Task: Find a house in Firmat, Argentina, for 6 guests from September 6 to September 15, with amenities like WiFi, free parking, TV, gym, and smoking allowed, within a price range of ₹8000 to ₹12000.
Action: Mouse moved to (445, 56)
Screenshot: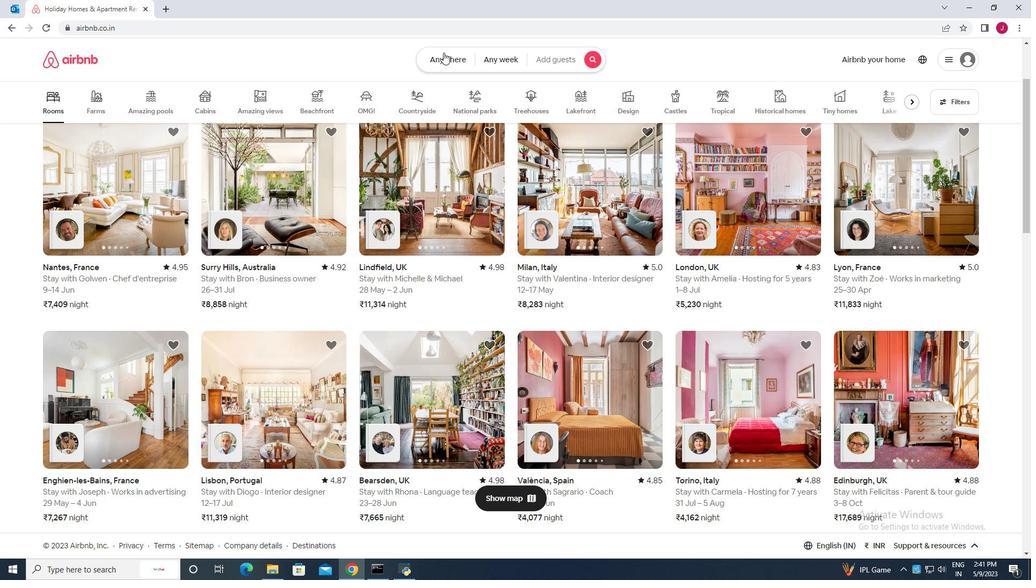 
Action: Mouse pressed left at (445, 56)
Screenshot: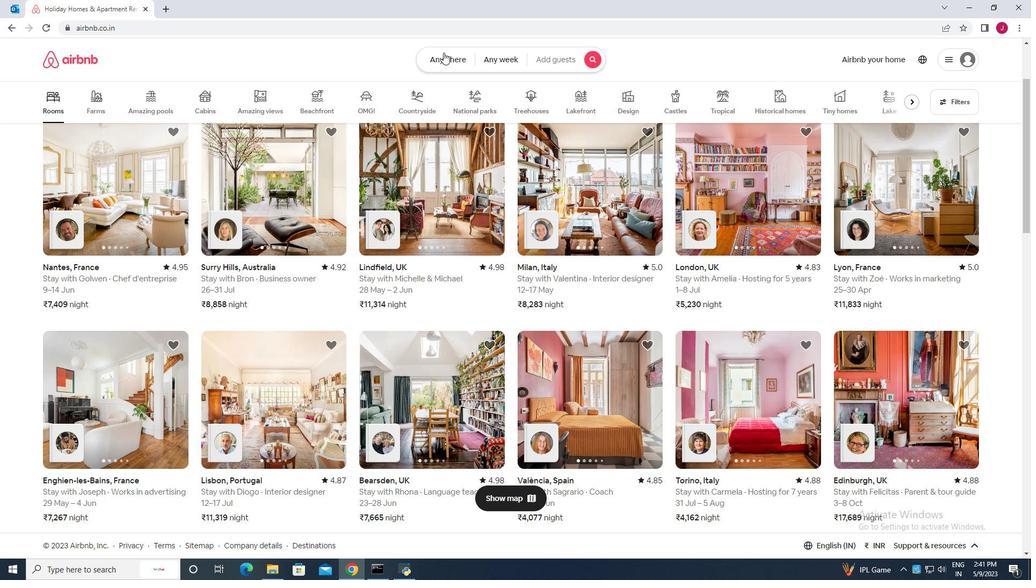 
Action: Mouse moved to (338, 103)
Screenshot: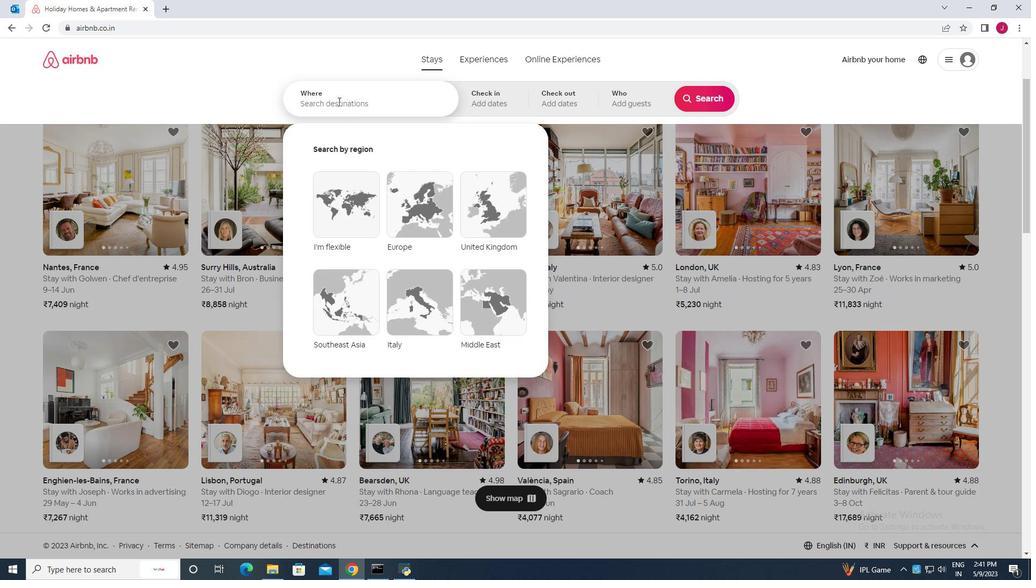 
Action: Mouse pressed left at (338, 103)
Screenshot: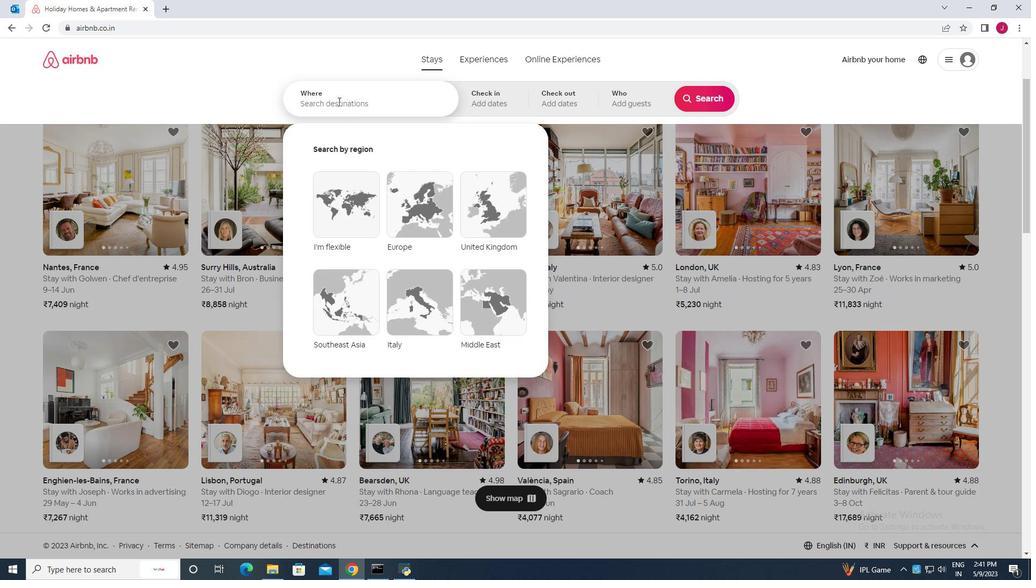 
Action: Key pressed firmat<Key.space>argentina
Screenshot: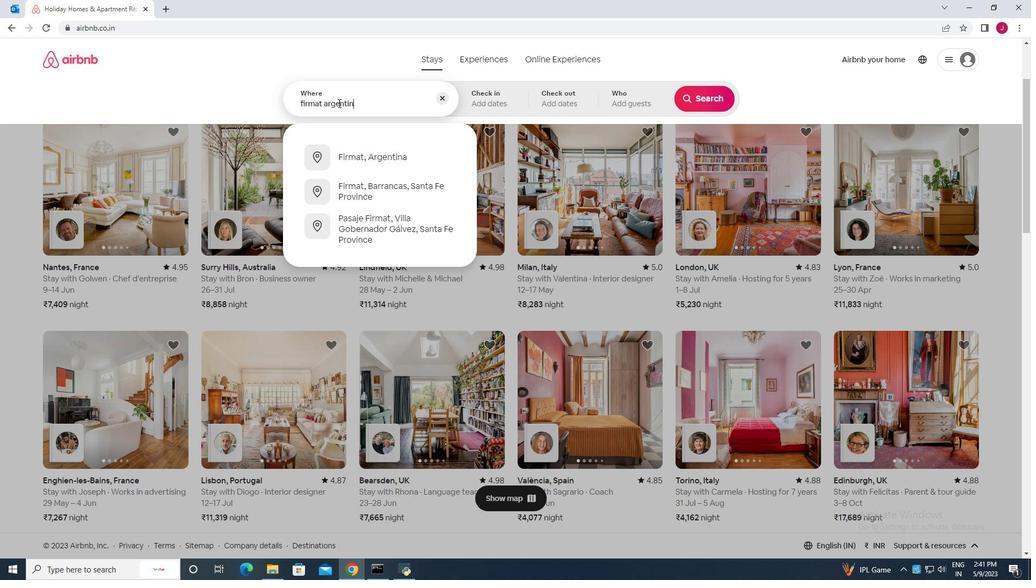 
Action: Mouse moved to (381, 156)
Screenshot: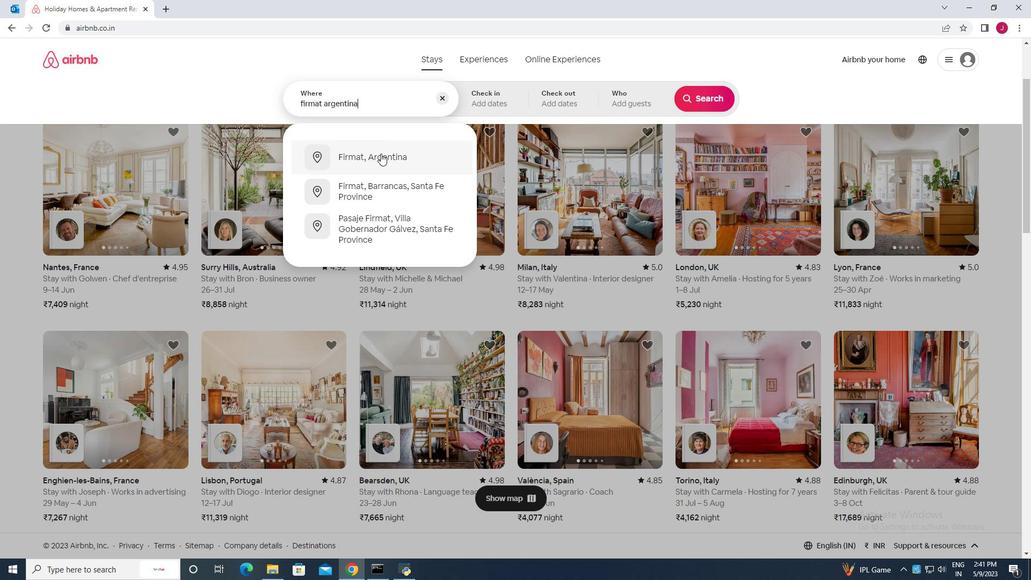 
Action: Mouse pressed left at (381, 156)
Screenshot: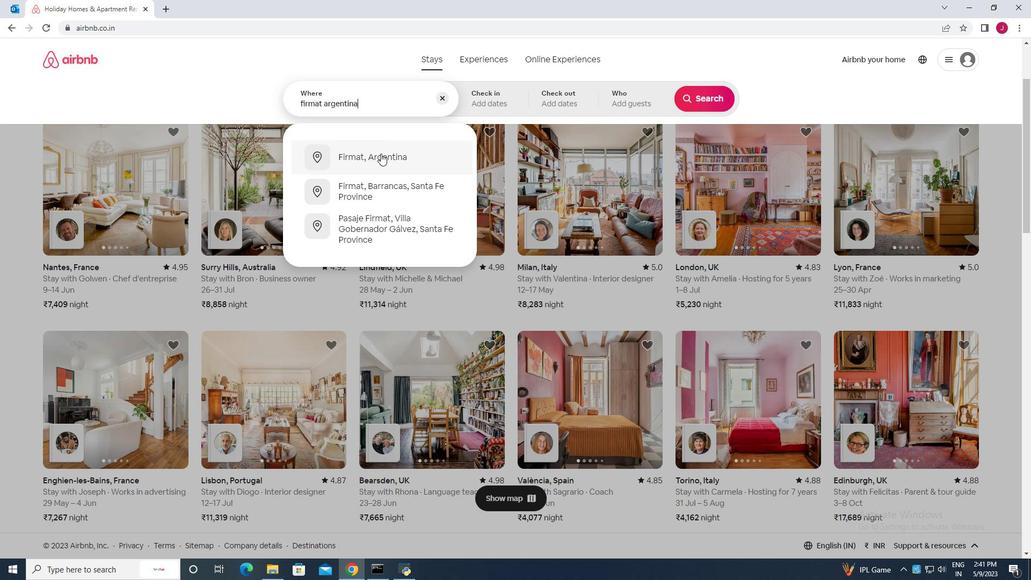 
Action: Mouse moved to (702, 184)
Screenshot: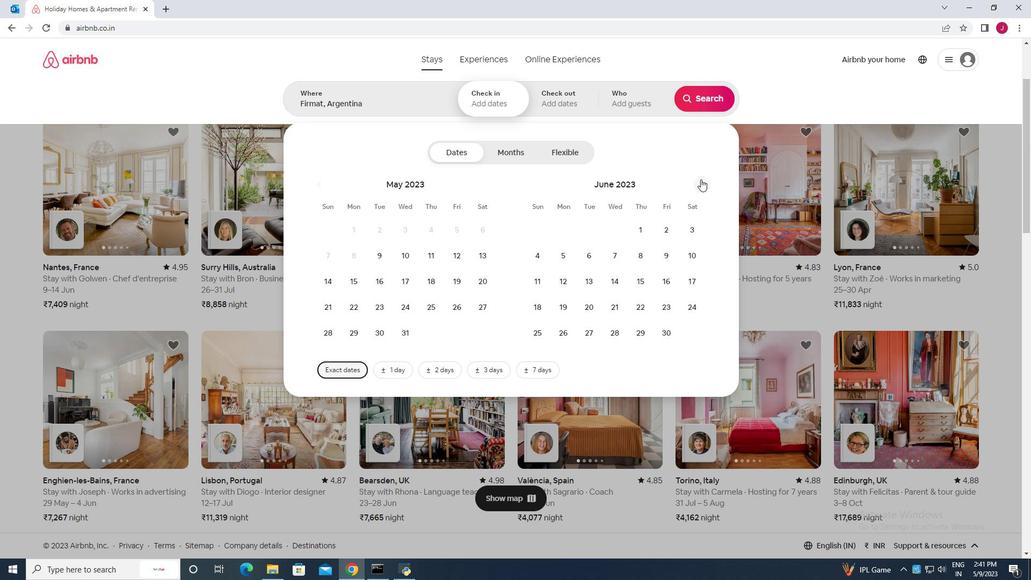 
Action: Mouse pressed left at (702, 184)
Screenshot: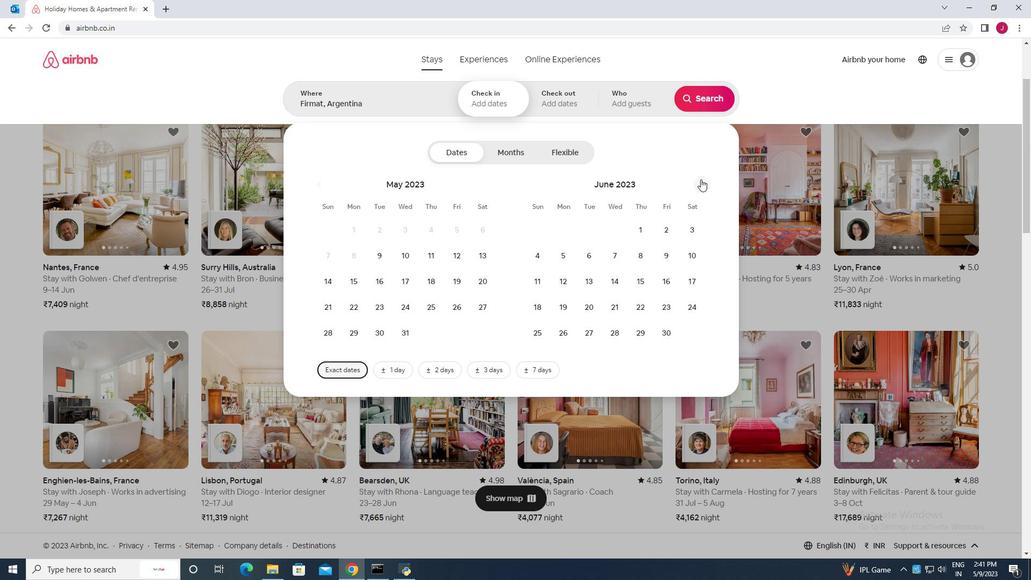 
Action: Mouse moved to (703, 184)
Screenshot: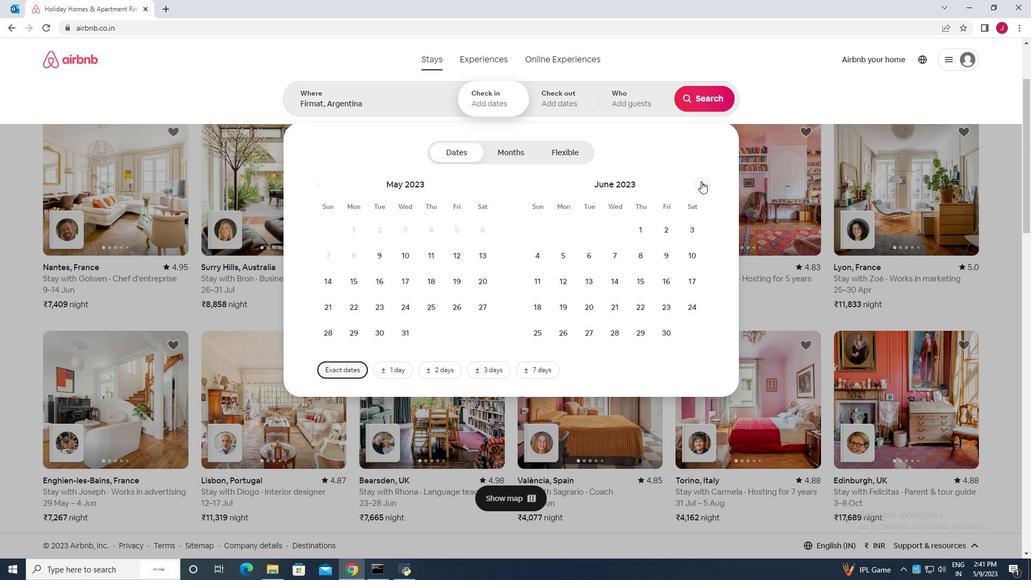 
Action: Mouse pressed left at (703, 184)
Screenshot: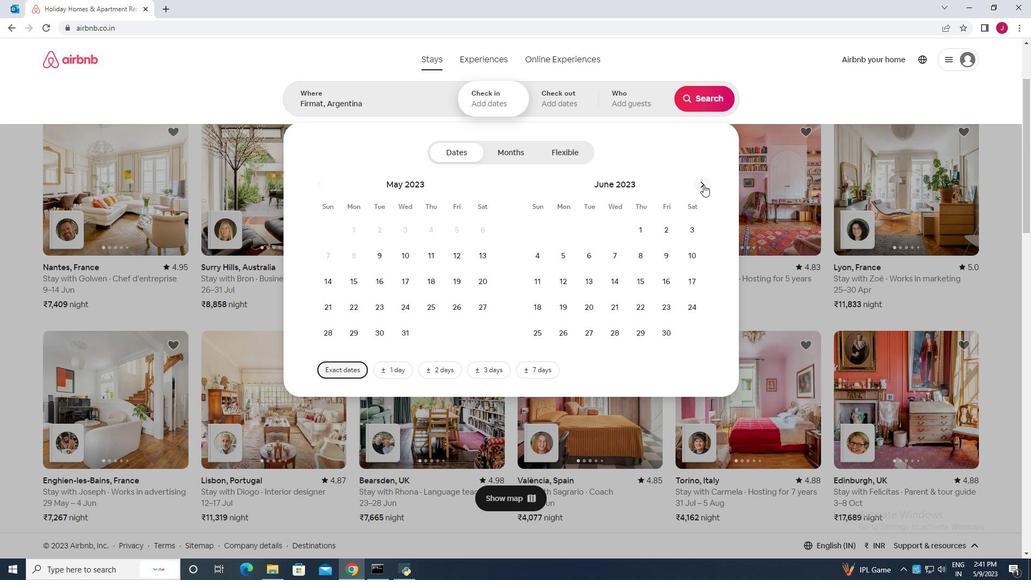 
Action: Mouse pressed left at (703, 184)
Screenshot: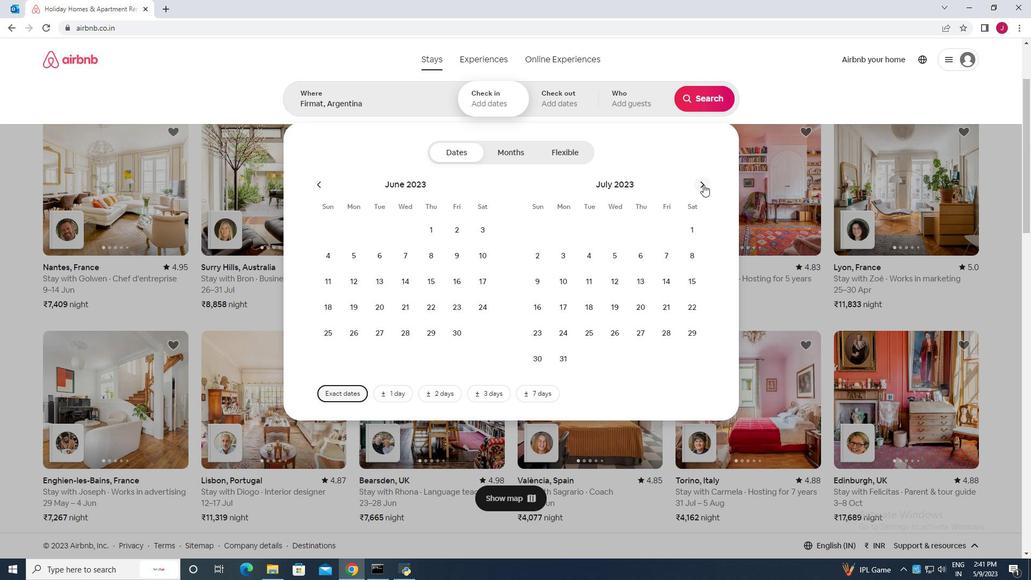 
Action: Mouse moved to (610, 257)
Screenshot: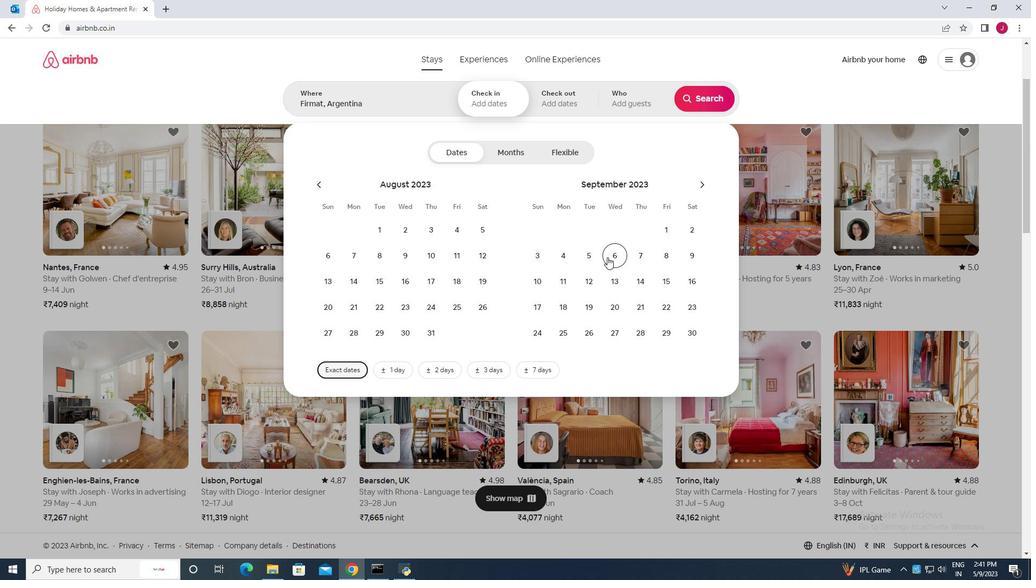 
Action: Mouse pressed left at (610, 257)
Screenshot: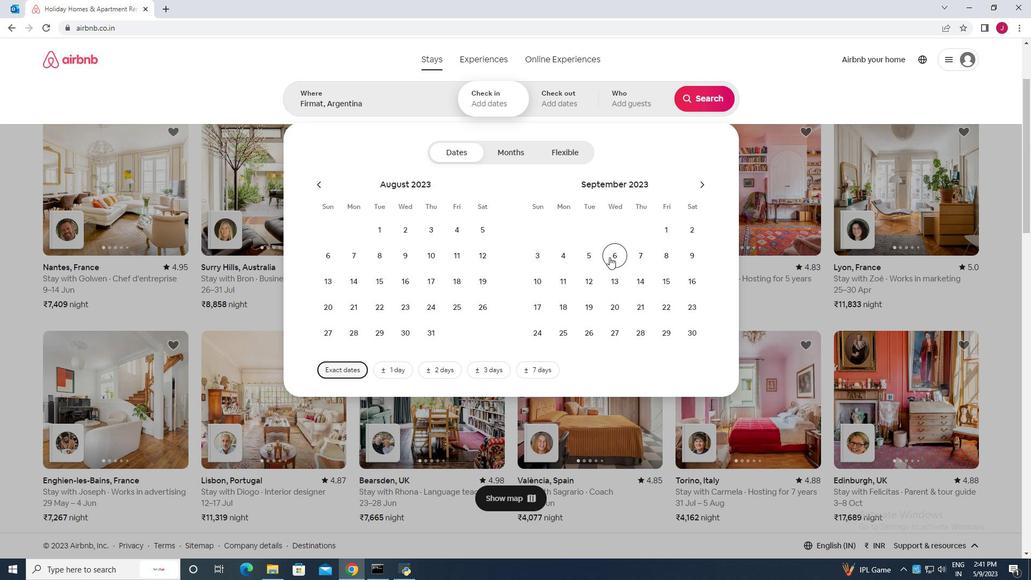 
Action: Mouse moved to (653, 285)
Screenshot: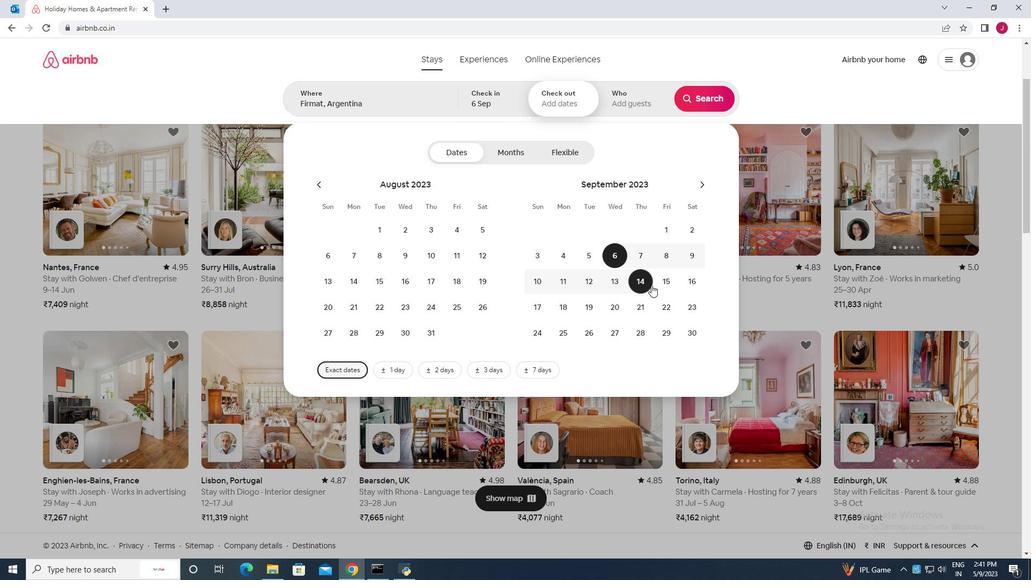 
Action: Mouse pressed left at (653, 285)
Screenshot: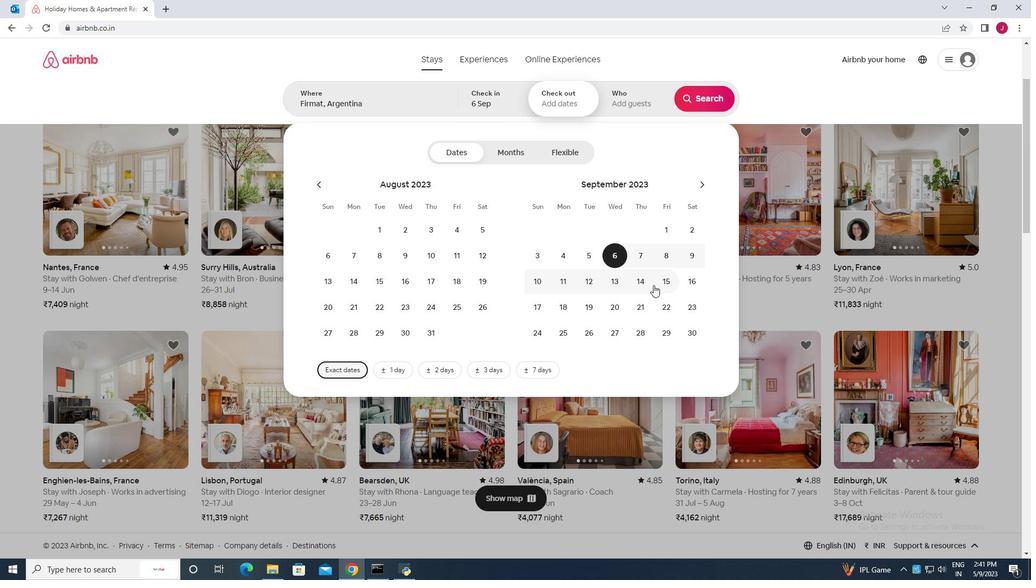 
Action: Mouse moved to (635, 106)
Screenshot: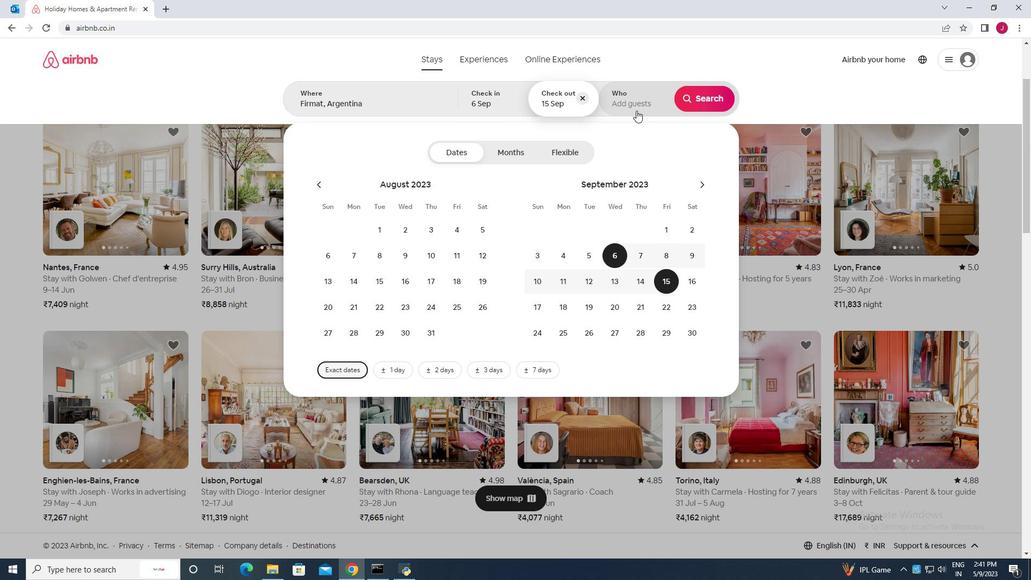 
Action: Mouse pressed left at (635, 106)
Screenshot: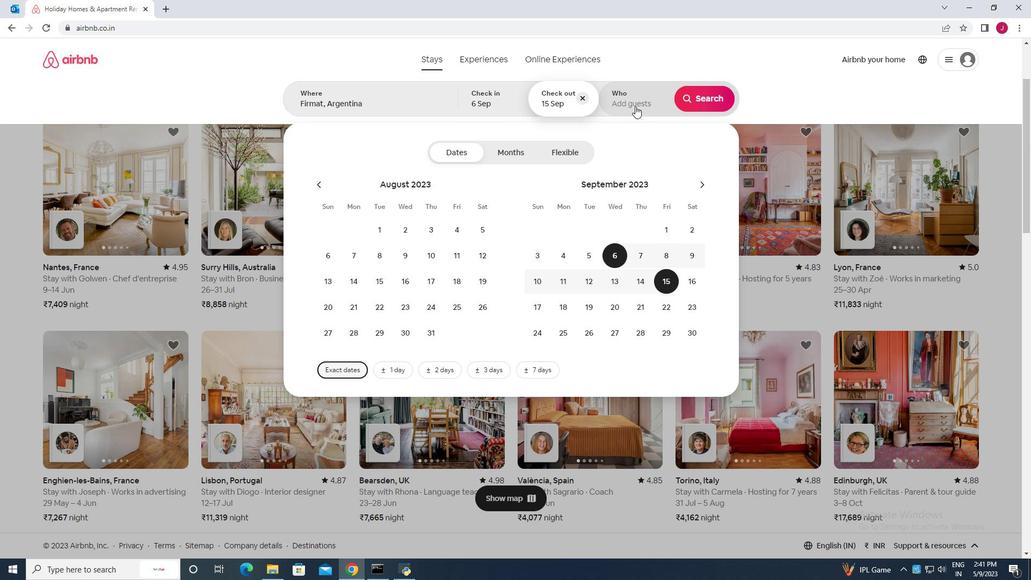 
Action: Mouse moved to (707, 157)
Screenshot: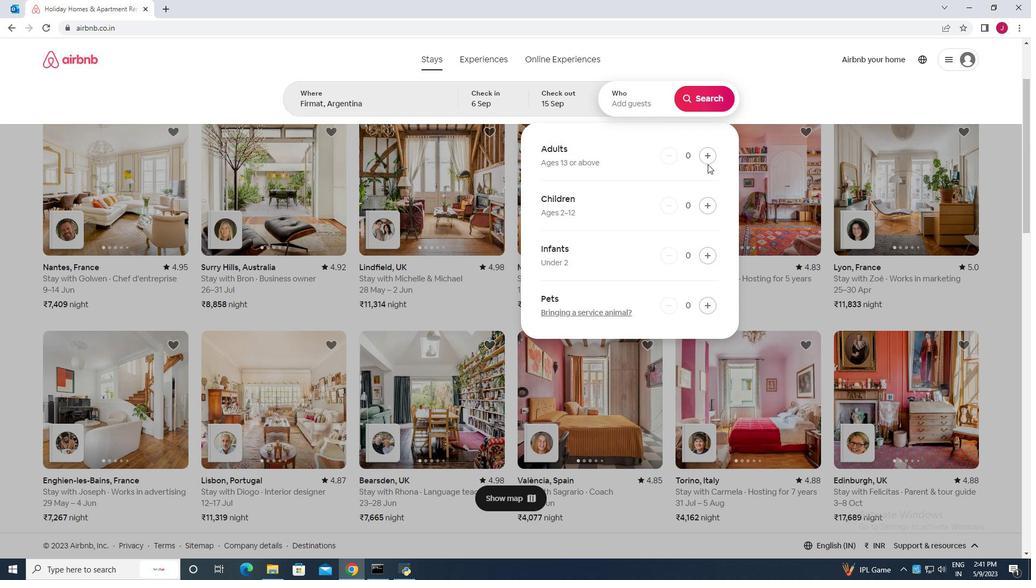 
Action: Mouse pressed left at (707, 157)
Screenshot: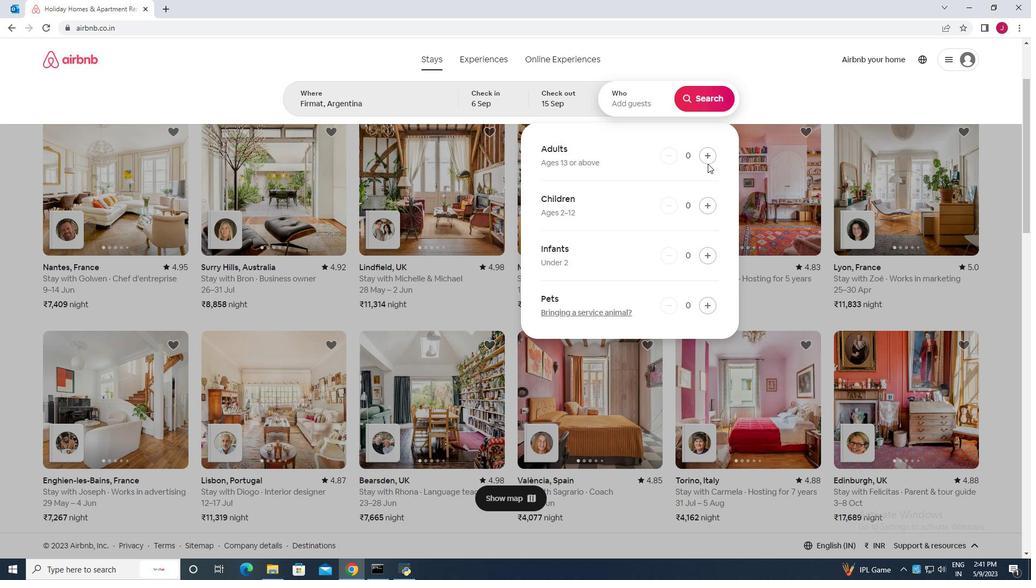 
Action: Mouse pressed left at (707, 157)
Screenshot: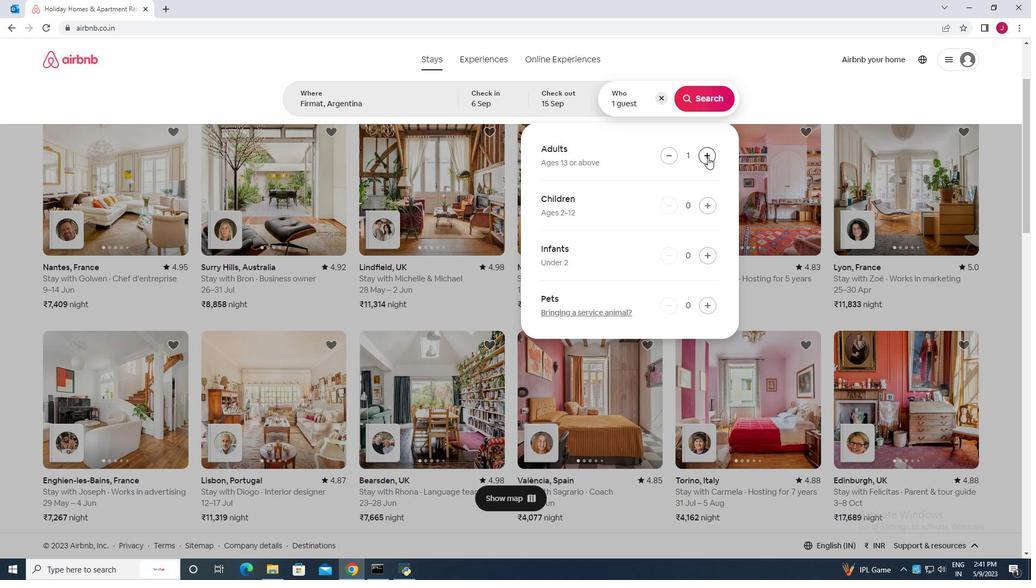 
Action: Mouse pressed left at (707, 157)
Screenshot: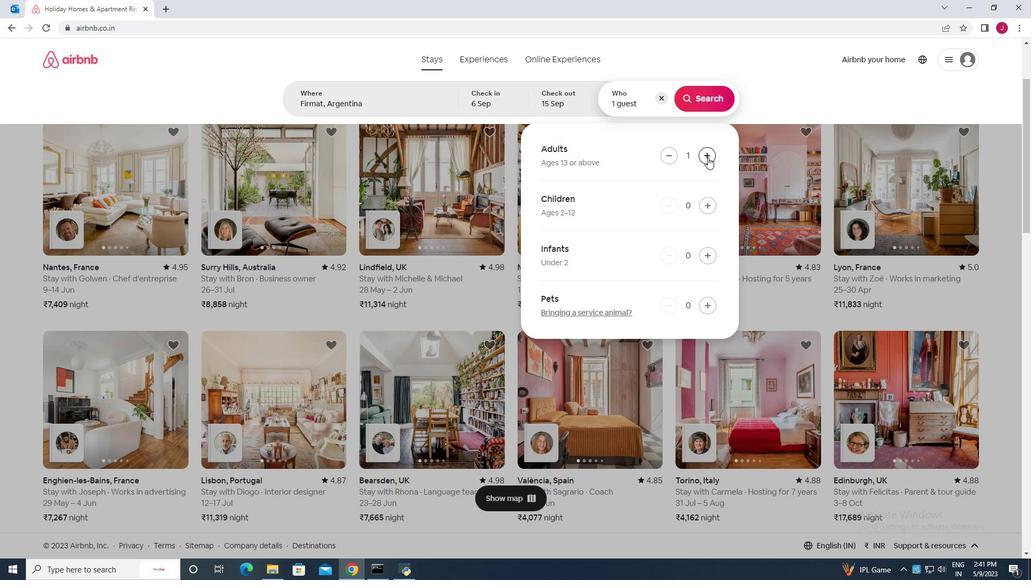 
Action: Mouse pressed left at (707, 157)
Screenshot: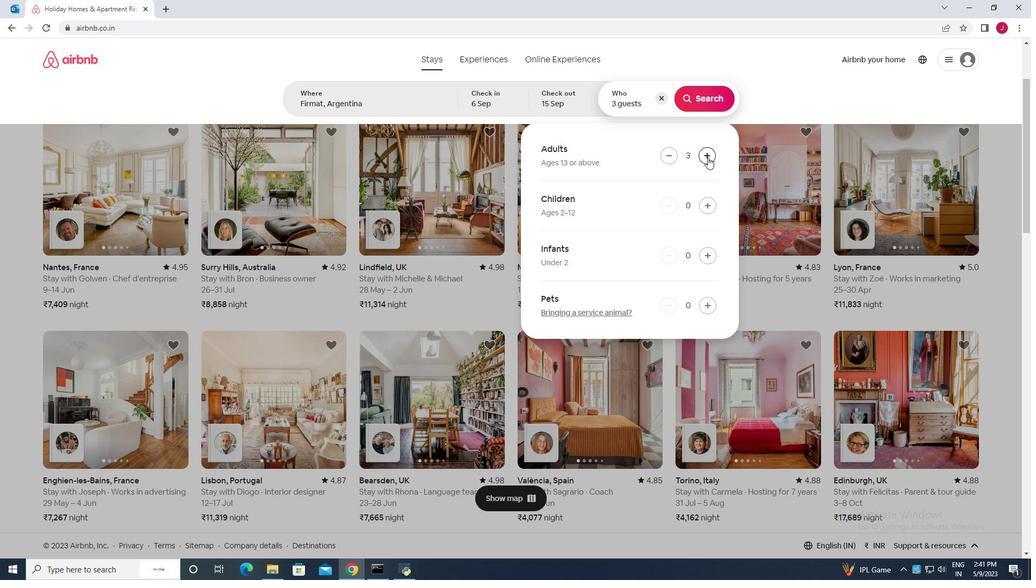 
Action: Mouse pressed left at (707, 157)
Screenshot: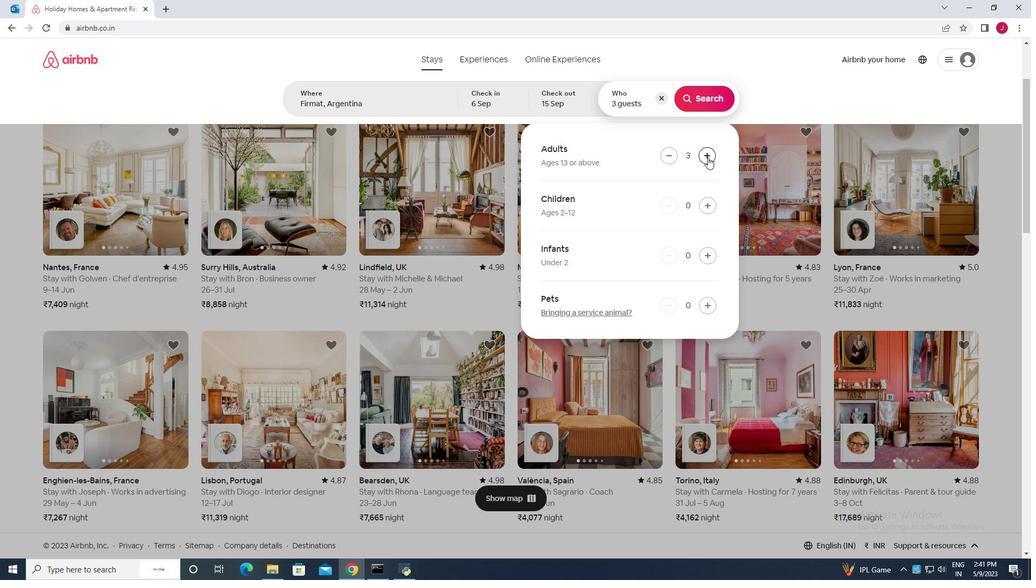 
Action: Mouse pressed left at (707, 157)
Screenshot: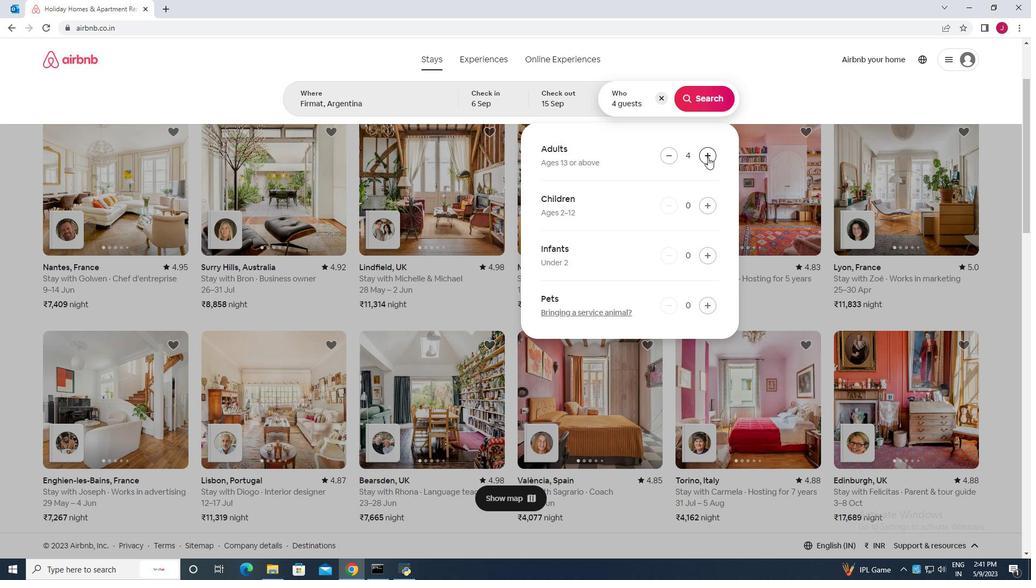 
Action: Mouse moved to (709, 99)
Screenshot: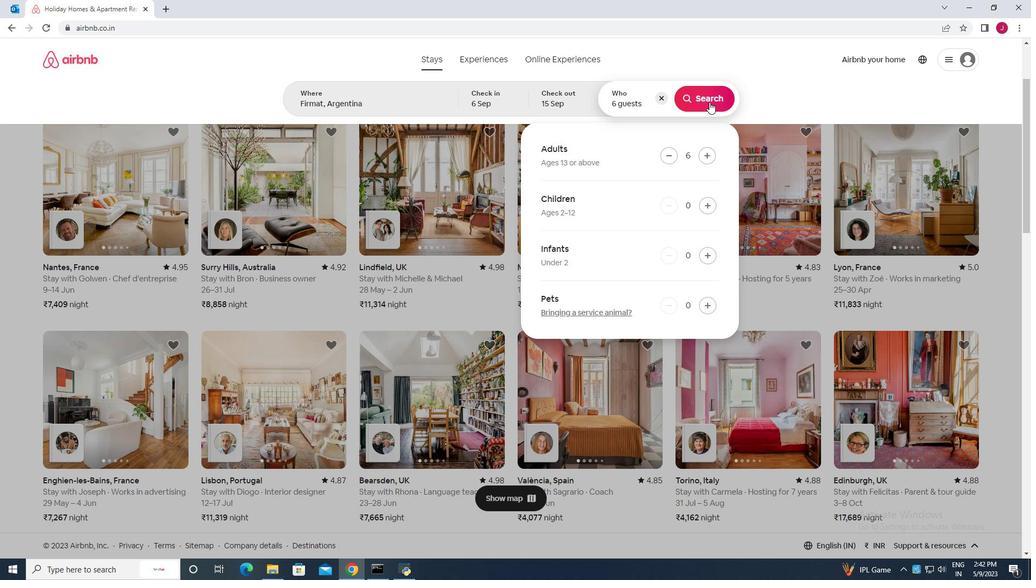 
Action: Mouse pressed left at (709, 99)
Screenshot: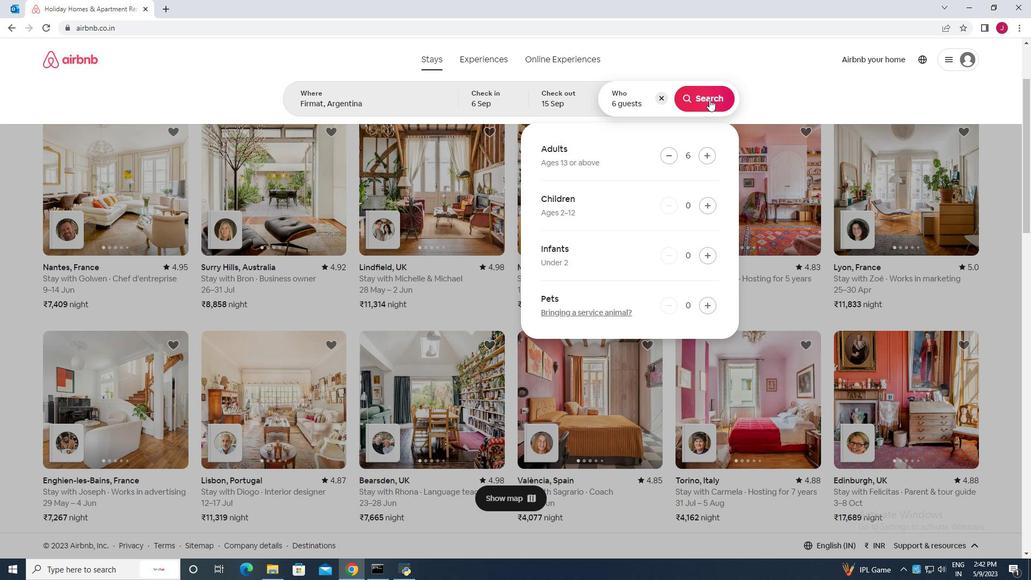 
Action: Mouse moved to (990, 101)
Screenshot: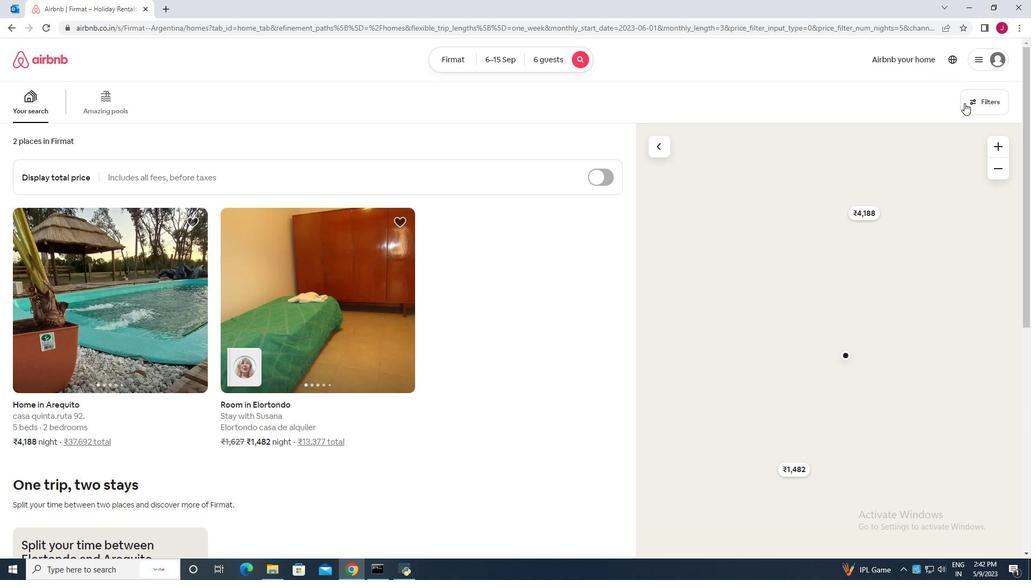 
Action: Mouse pressed left at (990, 101)
Screenshot: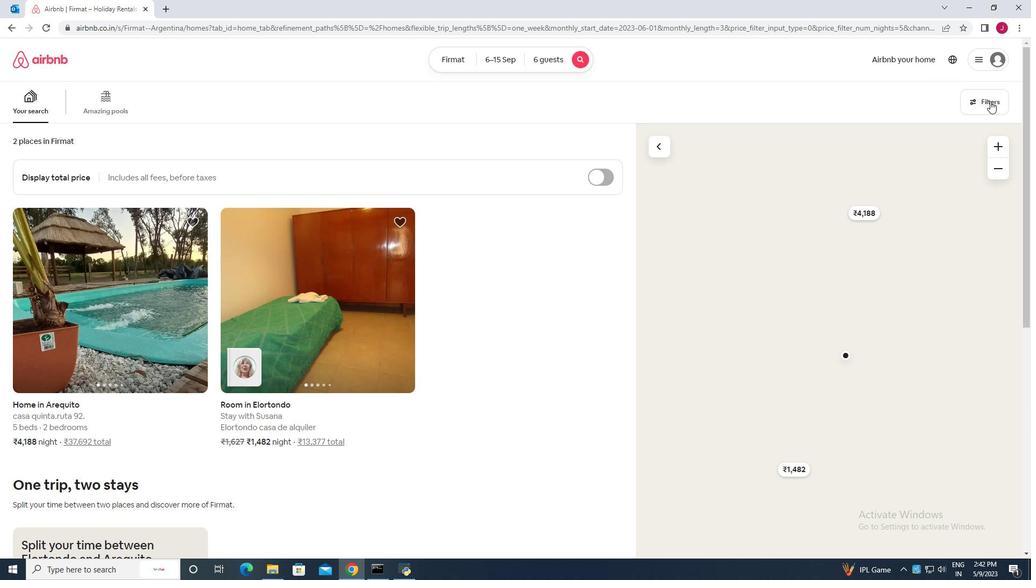 
Action: Mouse moved to (393, 367)
Screenshot: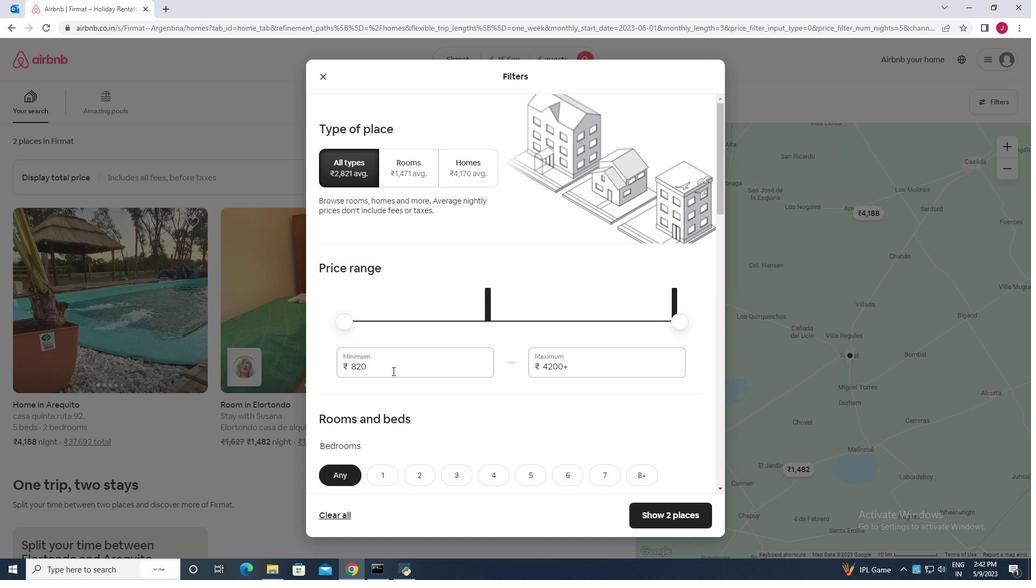 
Action: Mouse pressed left at (393, 367)
Screenshot: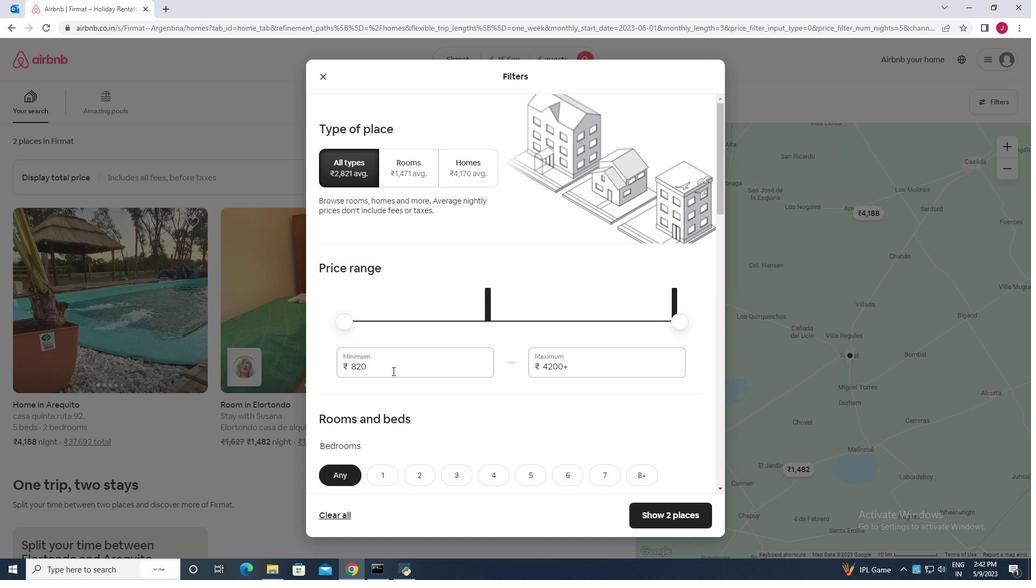 
Action: Mouse moved to (393, 367)
Screenshot: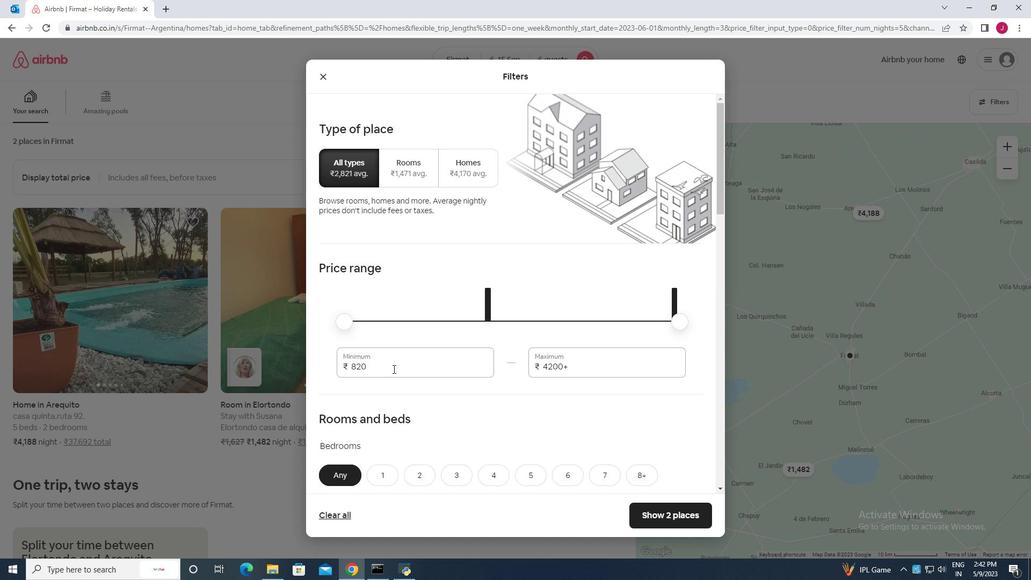 
Action: Key pressed <Key.backspace><Key.backspace><Key.backspace><Key.backspace><Key.backspace><Key.backspace><Key.backspace><Key.backspace><Key.backspace><Key.backspace><Key.backspace><Key.backspace><Key.backspace><Key.backspace><Key.backspace><Key.backspace><Key.backspace><Key.backspace><Key.backspace>8000
Screenshot: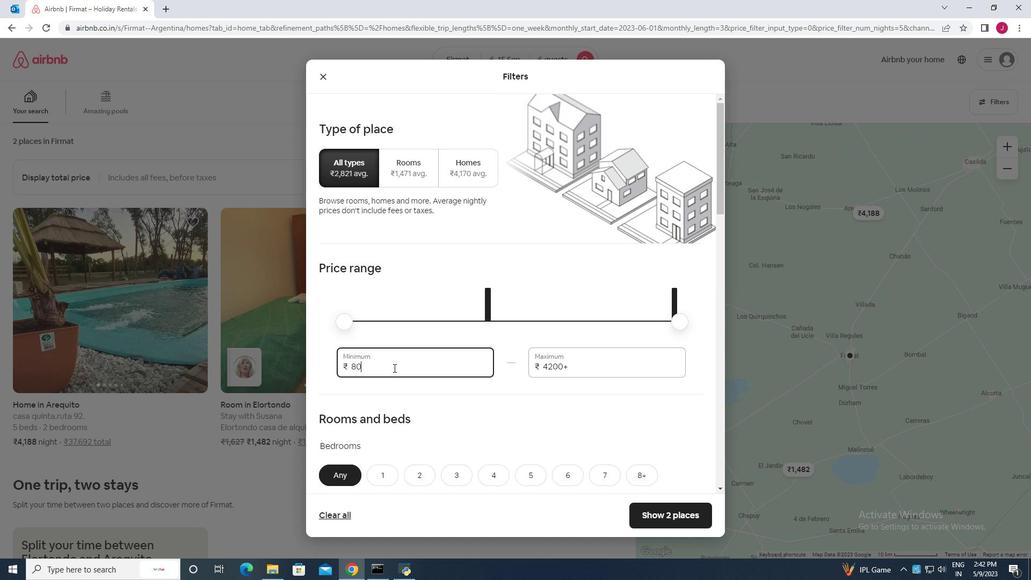 
Action: Mouse moved to (590, 368)
Screenshot: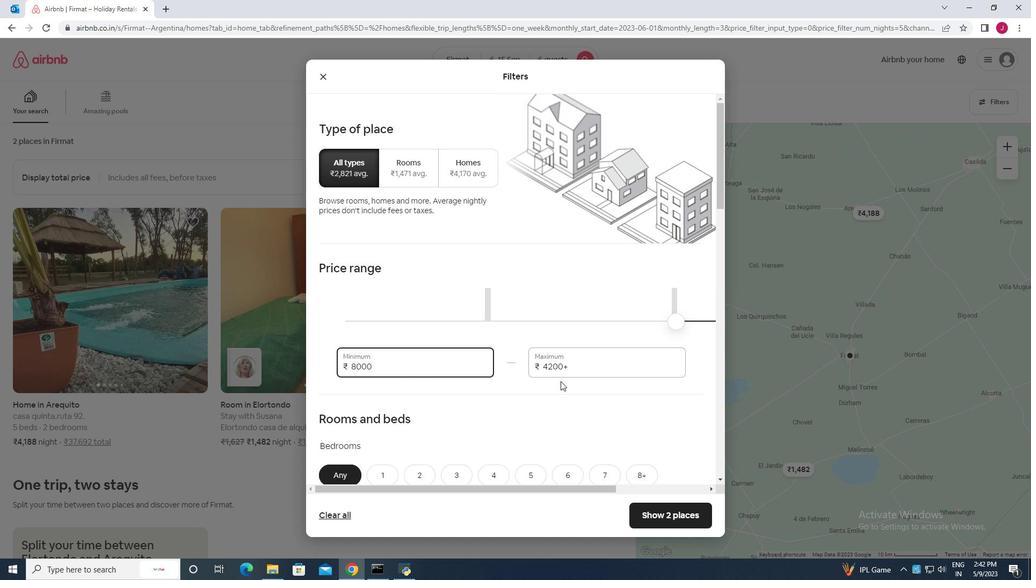 
Action: Mouse pressed left at (590, 368)
Screenshot: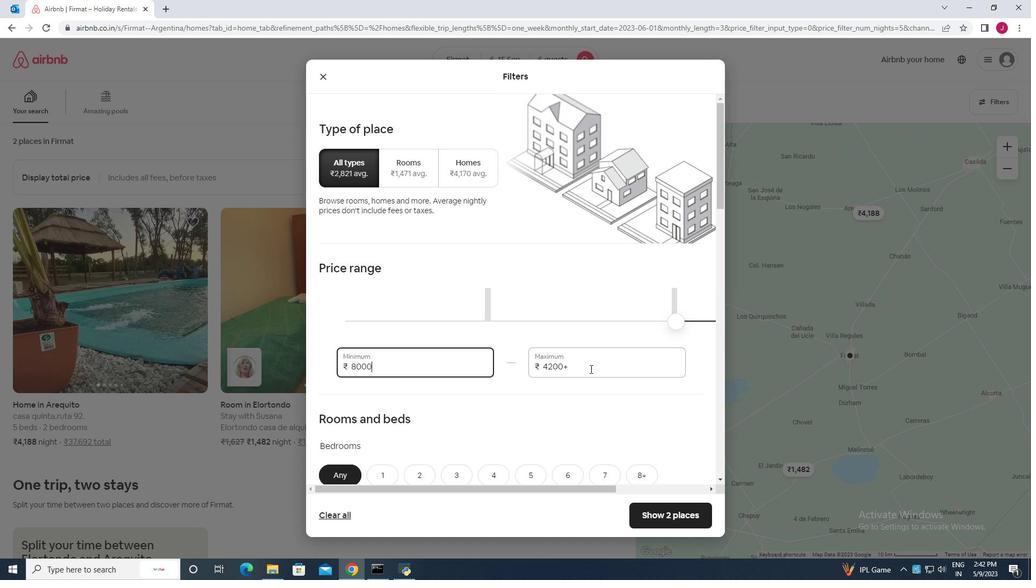 
Action: Mouse moved to (590, 368)
Screenshot: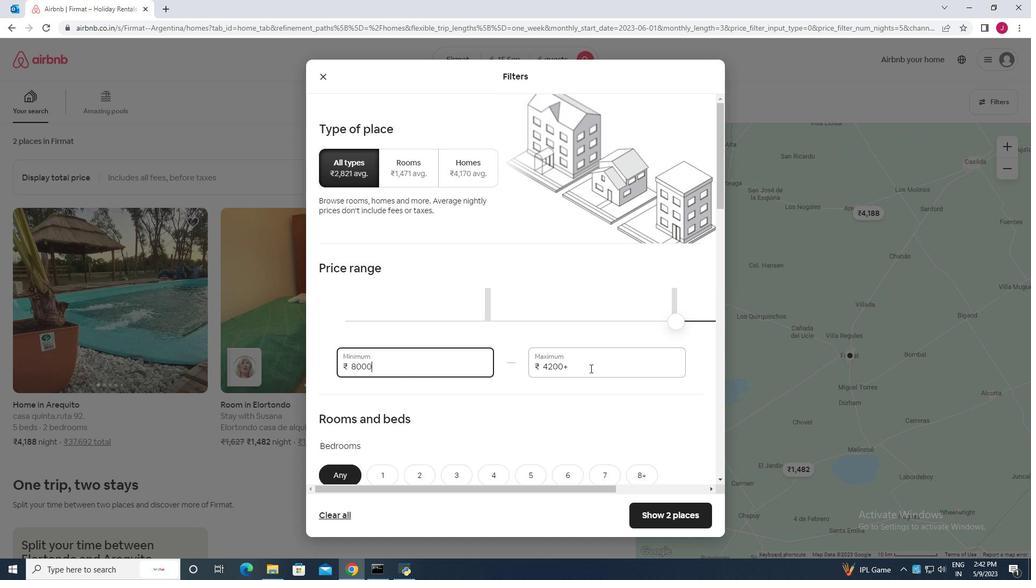 
Action: Key pressed <Key.backspace><Key.backspace><Key.backspace><Key.backspace><Key.backspace><Key.backspace><Key.backspace><Key.backspace><Key.backspace><Key.backspace><Key.backspace>12000
Screenshot: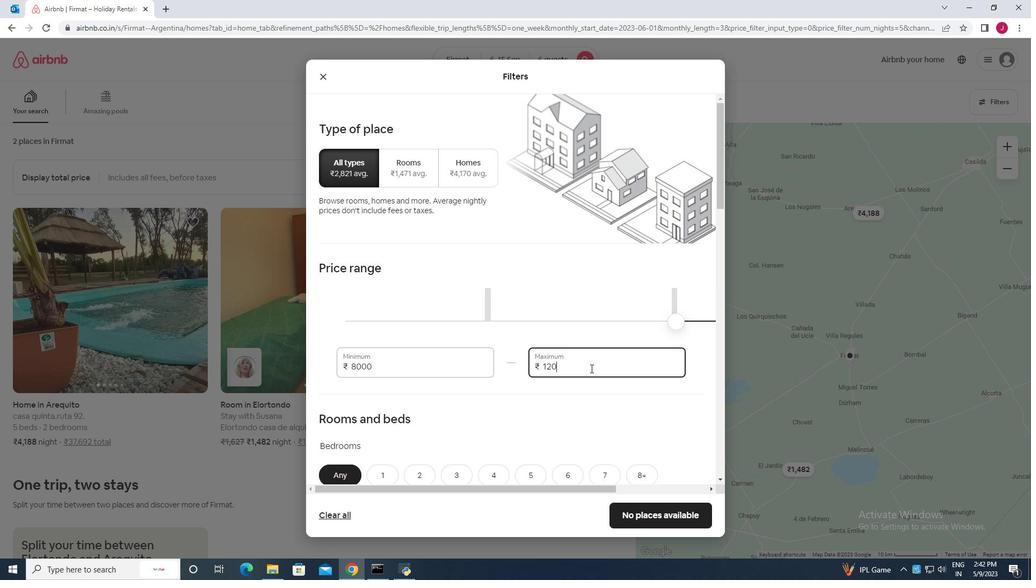 
Action: Mouse moved to (597, 393)
Screenshot: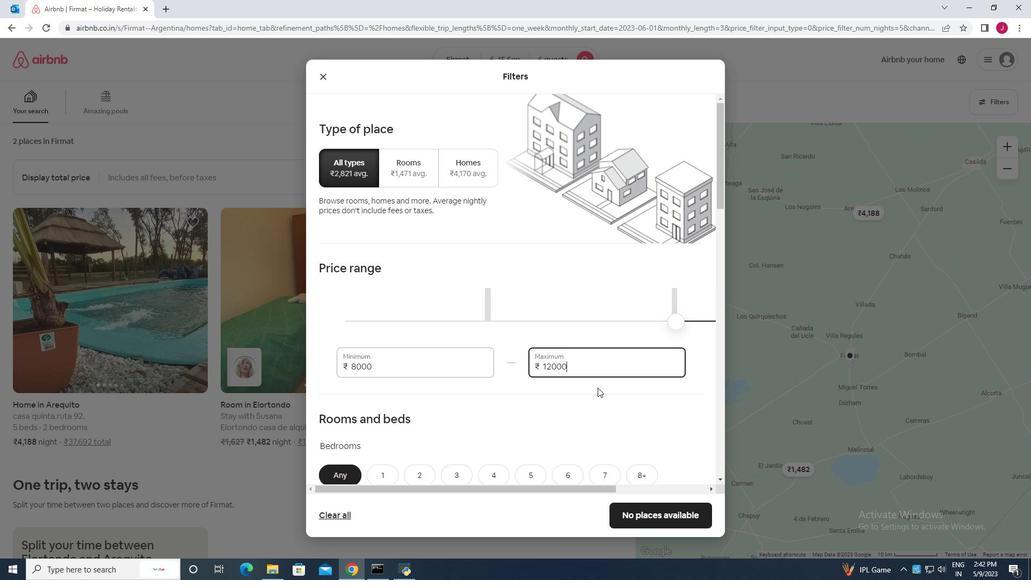 
Action: Mouse scrolled (597, 393) with delta (0, 0)
Screenshot: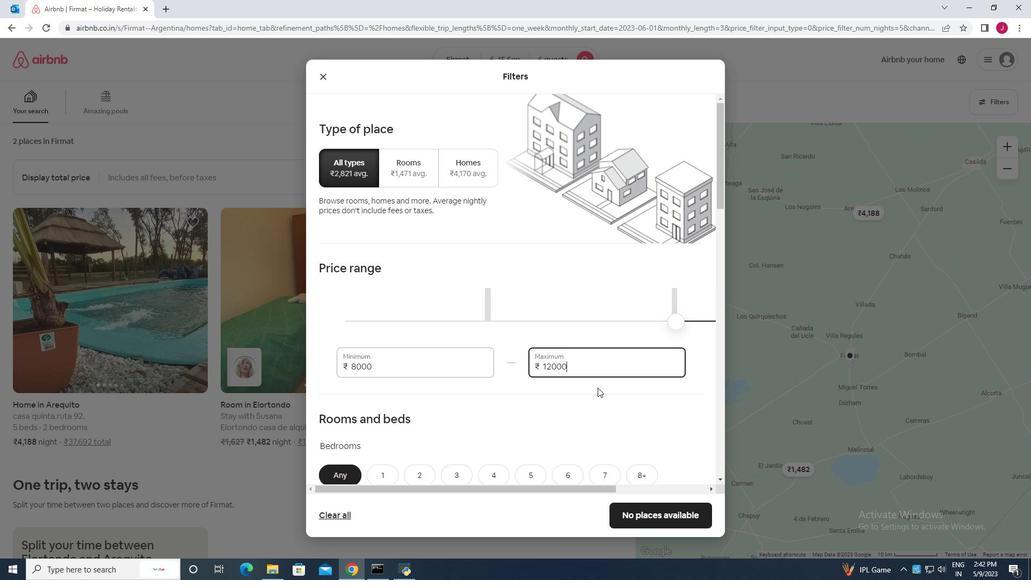 
Action: Mouse scrolled (597, 393) with delta (0, 0)
Screenshot: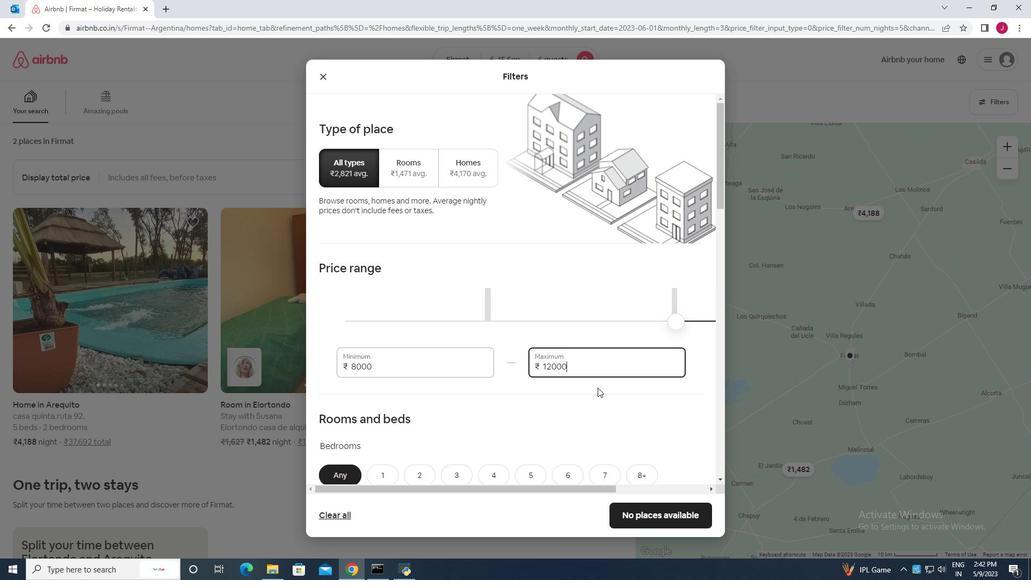 
Action: Mouse scrolled (597, 393) with delta (0, 0)
Screenshot: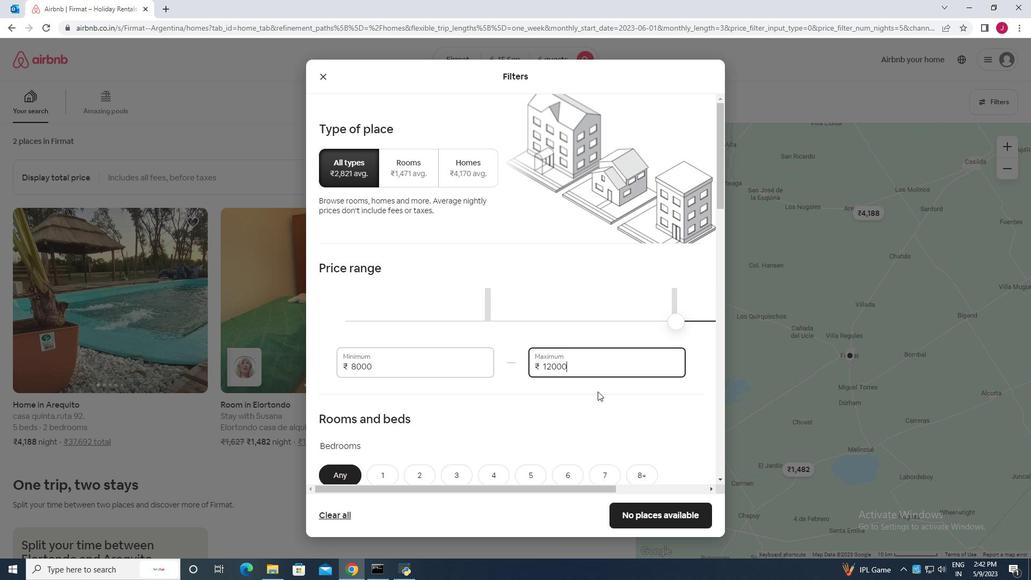 
Action: Mouse moved to (597, 393)
Screenshot: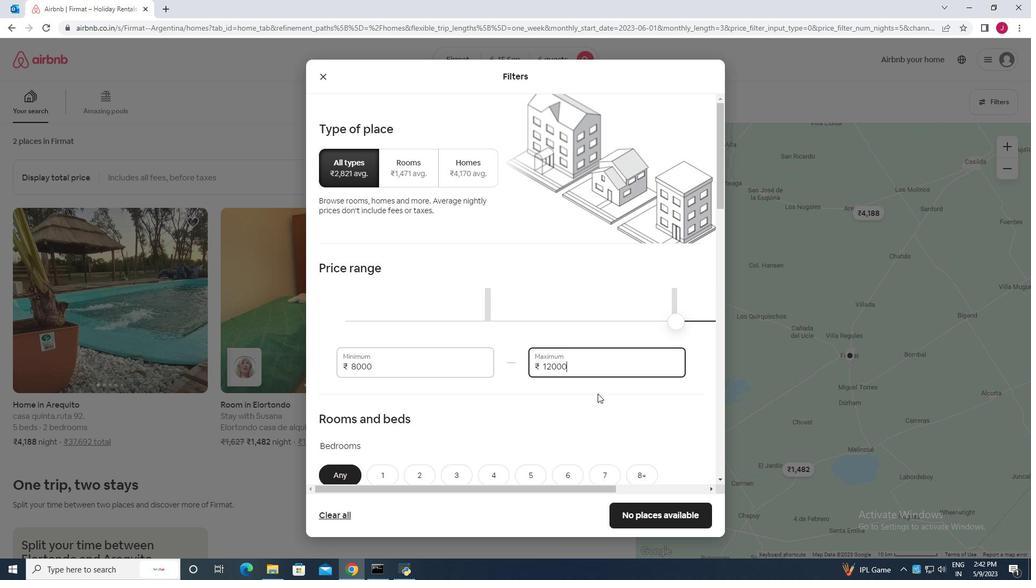 
Action: Mouse scrolled (597, 393) with delta (0, 0)
Screenshot: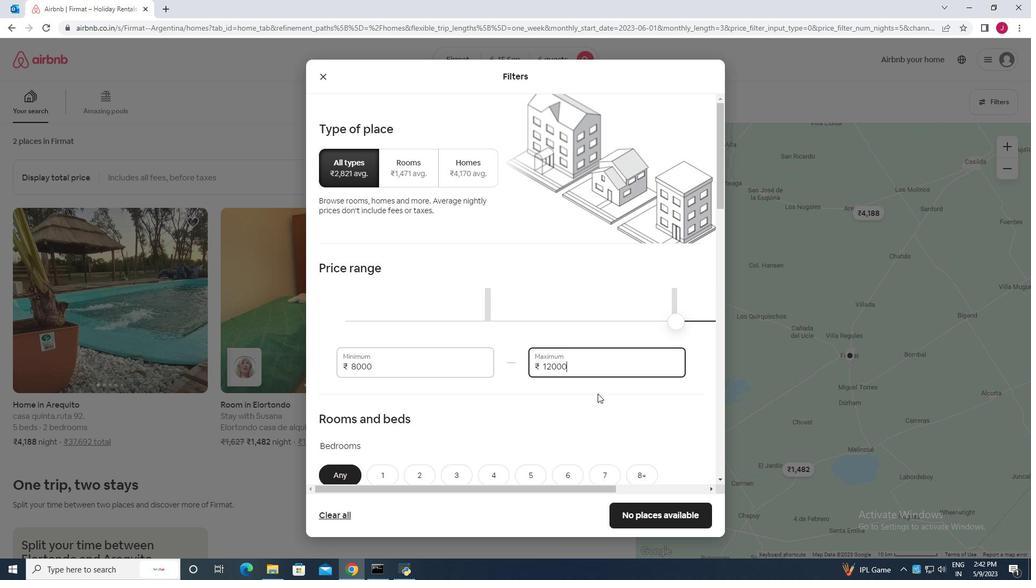
Action: Mouse moved to (567, 261)
Screenshot: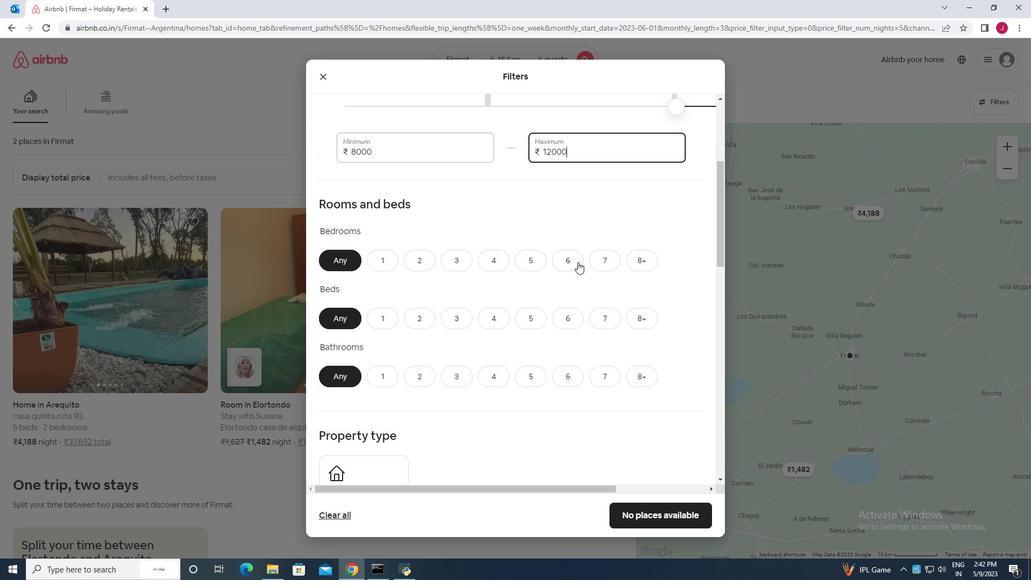 
Action: Mouse pressed left at (567, 261)
Screenshot: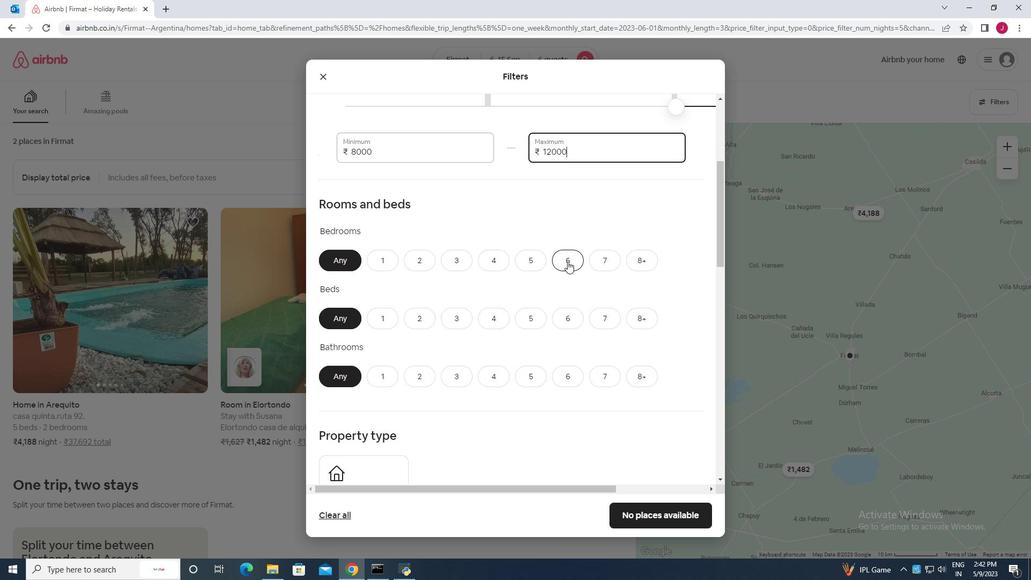 
Action: Mouse moved to (563, 316)
Screenshot: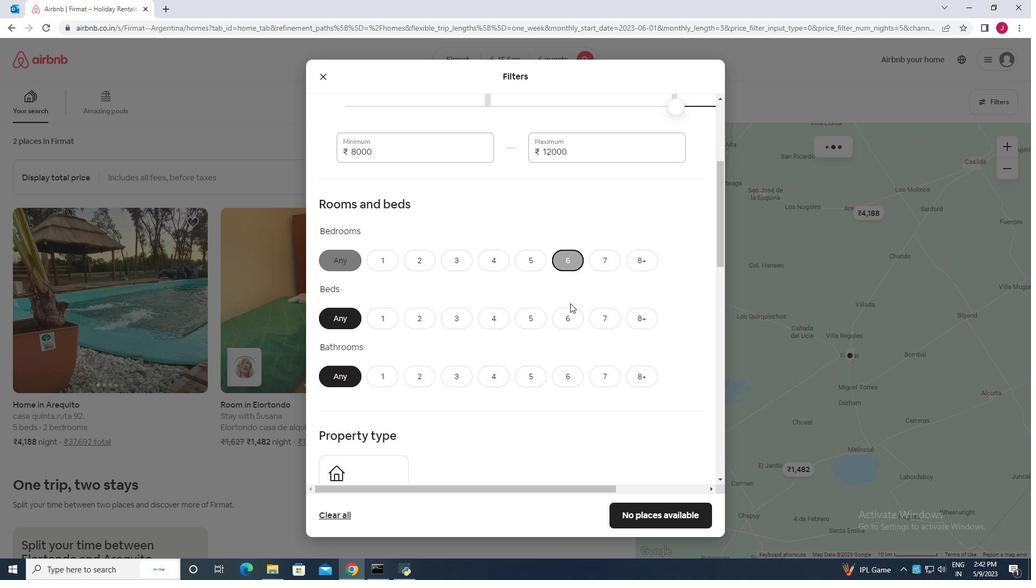 
Action: Mouse pressed left at (563, 316)
Screenshot: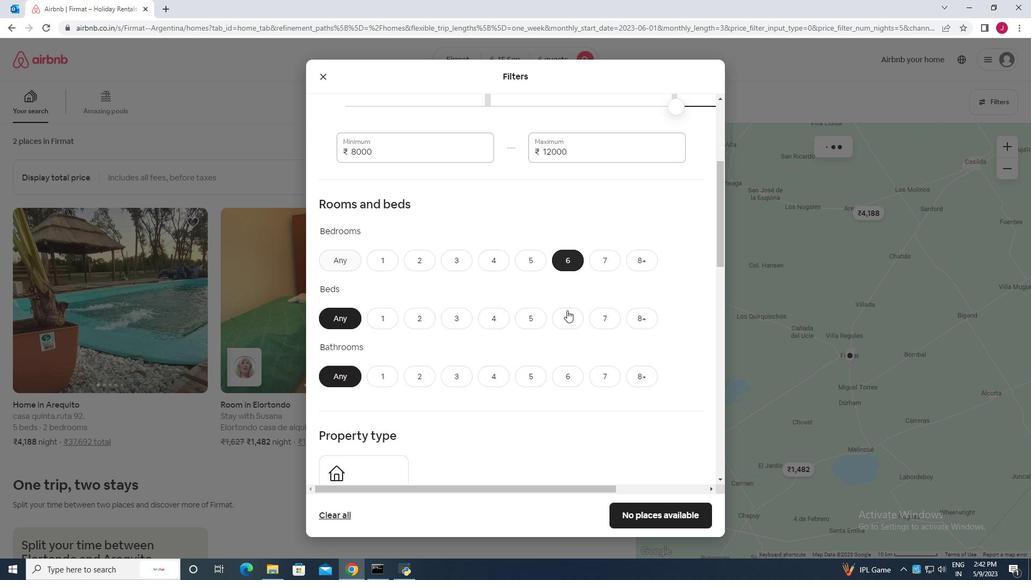 
Action: Mouse moved to (564, 377)
Screenshot: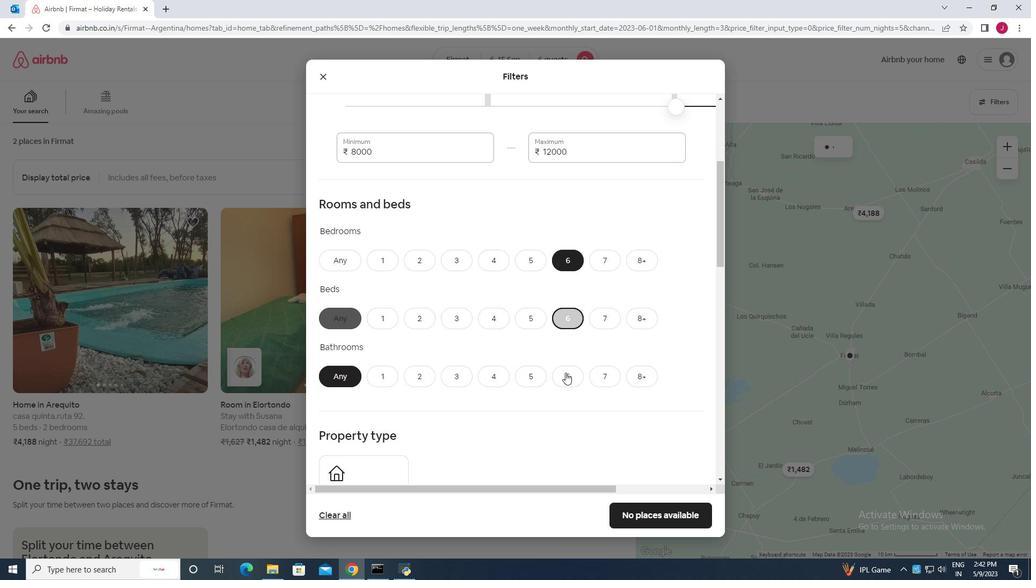 
Action: Mouse pressed left at (564, 377)
Screenshot: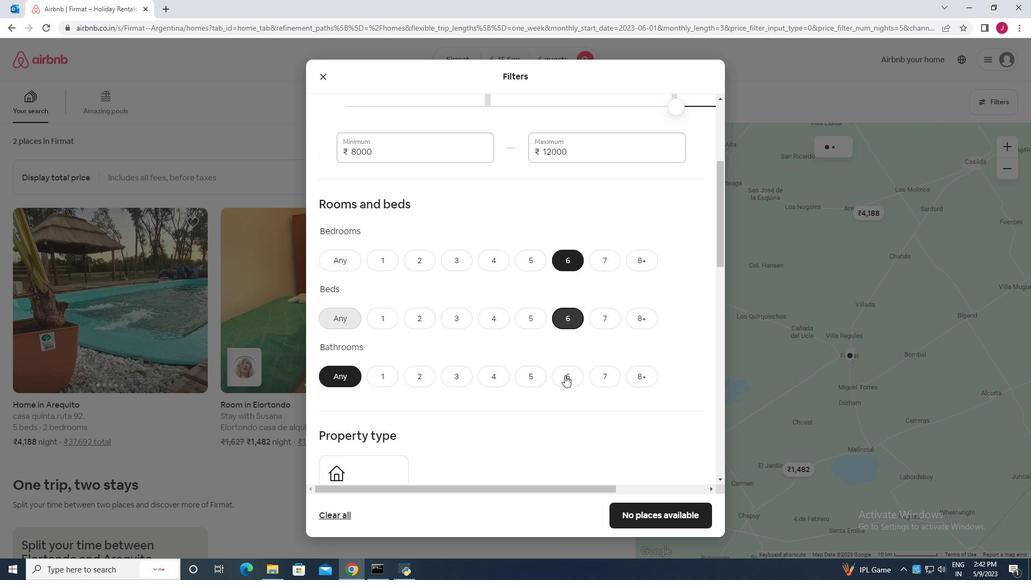 
Action: Mouse moved to (507, 359)
Screenshot: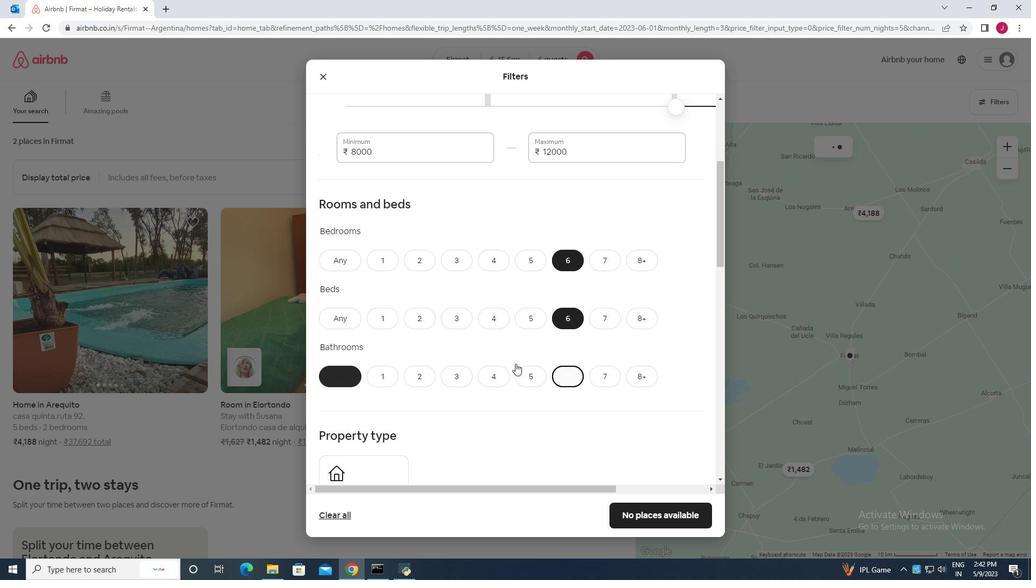 
Action: Mouse scrolled (507, 359) with delta (0, 0)
Screenshot: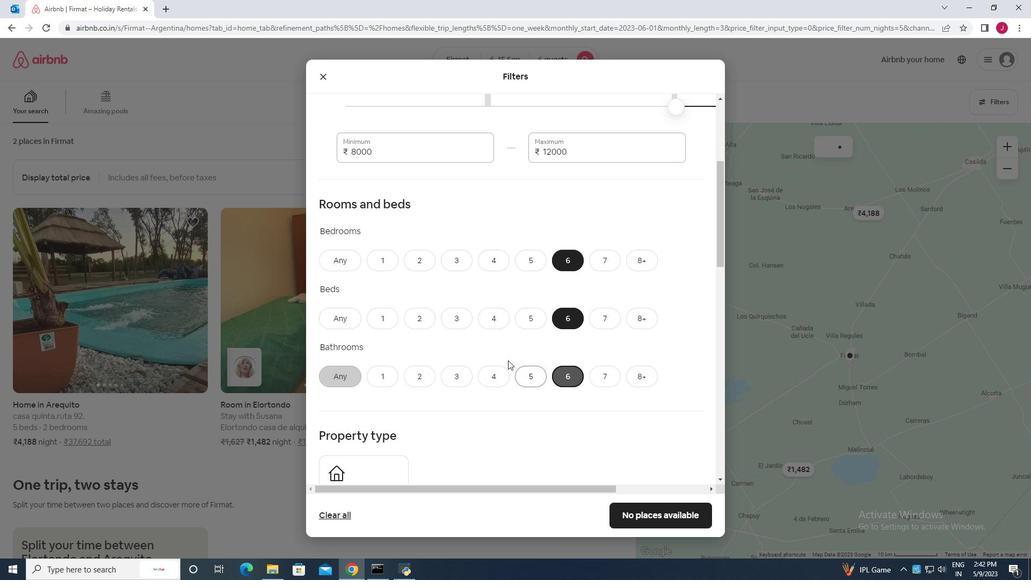 
Action: Mouse scrolled (507, 359) with delta (0, 0)
Screenshot: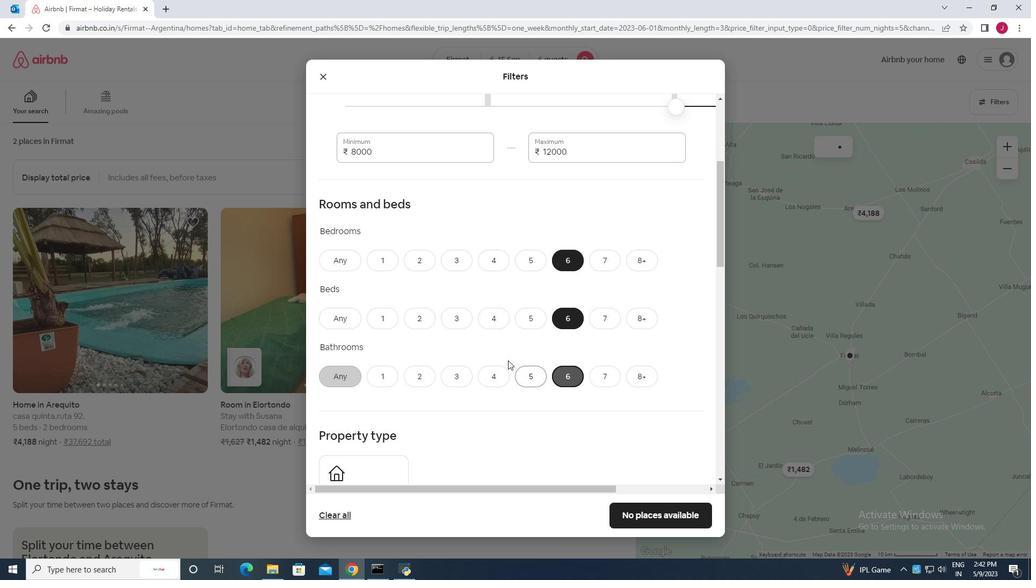 
Action: Mouse scrolled (507, 359) with delta (0, 0)
Screenshot: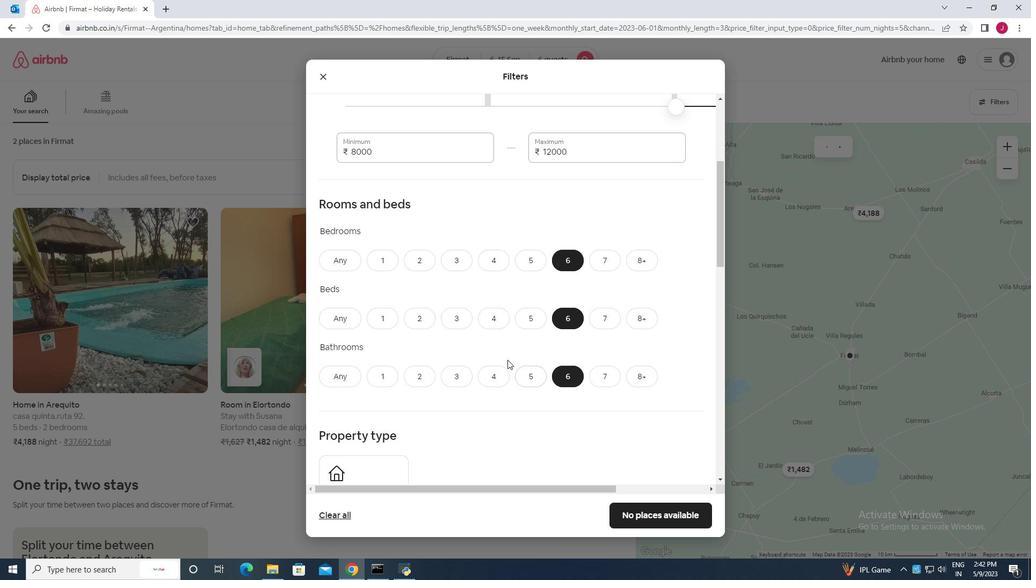 
Action: Mouse scrolled (507, 359) with delta (0, 0)
Screenshot: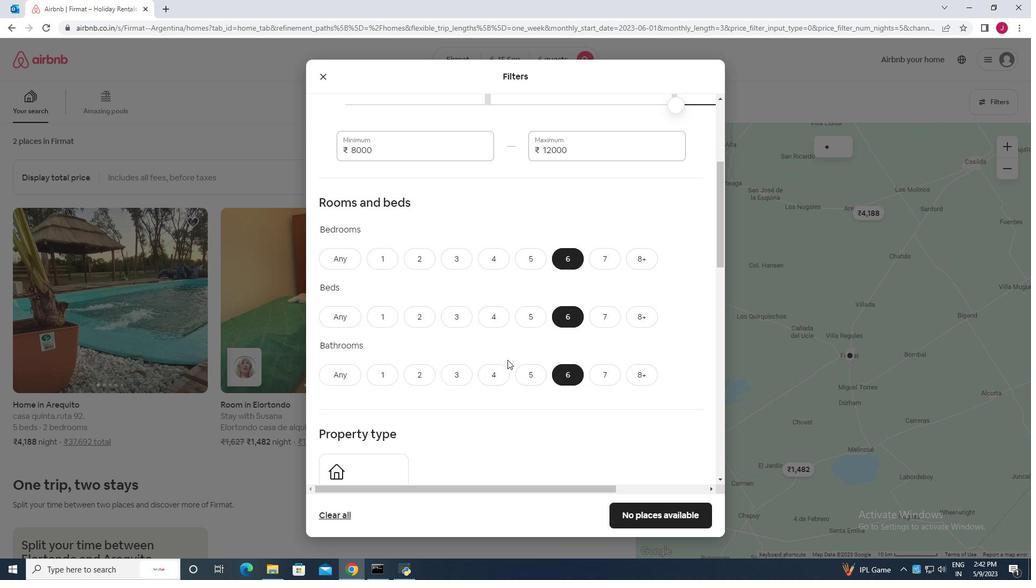 
Action: Mouse moved to (507, 358)
Screenshot: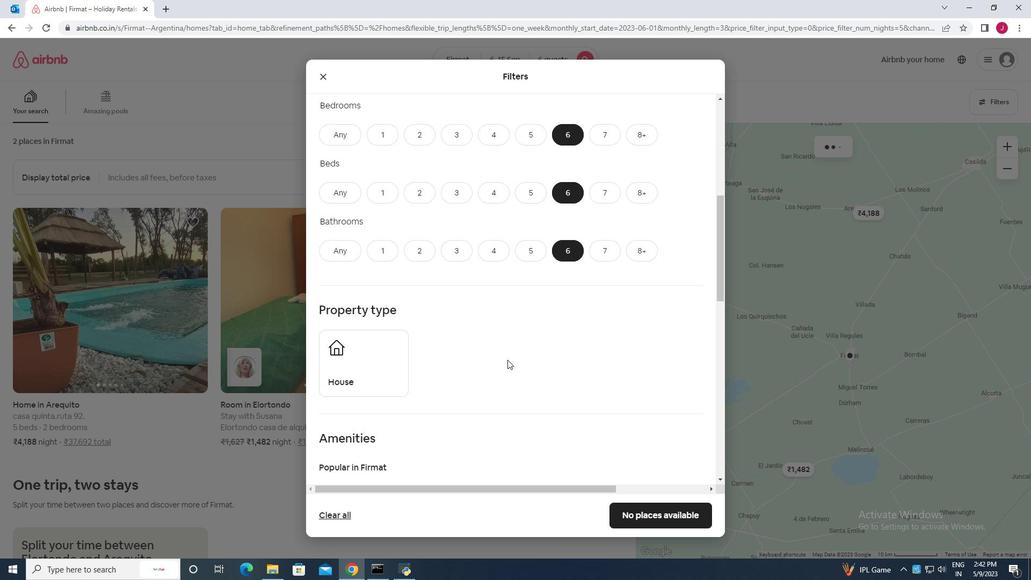 
Action: Mouse scrolled (507, 358) with delta (0, 0)
Screenshot: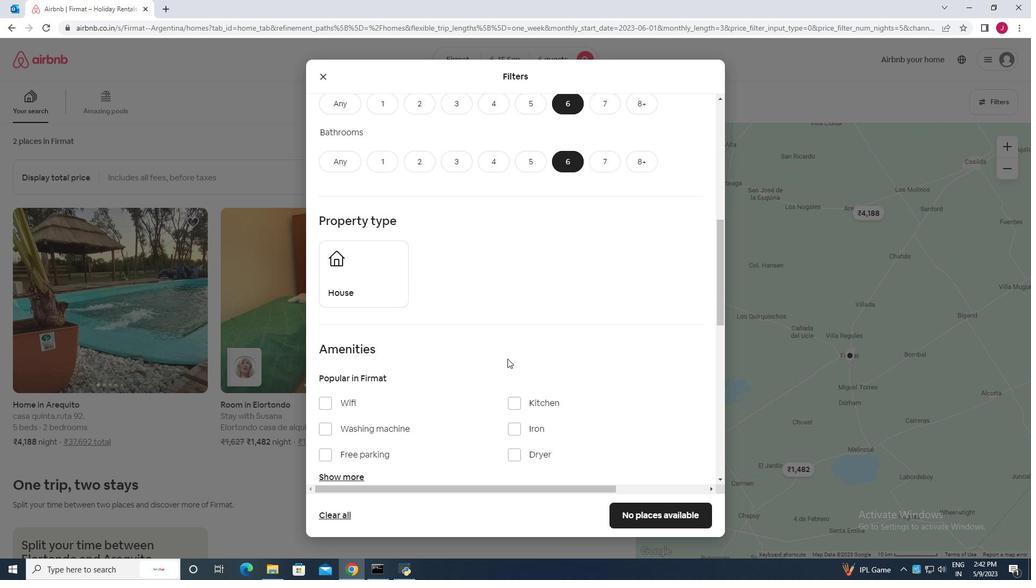 
Action: Mouse moved to (363, 225)
Screenshot: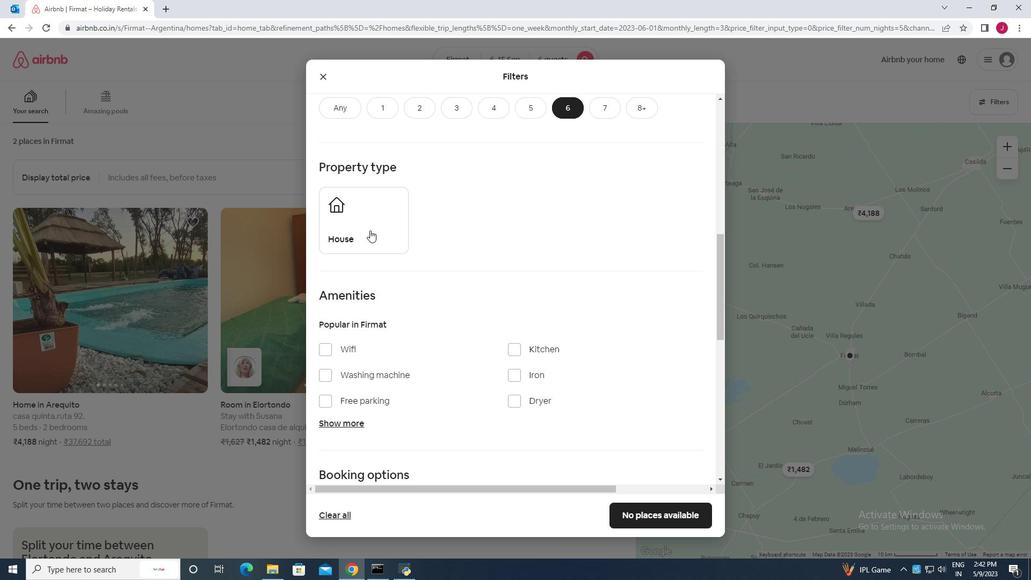 
Action: Mouse pressed left at (363, 225)
Screenshot: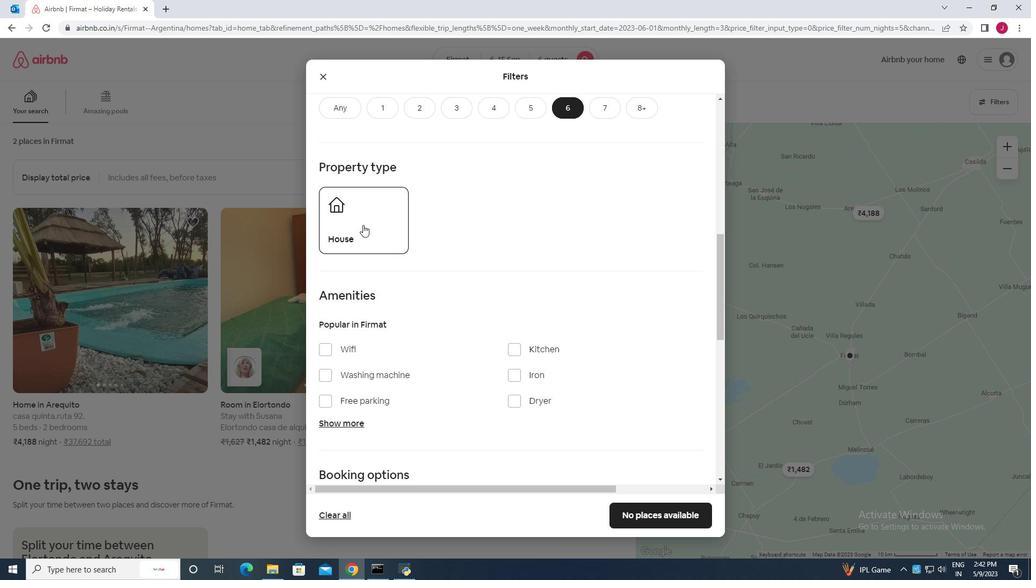 
Action: Mouse moved to (437, 308)
Screenshot: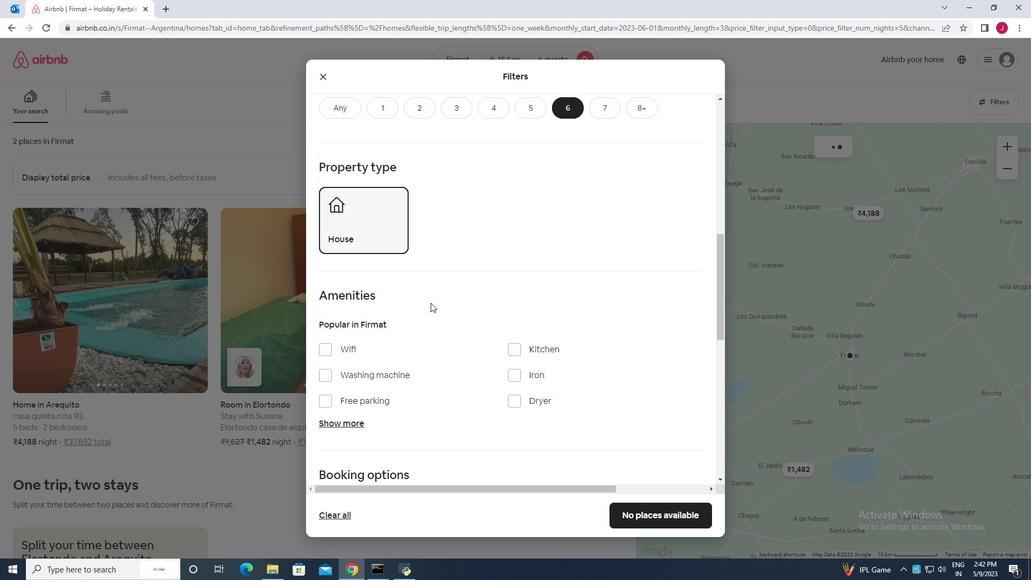 
Action: Mouse scrolled (437, 307) with delta (0, 0)
Screenshot: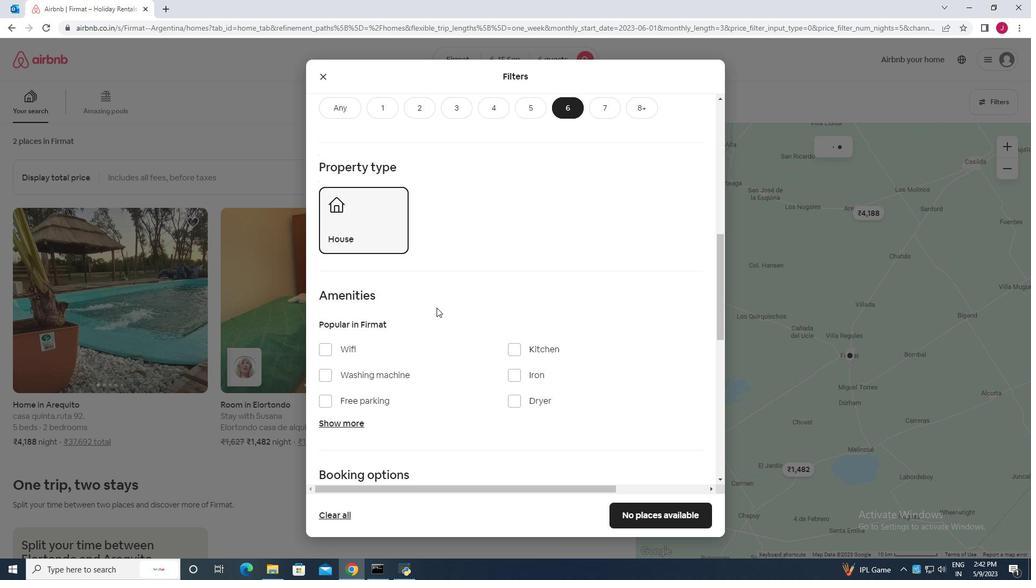 
Action: Mouse moved to (327, 296)
Screenshot: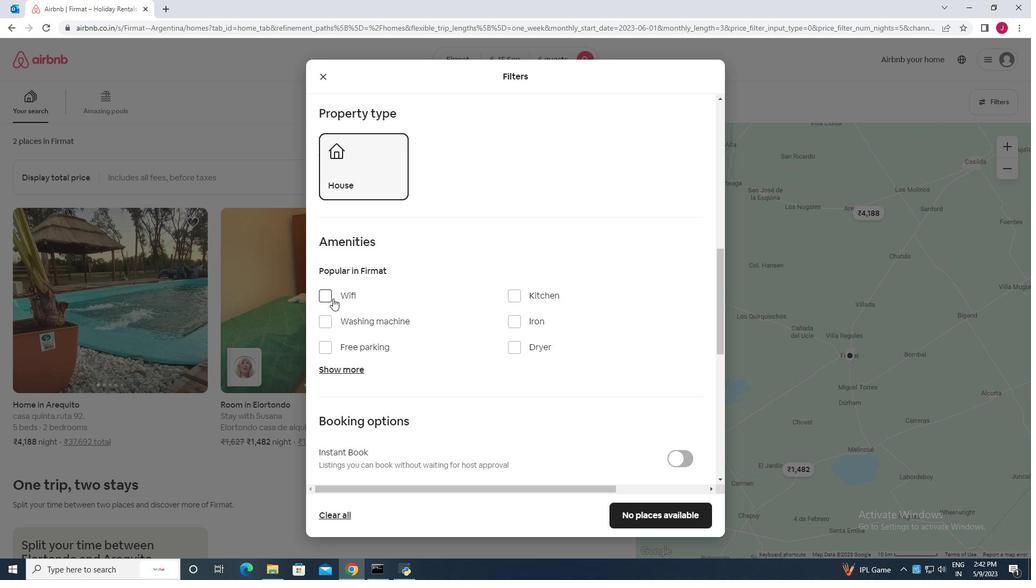 
Action: Mouse pressed left at (327, 296)
Screenshot: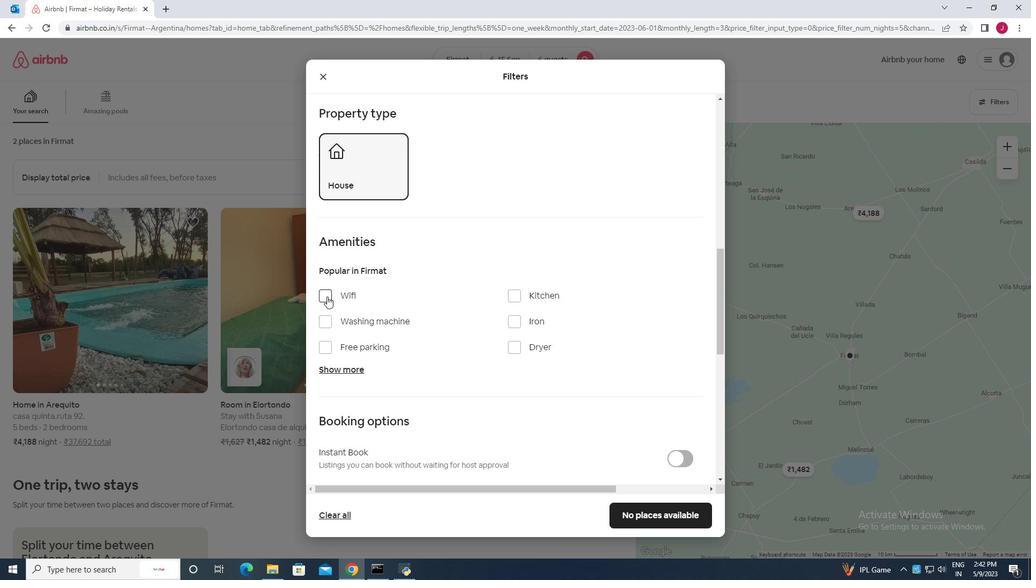 
Action: Mouse moved to (345, 372)
Screenshot: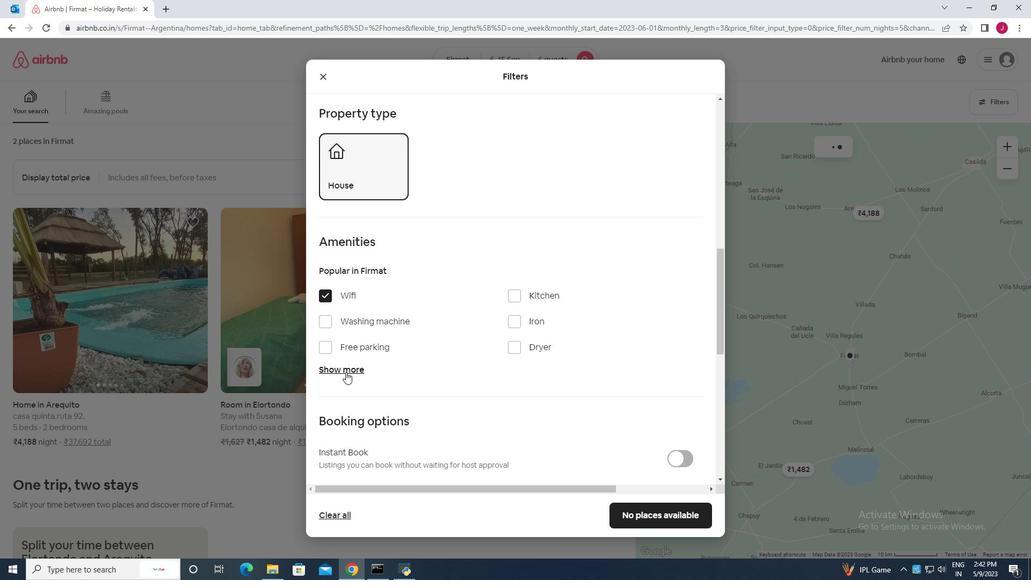 
Action: Mouse pressed left at (345, 372)
Screenshot: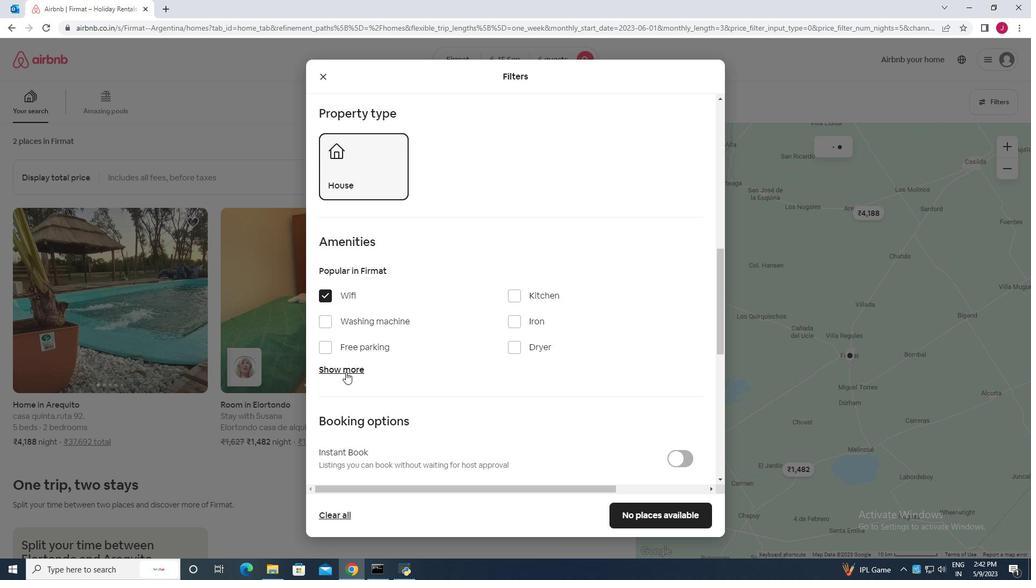 
Action: Mouse moved to (329, 345)
Screenshot: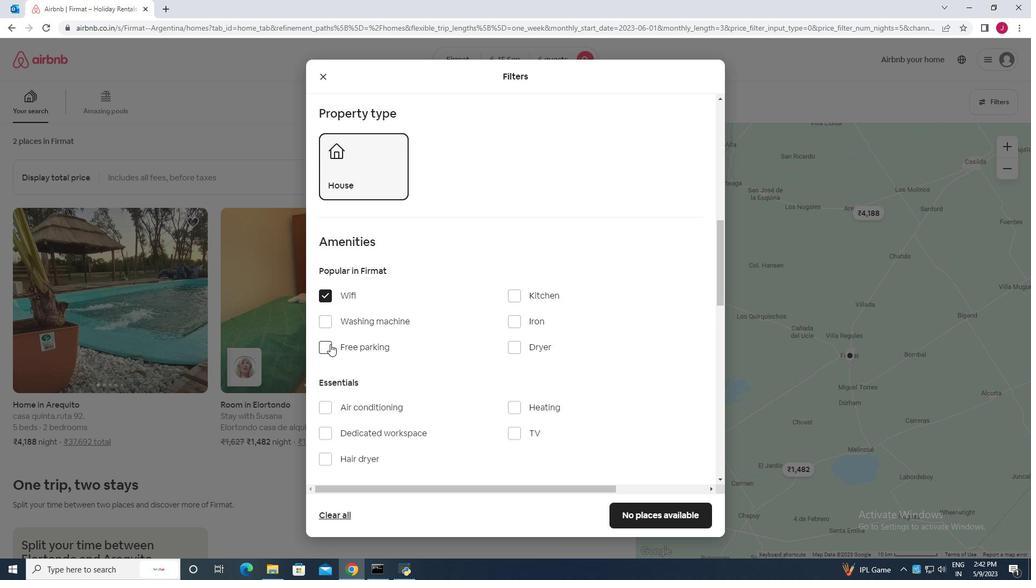 
Action: Mouse pressed left at (329, 345)
Screenshot: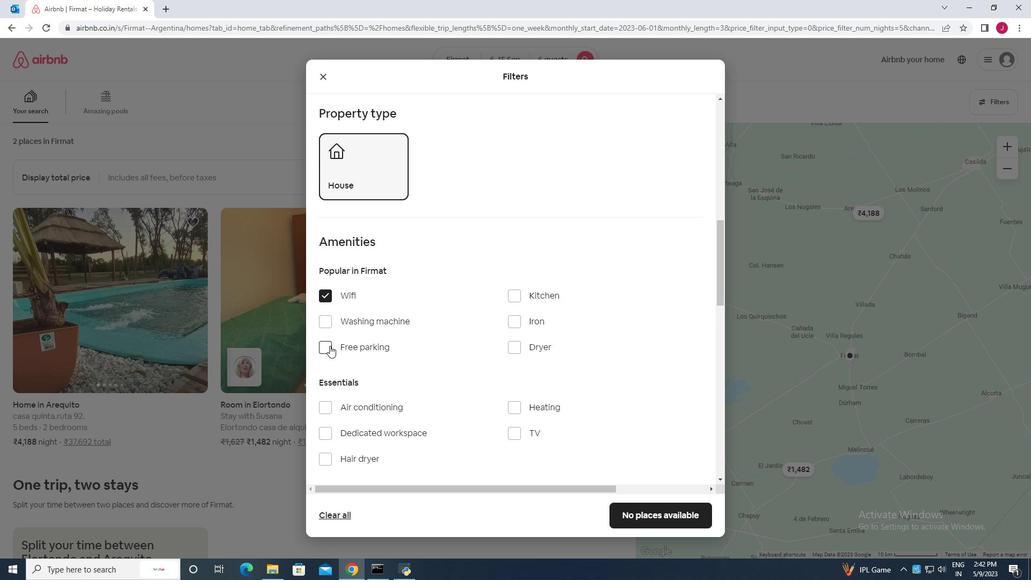 
Action: Mouse moved to (409, 359)
Screenshot: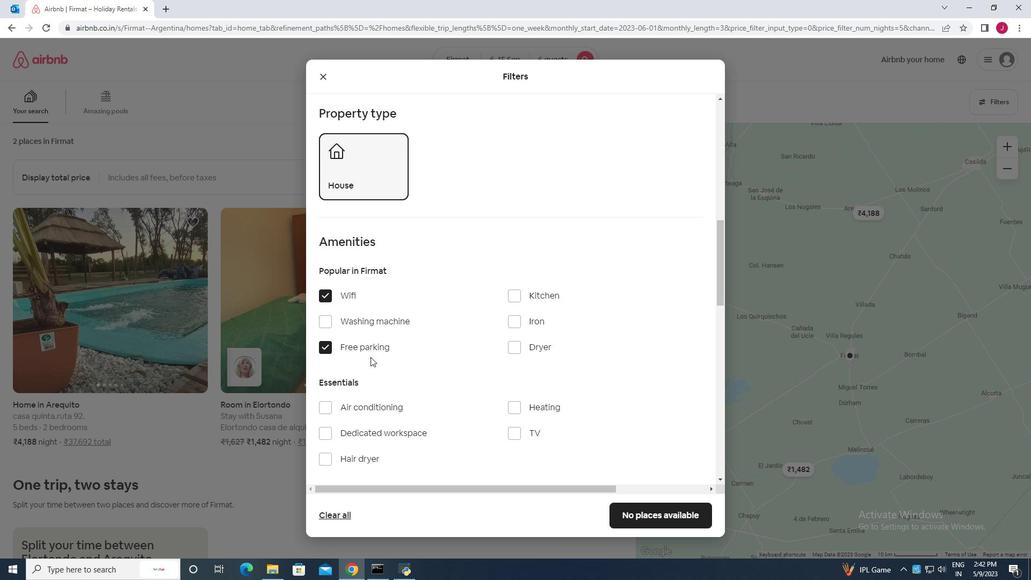 
Action: Mouse scrolled (409, 358) with delta (0, 0)
Screenshot: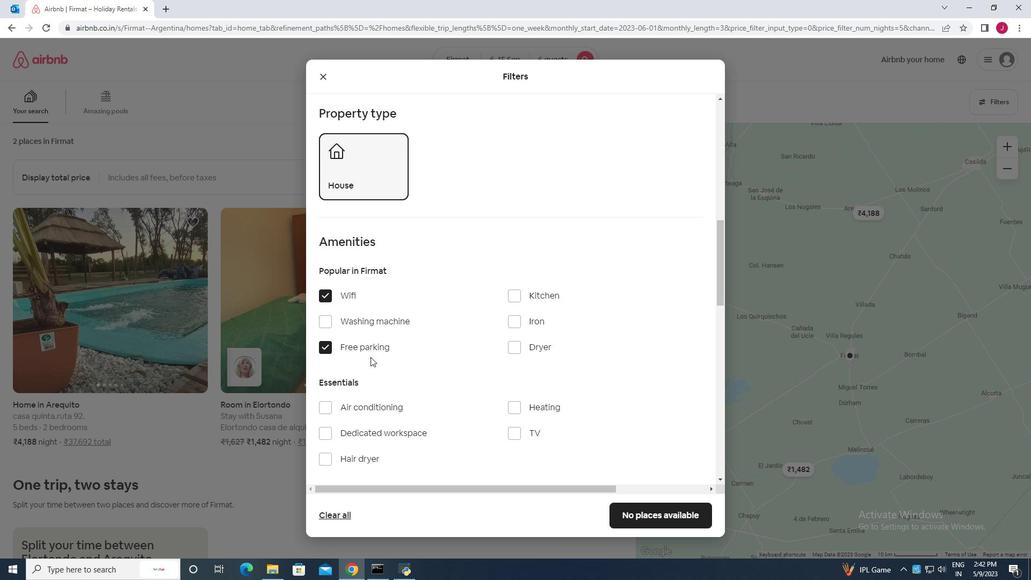 
Action: Mouse scrolled (409, 358) with delta (0, 0)
Screenshot: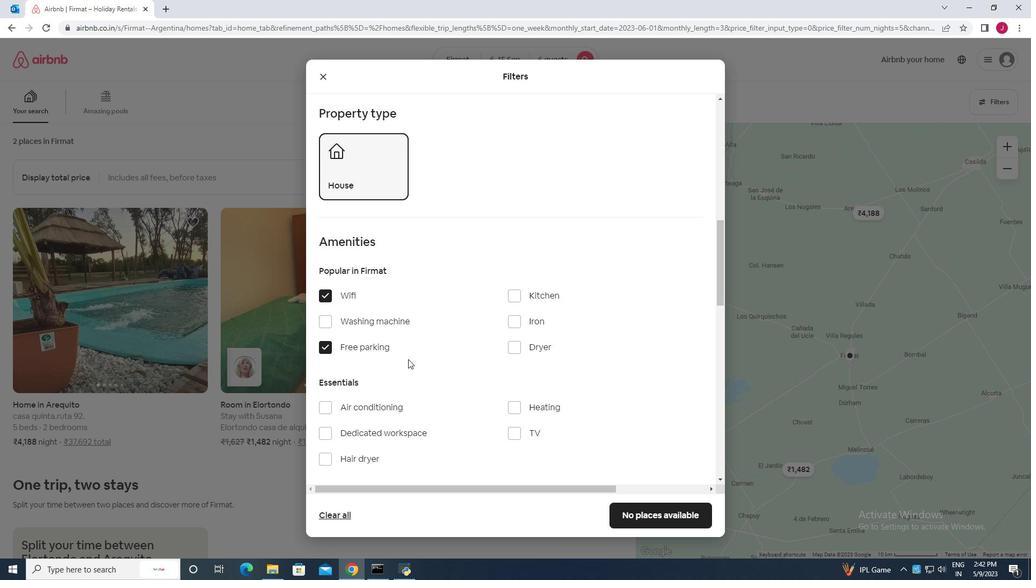 
Action: Mouse scrolled (409, 358) with delta (0, 0)
Screenshot: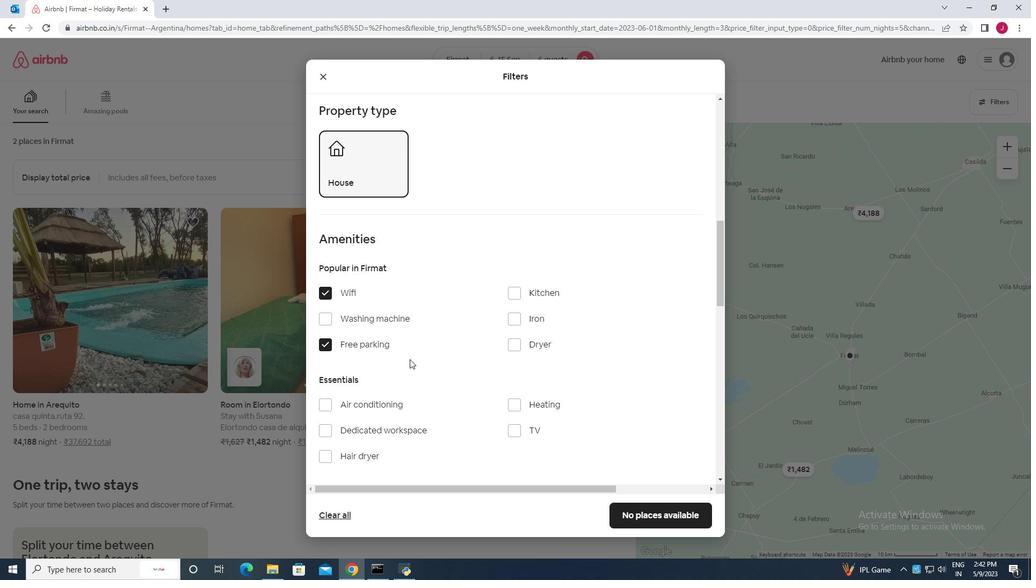 
Action: Mouse moved to (518, 271)
Screenshot: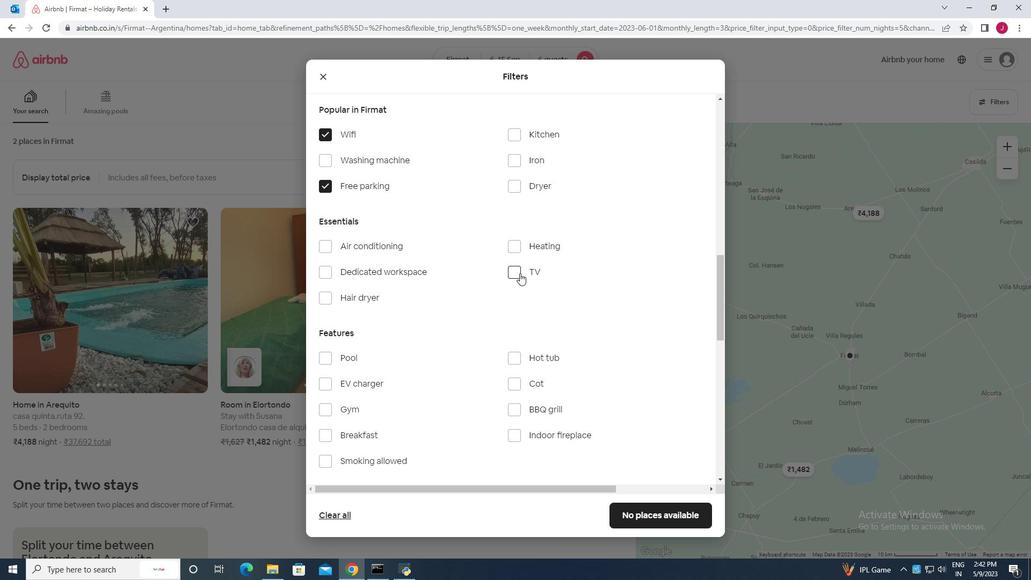 
Action: Mouse pressed left at (518, 271)
Screenshot: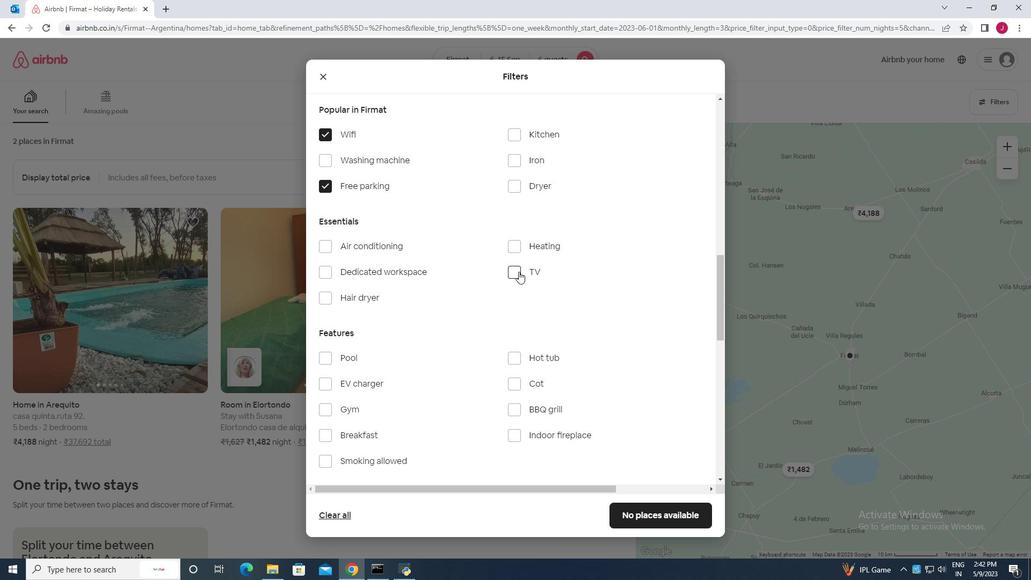 
Action: Mouse moved to (480, 283)
Screenshot: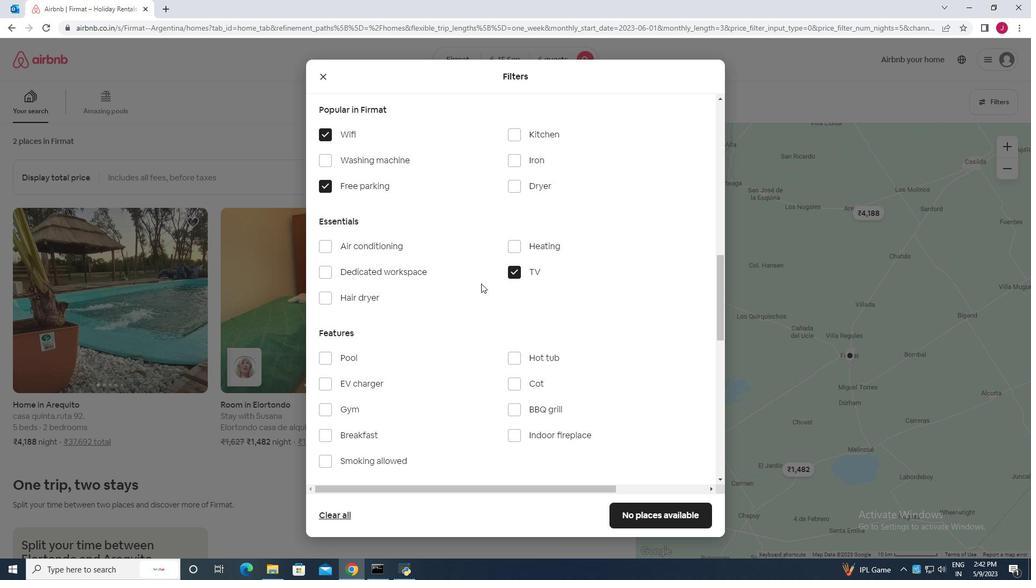 
Action: Mouse scrolled (480, 283) with delta (0, 0)
Screenshot: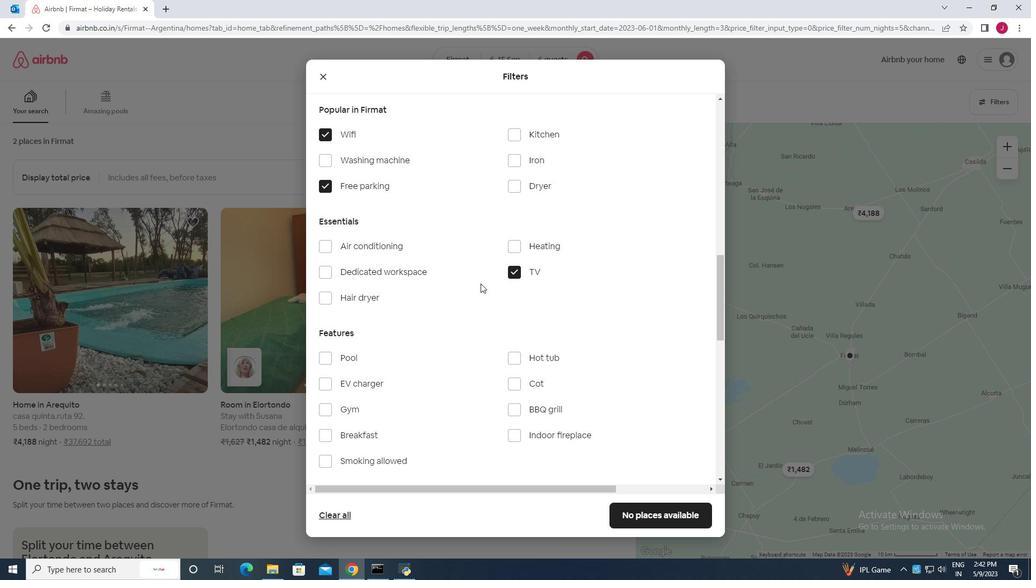 
Action: Mouse scrolled (480, 283) with delta (0, 0)
Screenshot: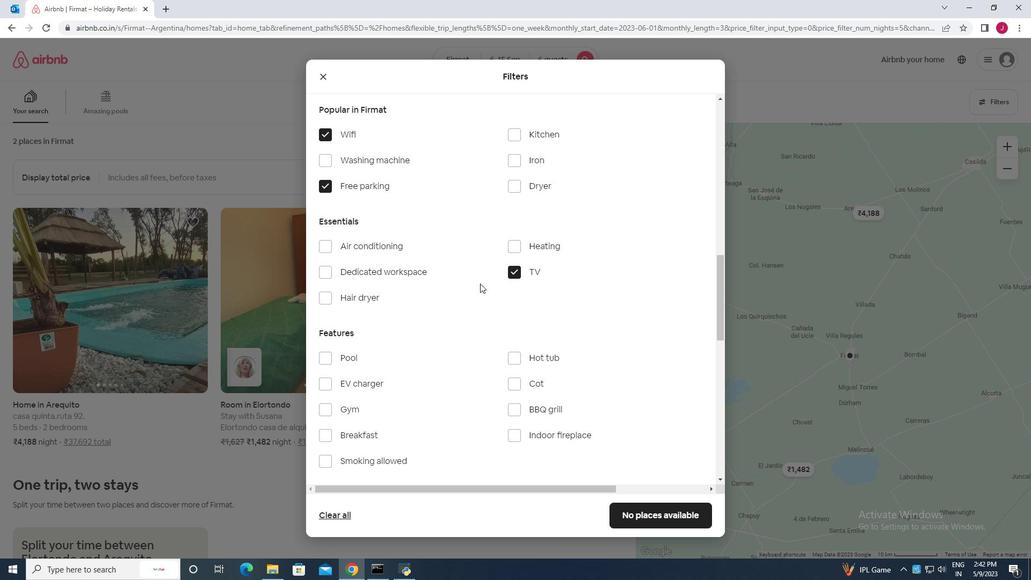 
Action: Mouse moved to (324, 355)
Screenshot: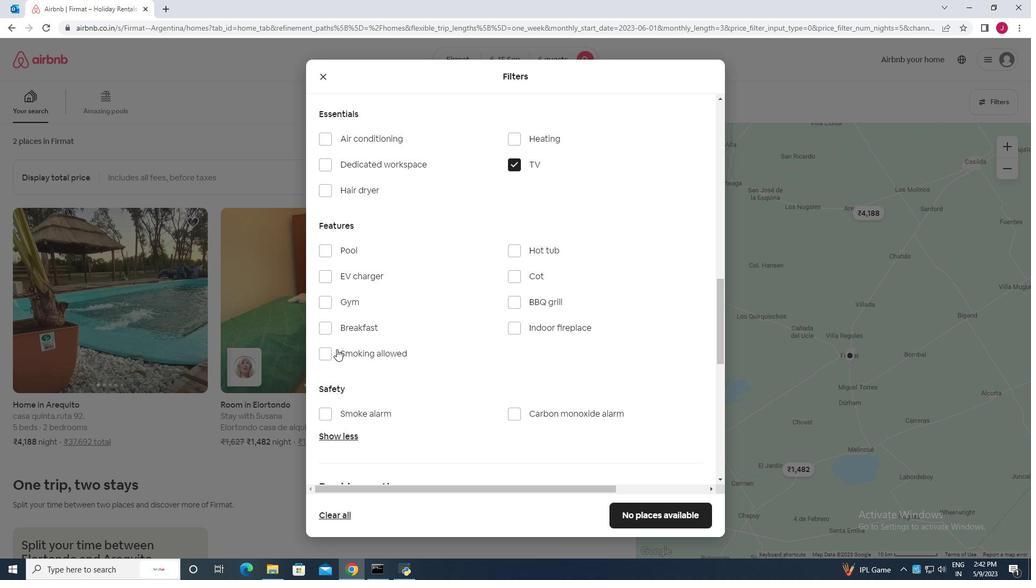 
Action: Mouse pressed left at (324, 355)
Screenshot: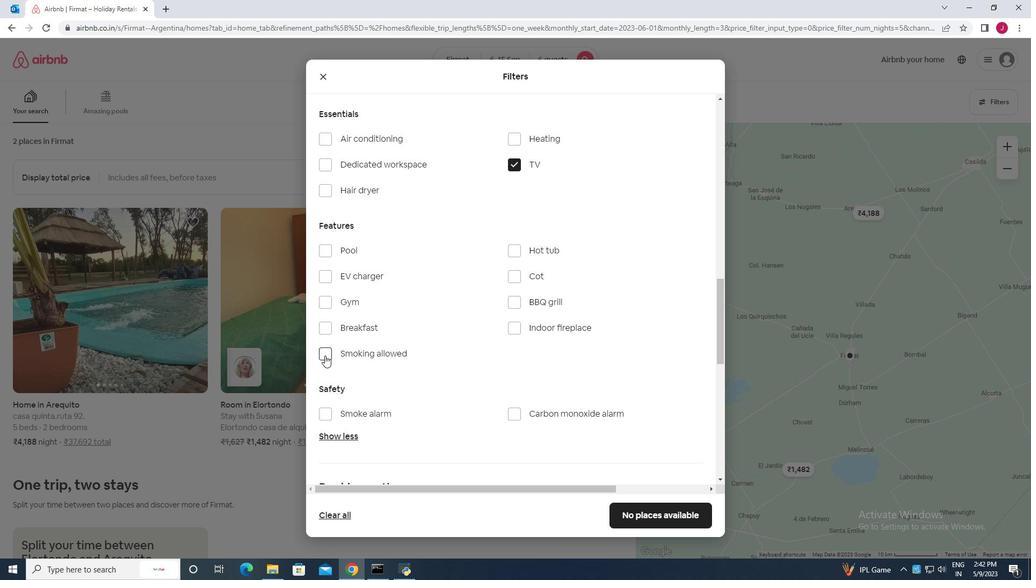 
Action: Mouse moved to (325, 332)
Screenshot: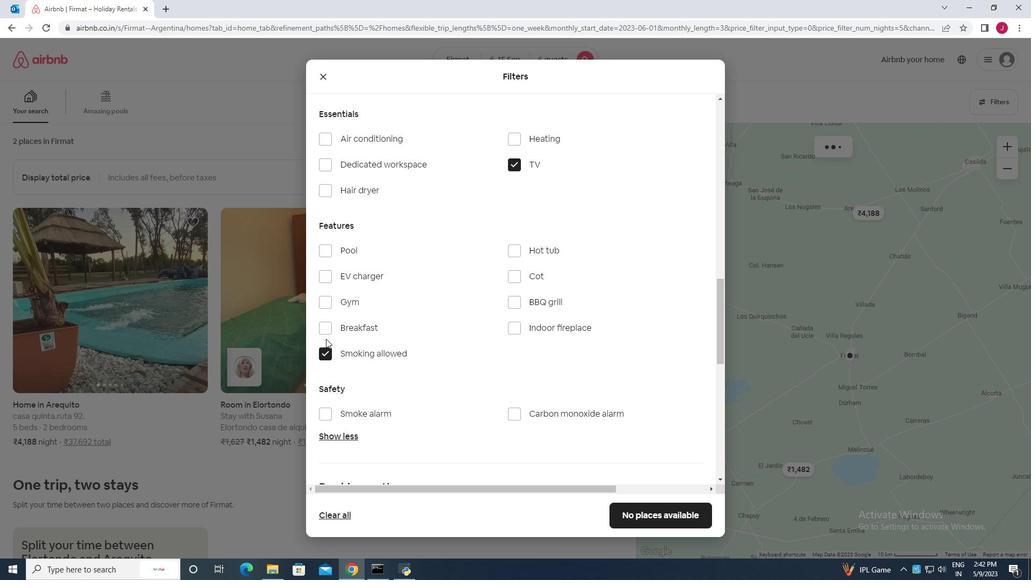 
Action: Mouse pressed left at (325, 332)
Screenshot: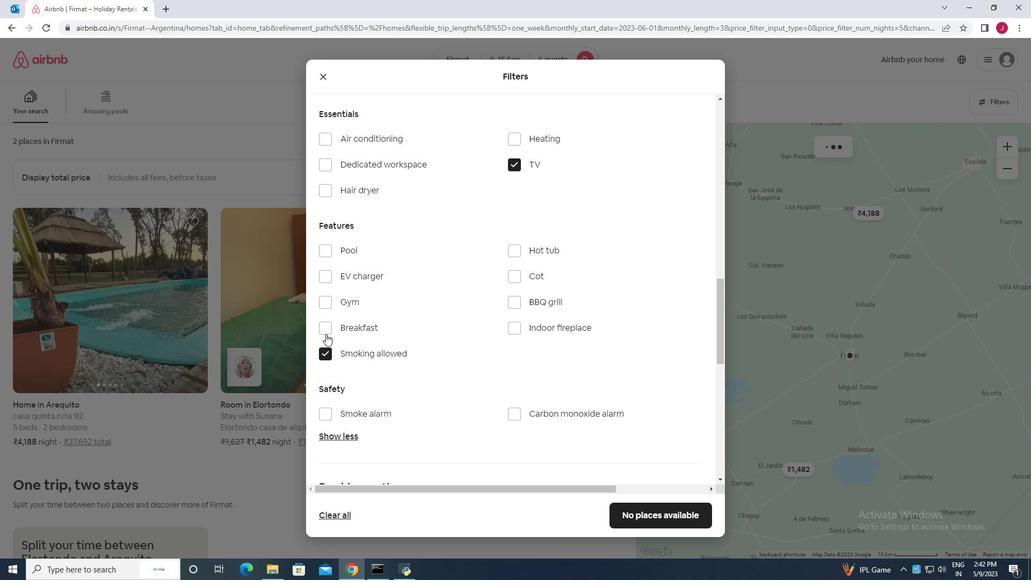 
Action: Mouse moved to (325, 331)
Screenshot: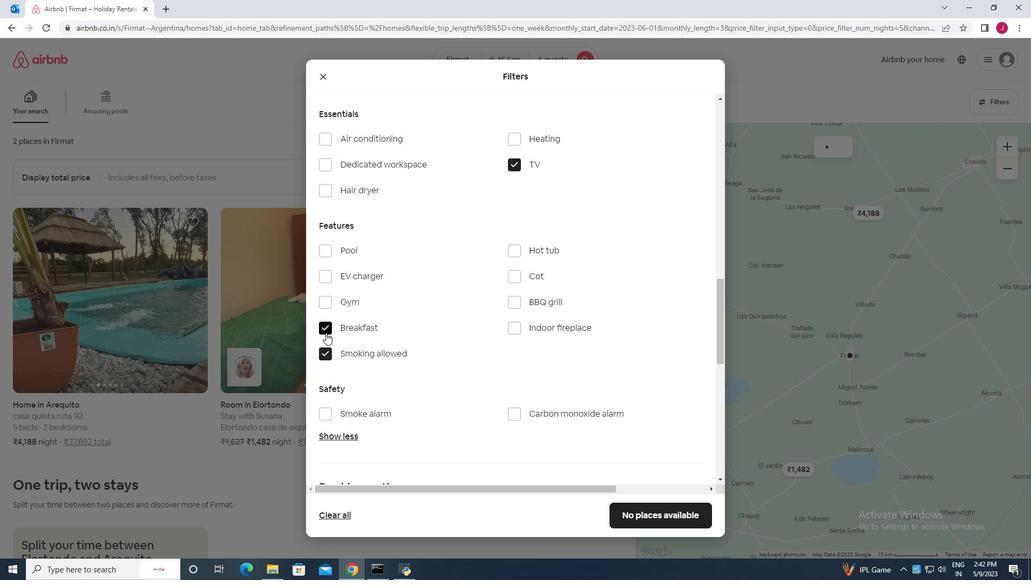 
Action: Mouse pressed left at (325, 331)
Screenshot: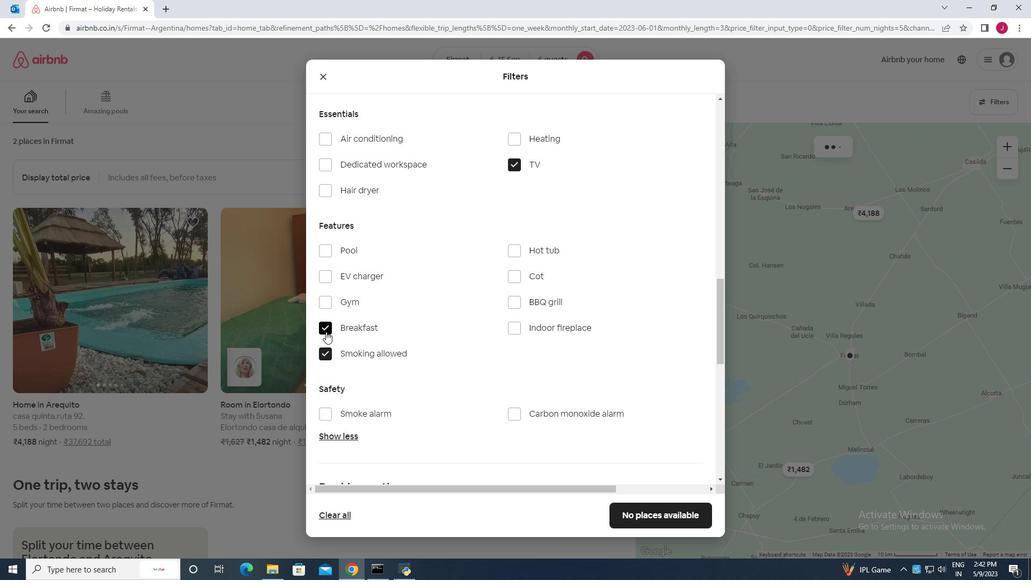 
Action: Mouse moved to (324, 305)
Screenshot: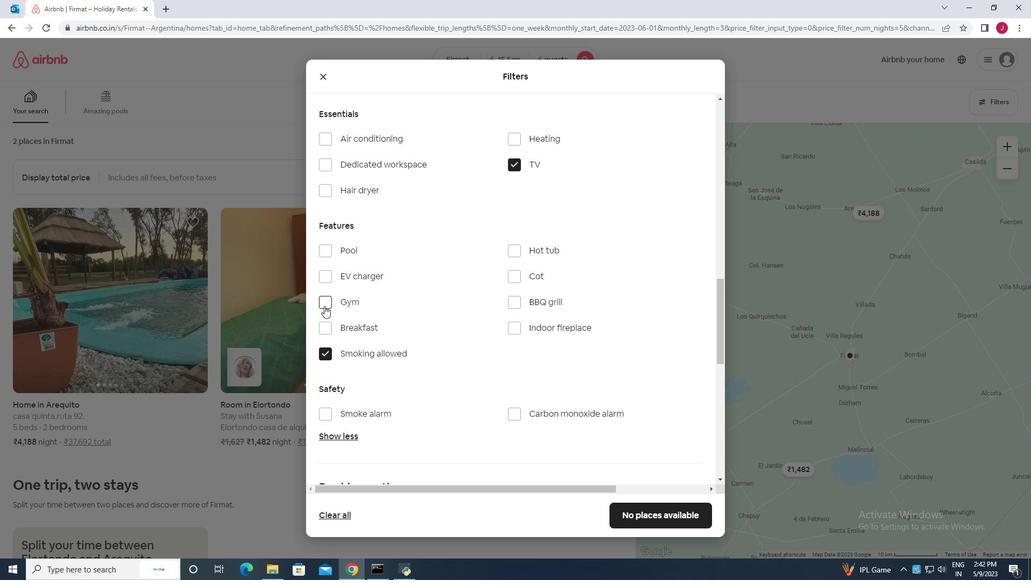 
Action: Mouse pressed left at (324, 305)
Screenshot: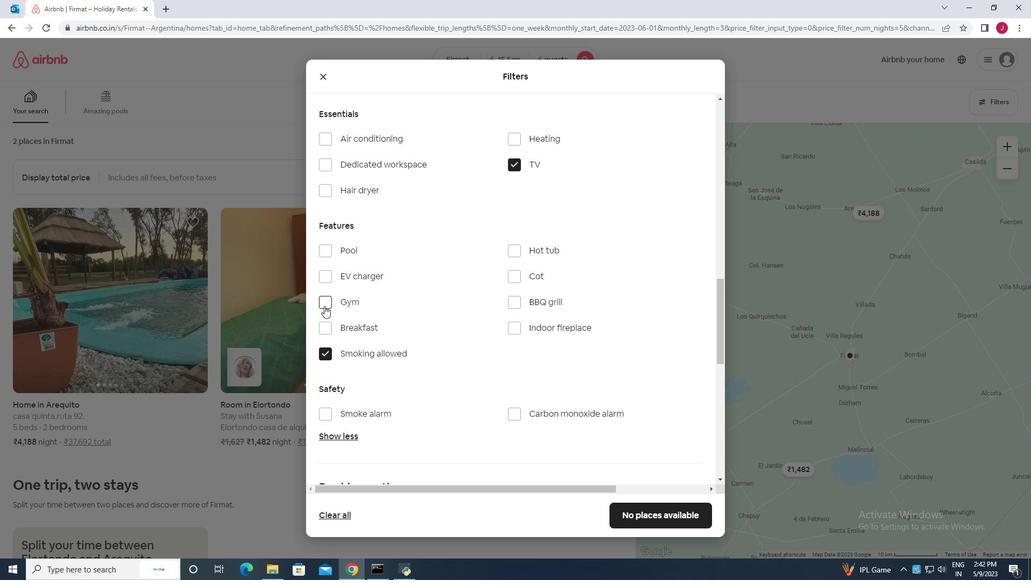 
Action: Mouse moved to (521, 249)
Screenshot: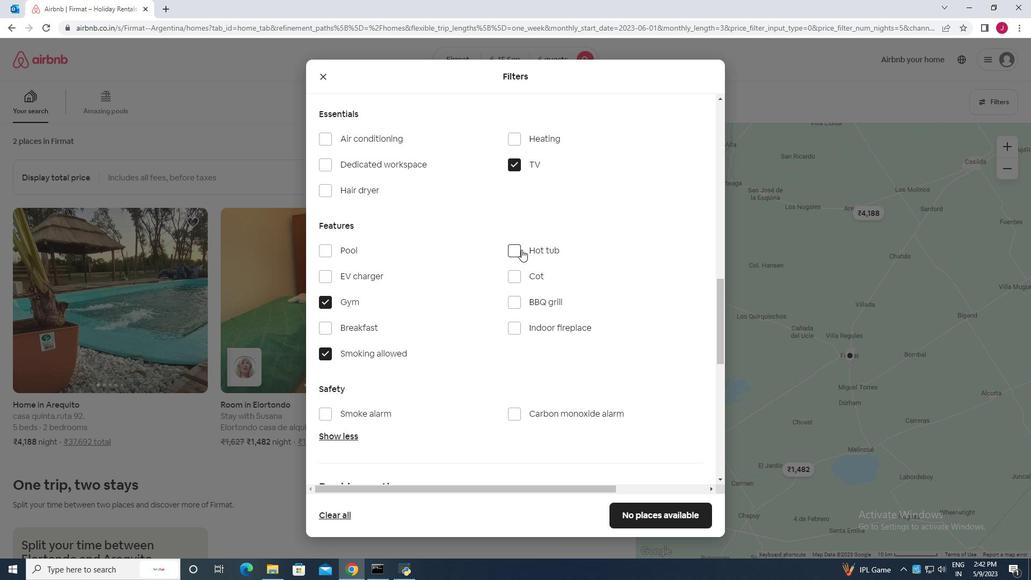 
Action: Mouse pressed left at (521, 249)
Screenshot: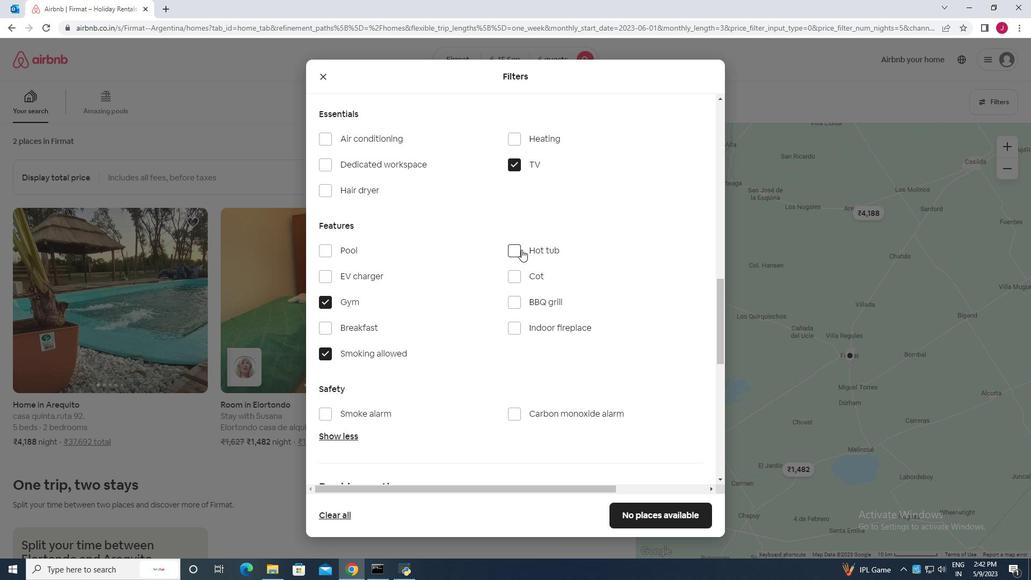 
Action: Mouse moved to (454, 294)
Screenshot: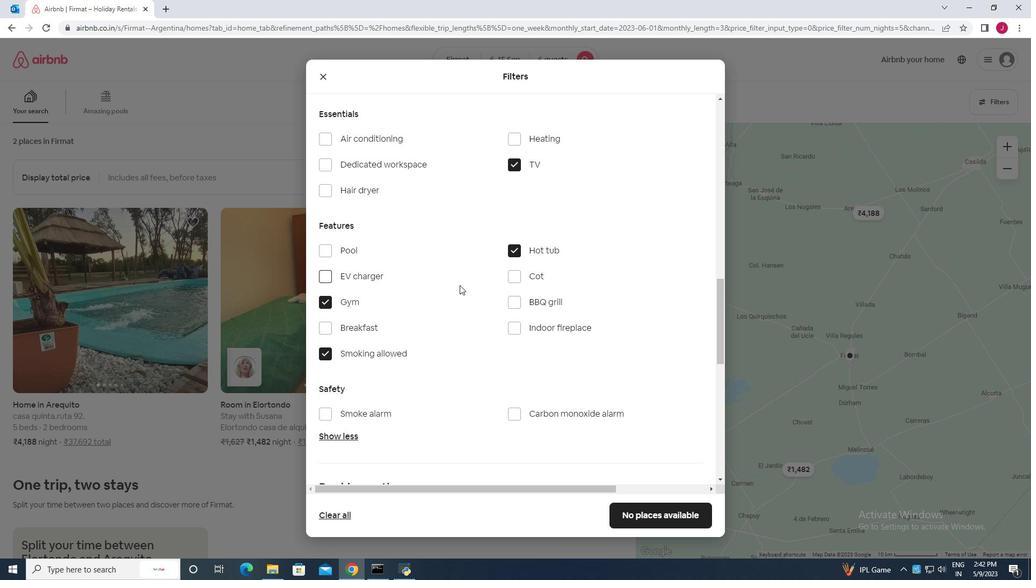 
Action: Mouse scrolled (454, 294) with delta (0, 0)
Screenshot: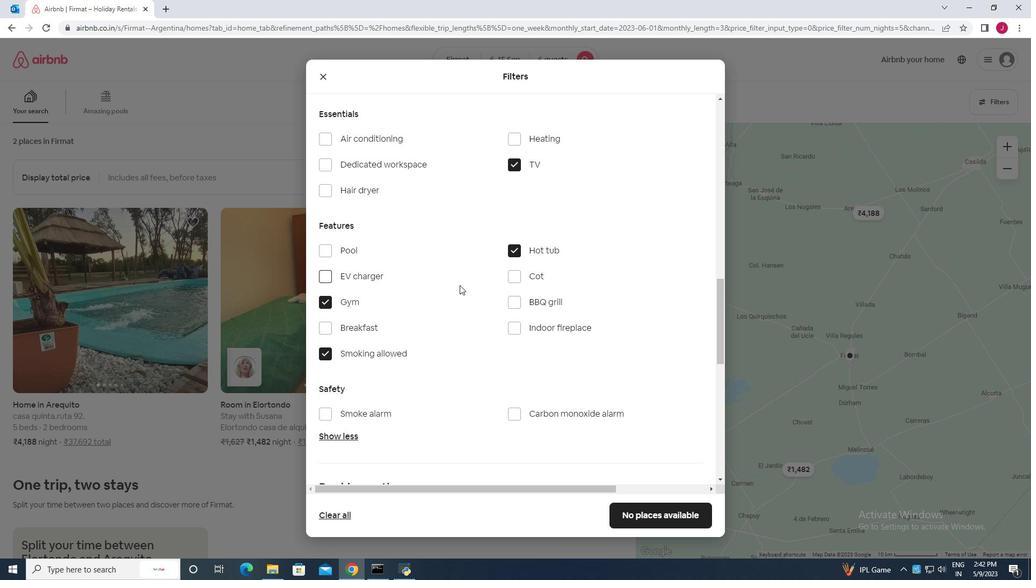 
Action: Mouse moved to (454, 295)
Screenshot: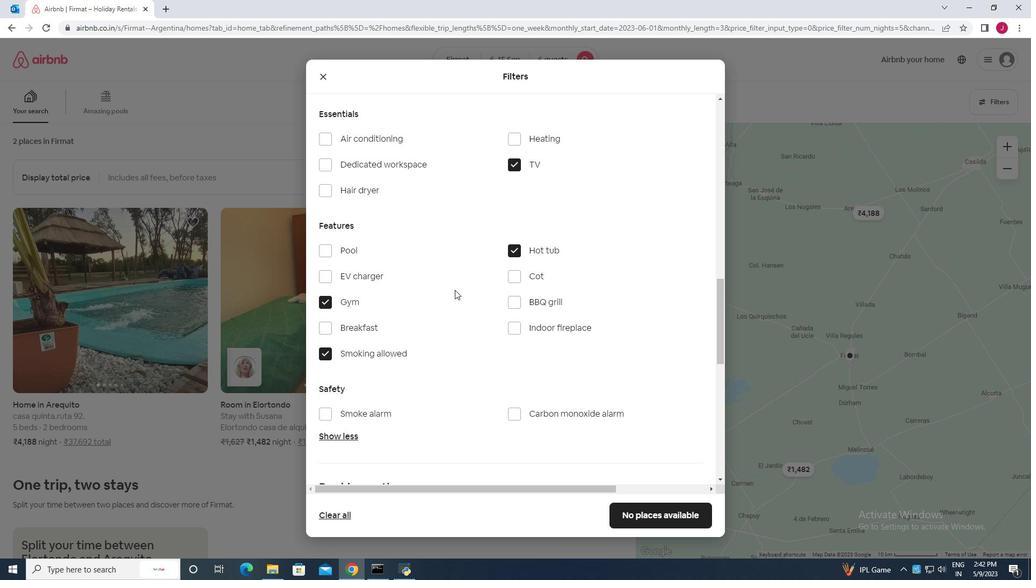 
Action: Mouse scrolled (454, 295) with delta (0, 0)
Screenshot: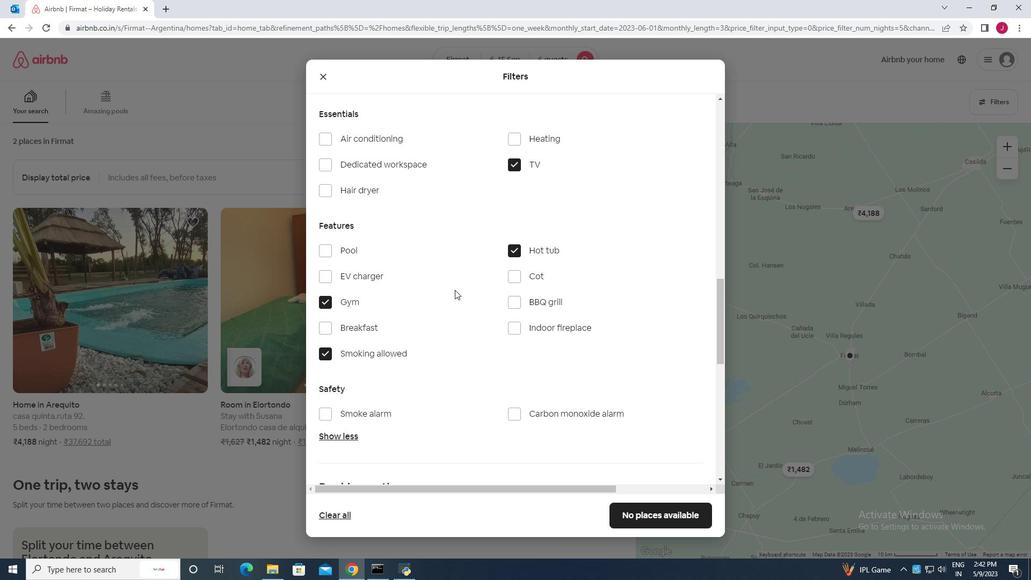 
Action: Mouse moved to (454, 295)
Screenshot: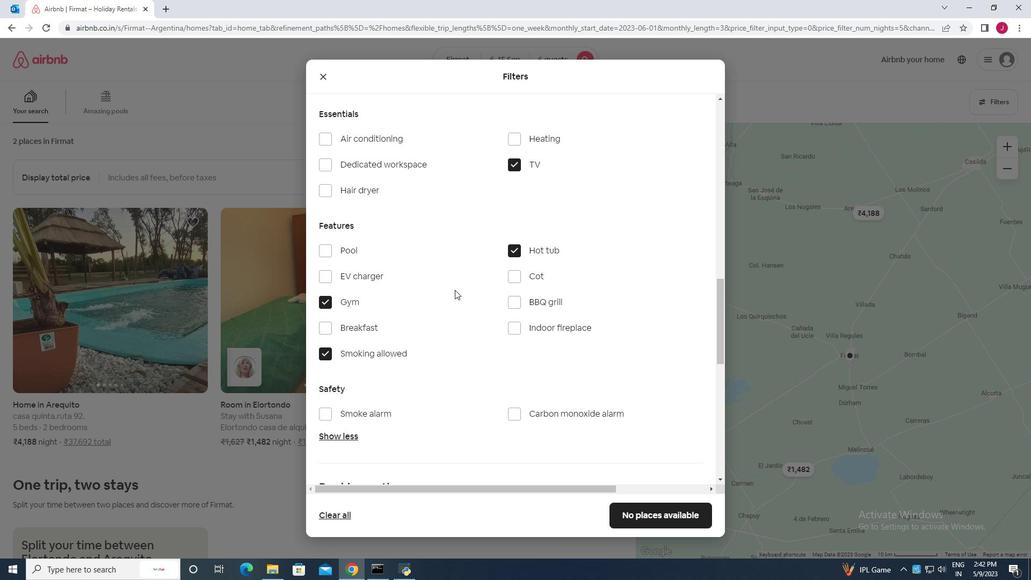 
Action: Mouse scrolled (454, 295) with delta (0, 0)
Screenshot: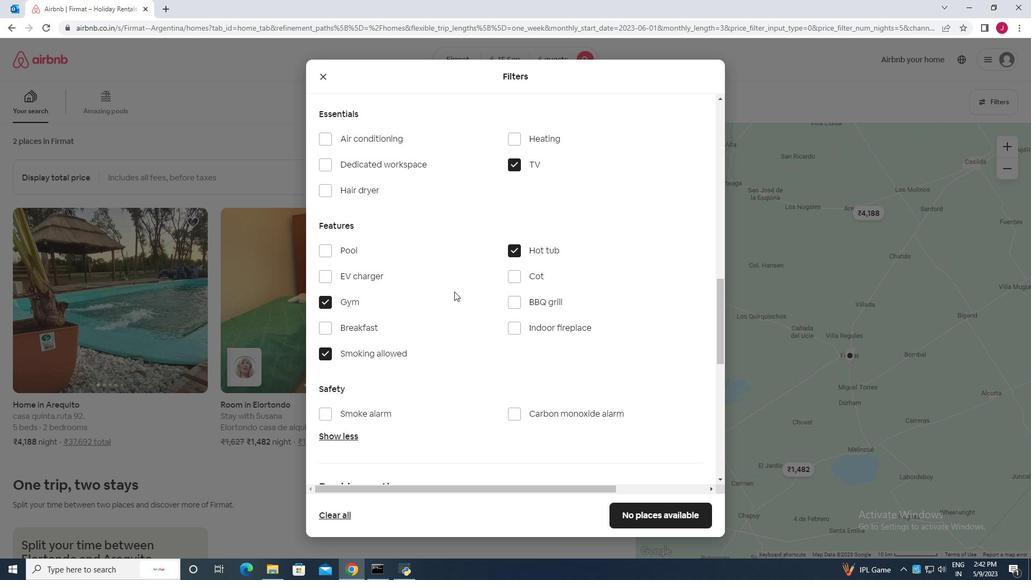 
Action: Mouse scrolled (454, 295) with delta (0, 0)
Screenshot: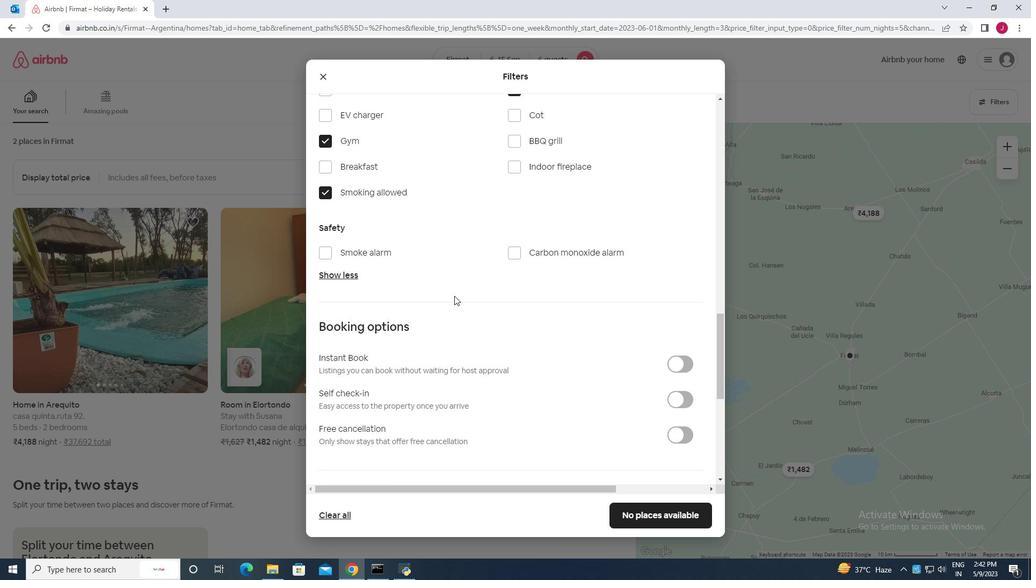 
Action: Mouse scrolled (454, 295) with delta (0, 0)
Screenshot: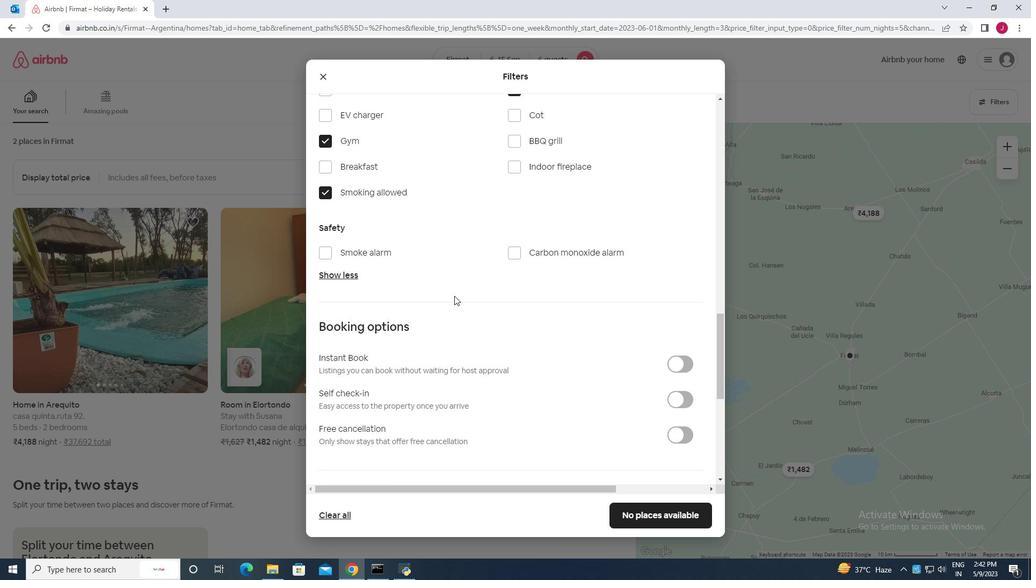 
Action: Mouse scrolled (454, 295) with delta (0, 0)
Screenshot: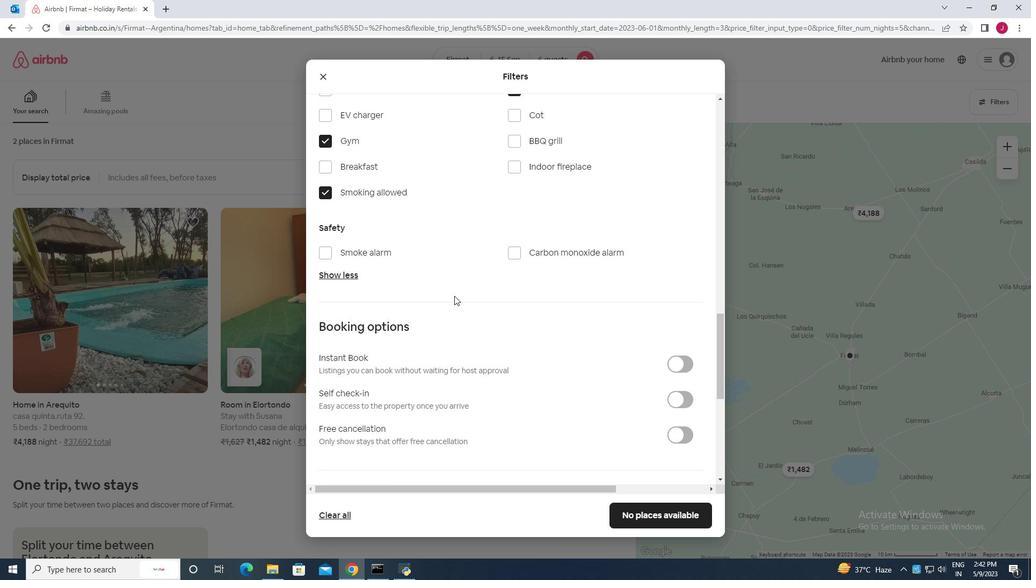 
Action: Mouse moved to (675, 242)
Screenshot: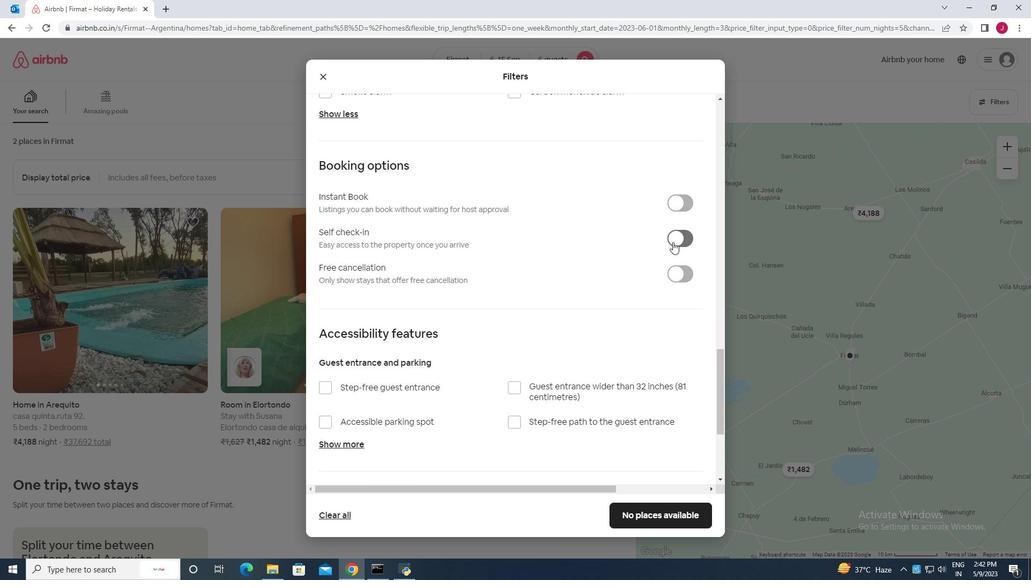 
Action: Mouse pressed left at (675, 242)
Screenshot: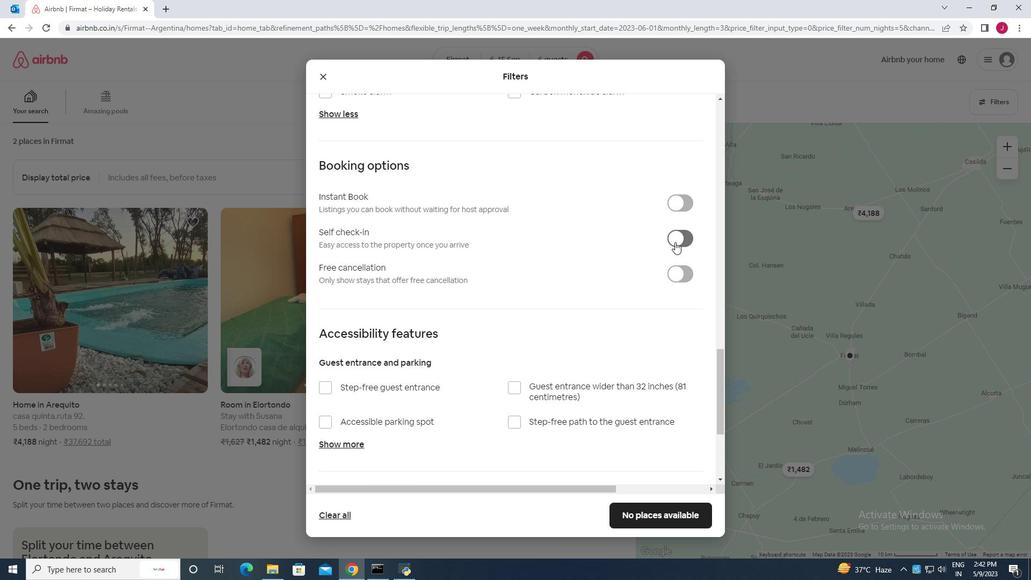 
Action: Mouse moved to (546, 290)
Screenshot: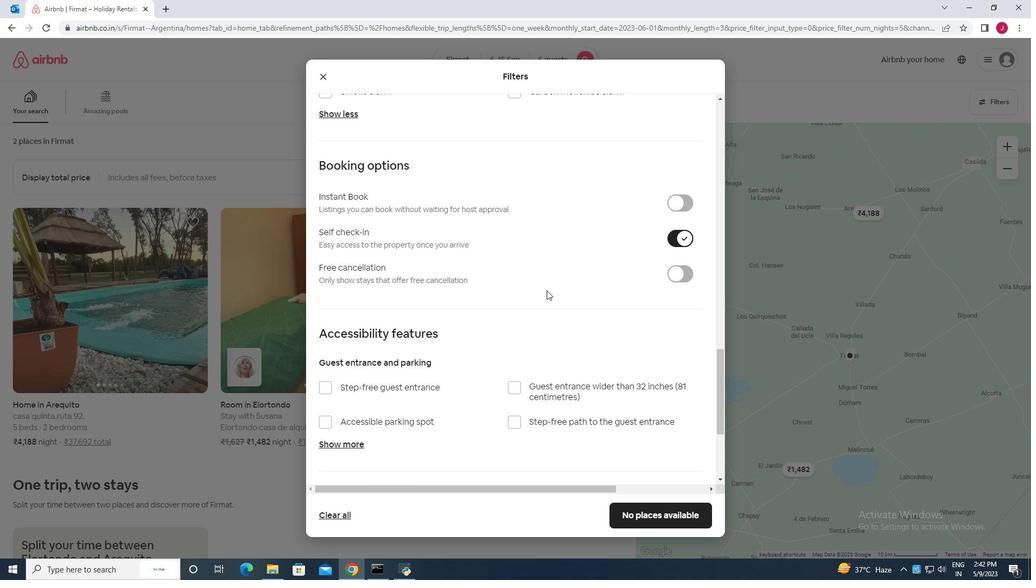 
Action: Mouse scrolled (546, 290) with delta (0, 0)
Screenshot: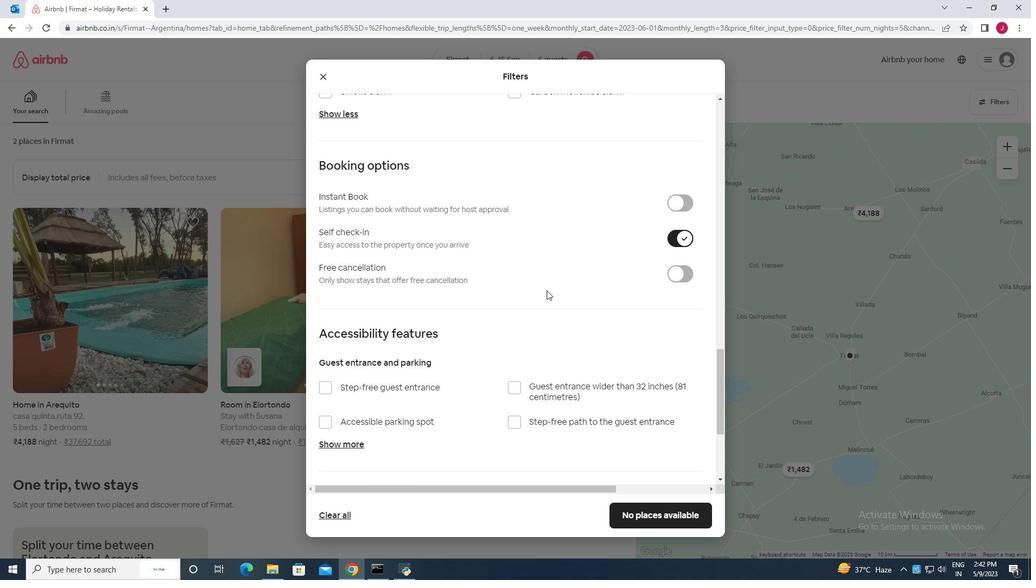 
Action: Mouse scrolled (546, 290) with delta (0, 0)
Screenshot: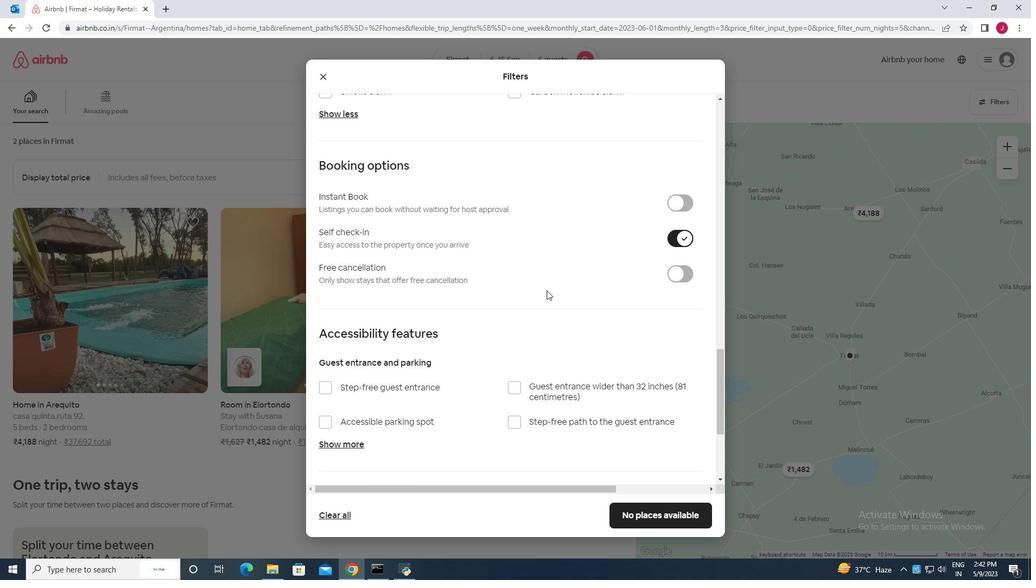 
Action: Mouse scrolled (546, 290) with delta (0, 0)
Screenshot: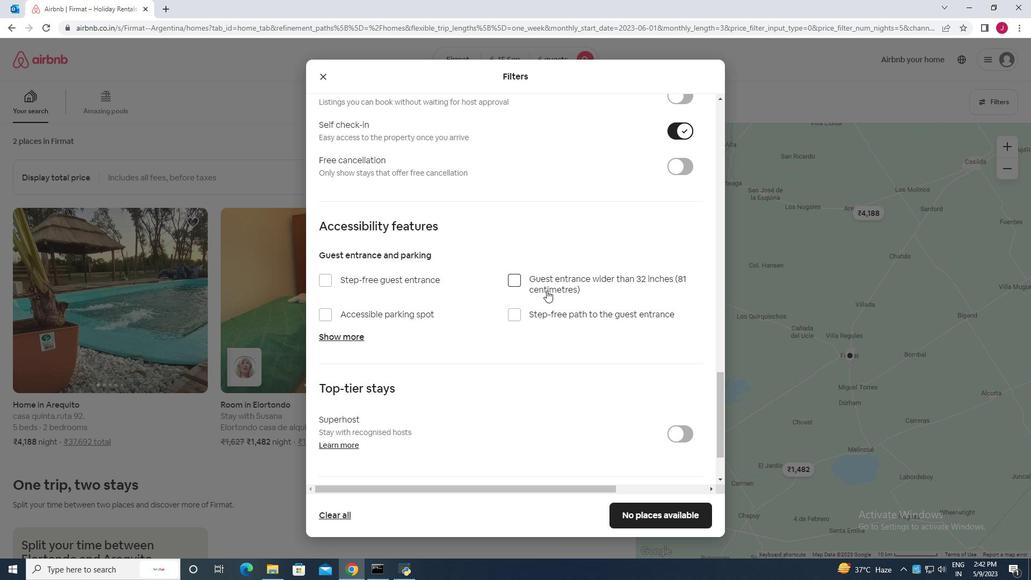 
Action: Mouse scrolled (546, 290) with delta (0, 0)
Screenshot: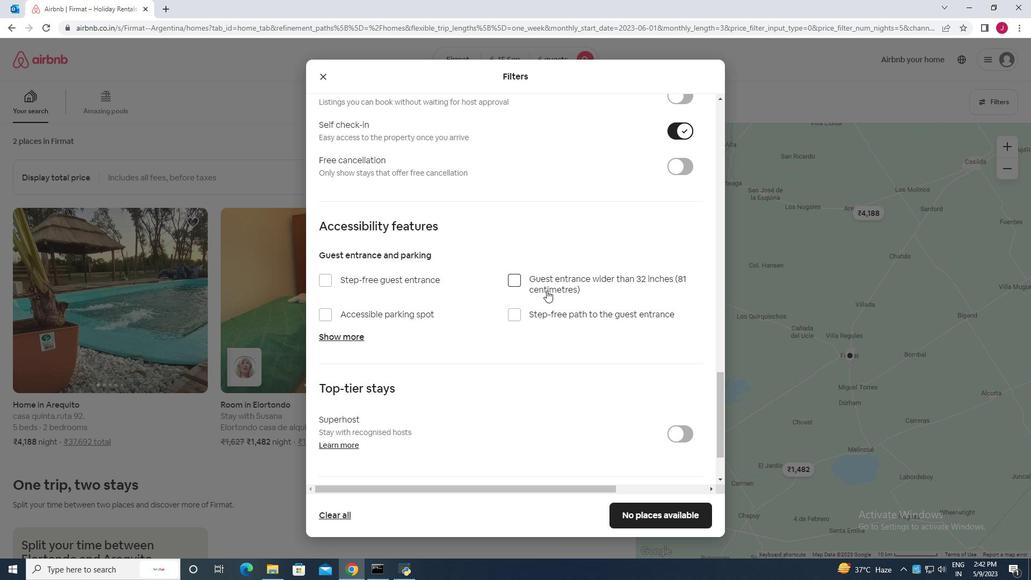 
Action: Mouse scrolled (546, 290) with delta (0, 0)
Screenshot: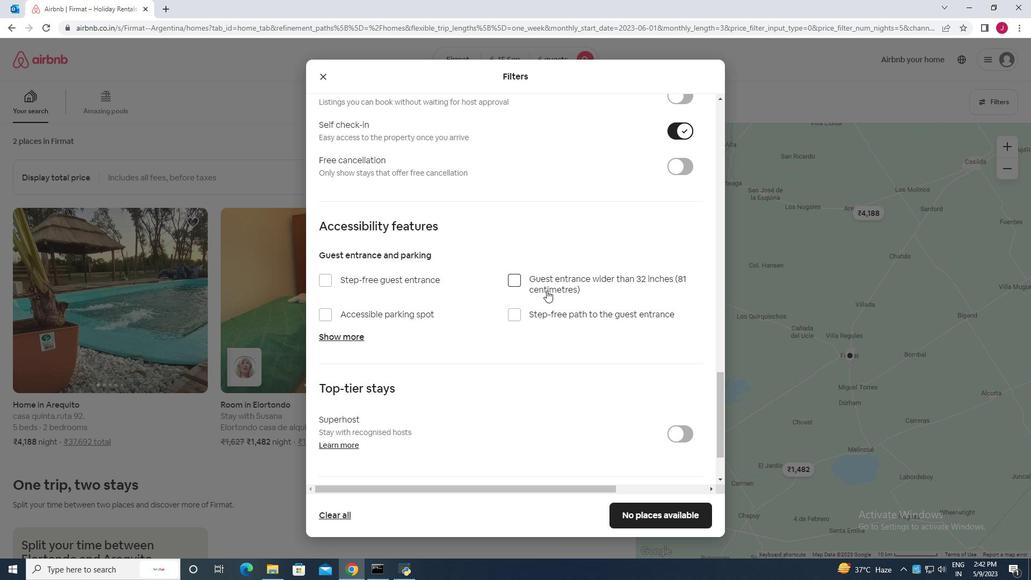 
Action: Mouse moved to (539, 328)
Screenshot: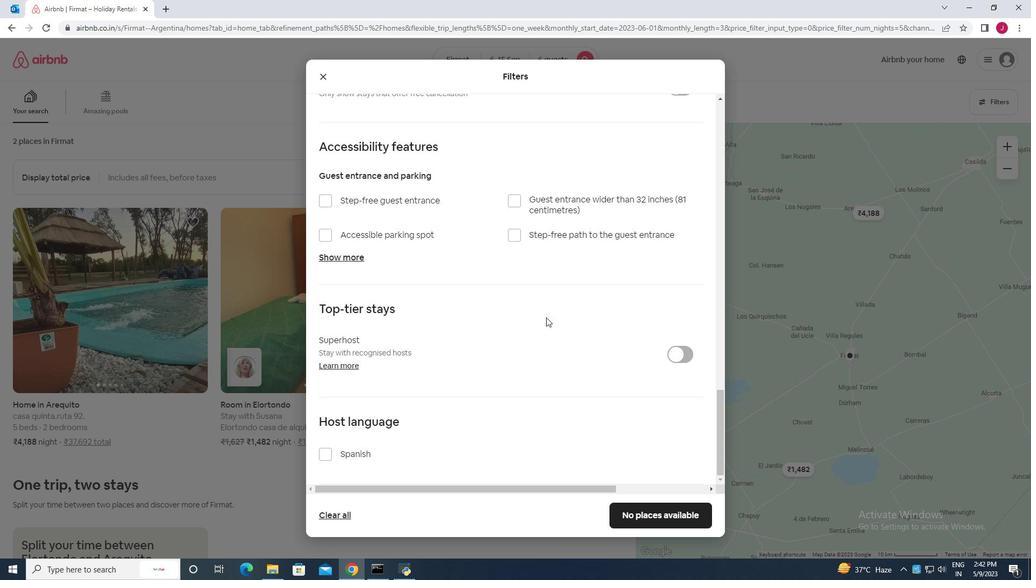 
Action: Mouse scrolled (539, 328) with delta (0, 0)
Screenshot: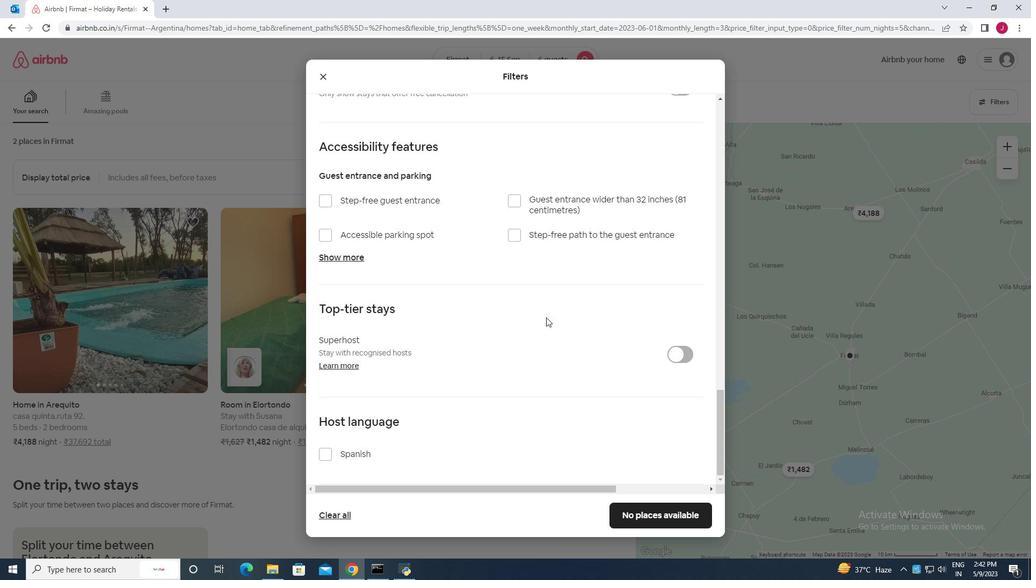 
Action: Mouse moved to (539, 328)
Screenshot: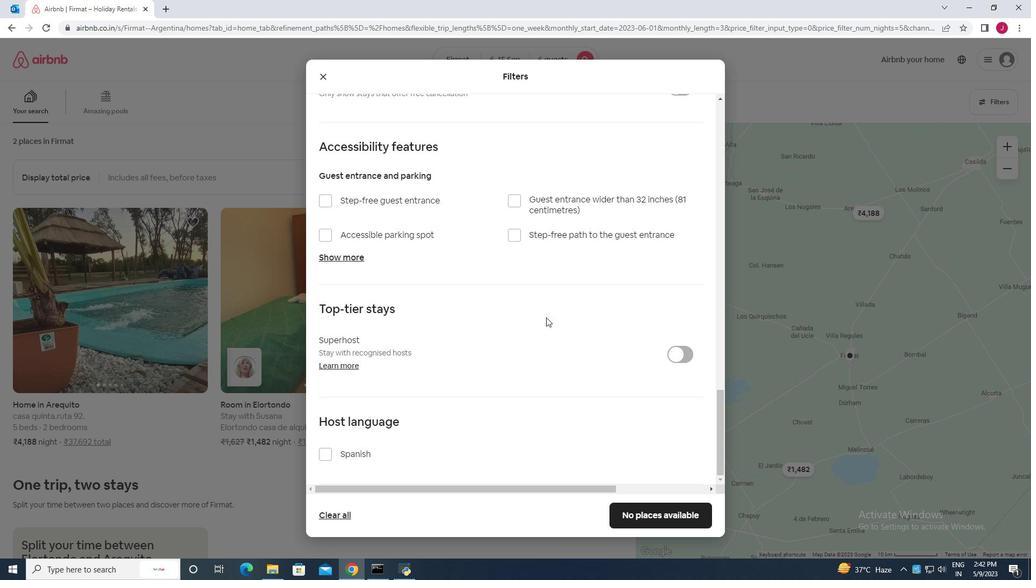 
Action: Mouse scrolled (539, 328) with delta (0, 0)
Screenshot: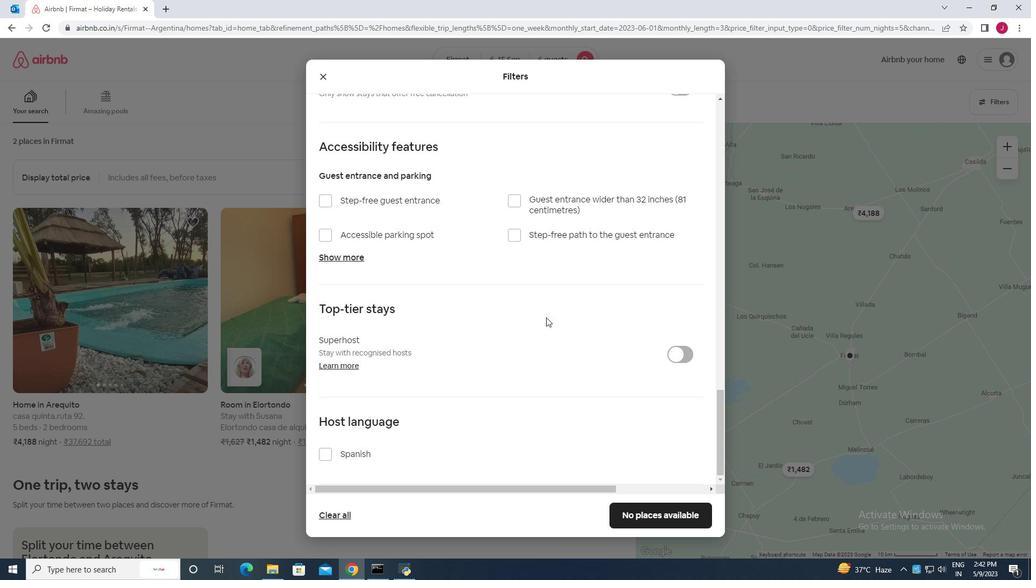 
Action: Mouse scrolled (539, 328) with delta (0, 0)
Screenshot: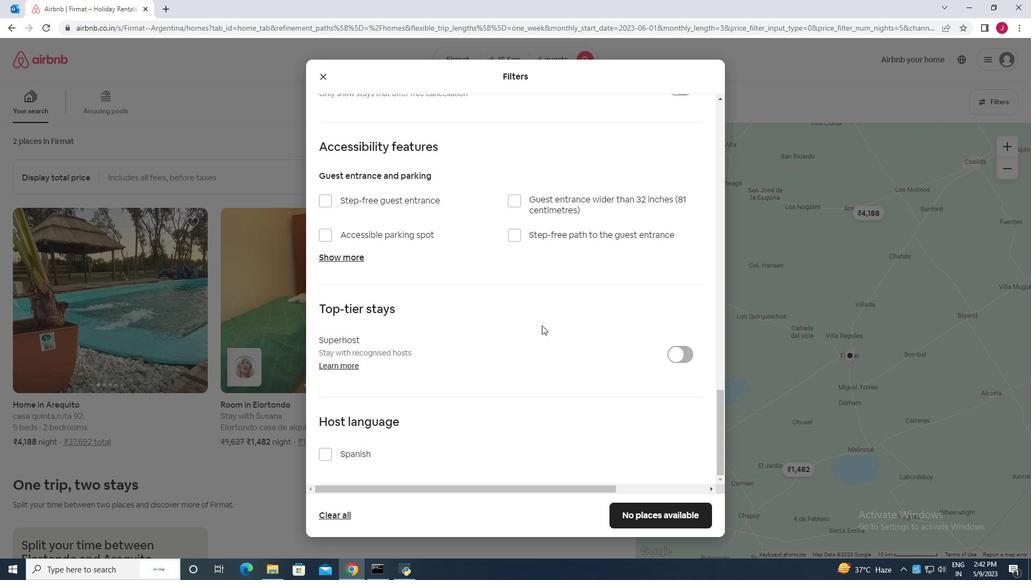 
Action: Mouse scrolled (539, 328) with delta (0, 0)
Screenshot: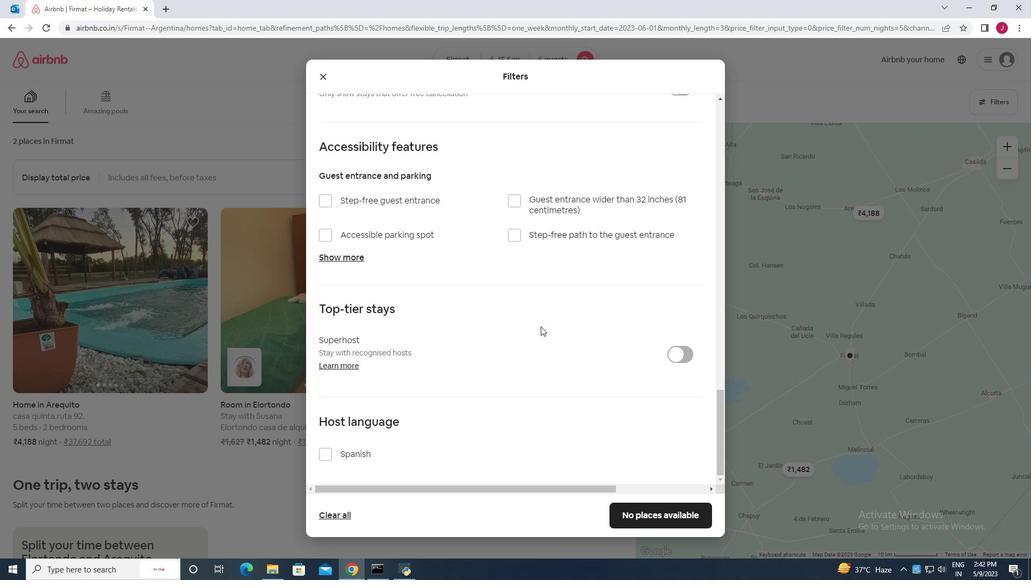 
Action: Mouse moved to (537, 329)
Screenshot: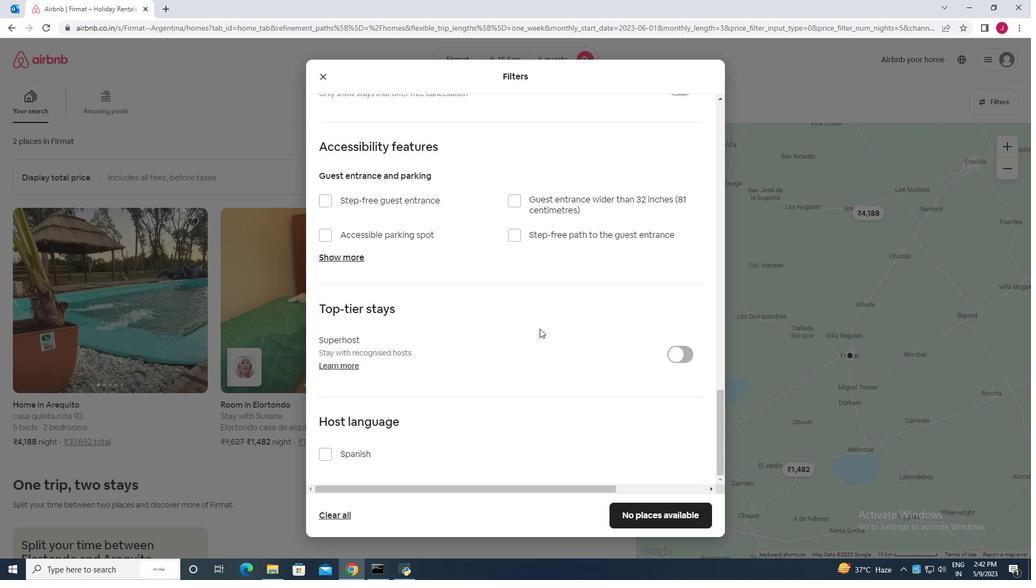 
Action: Mouse scrolled (537, 329) with delta (0, 0)
Screenshot: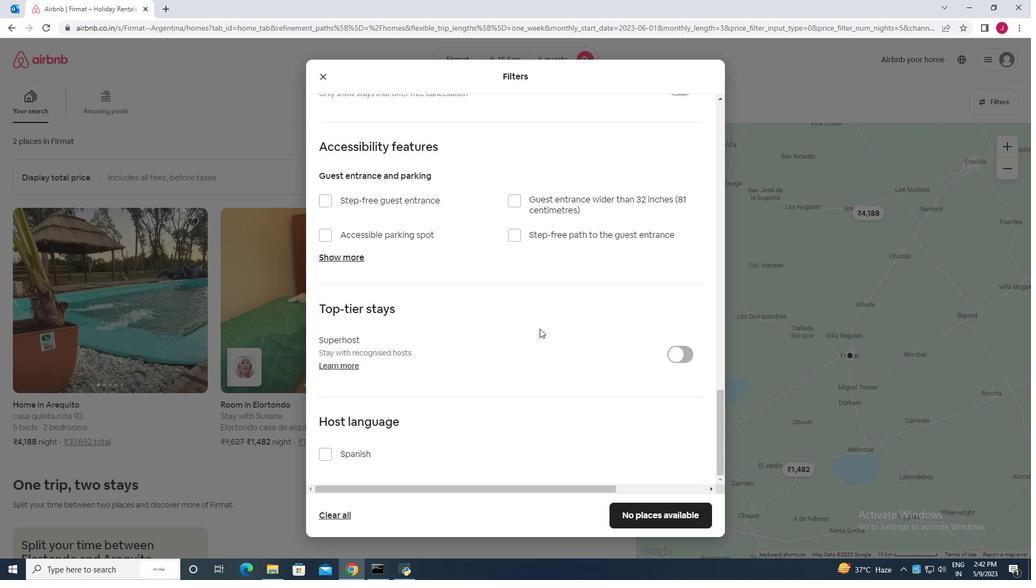 
Action: Mouse moved to (356, 449)
Screenshot: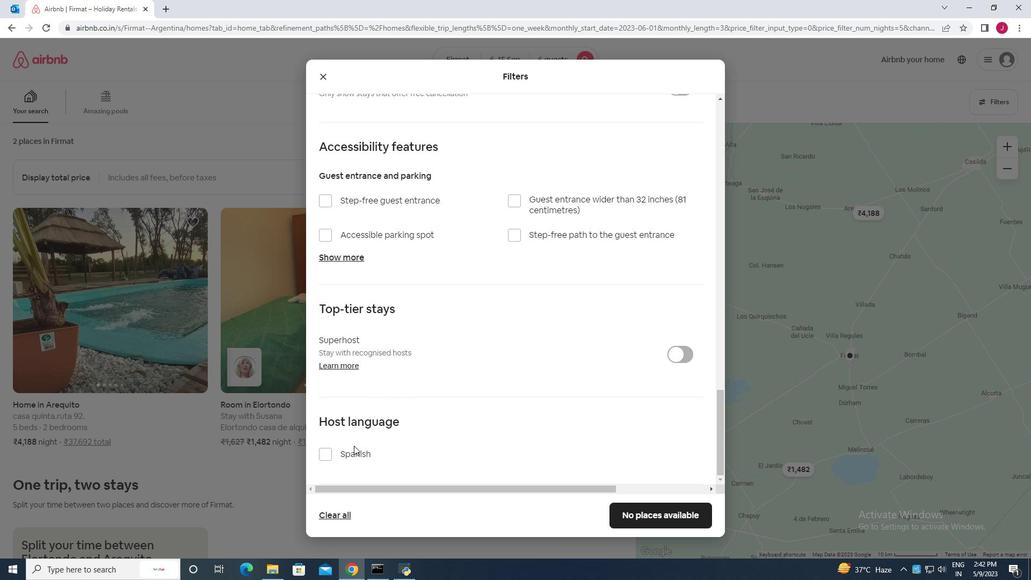 
Action: Mouse scrolled (356, 448) with delta (0, 0)
Screenshot: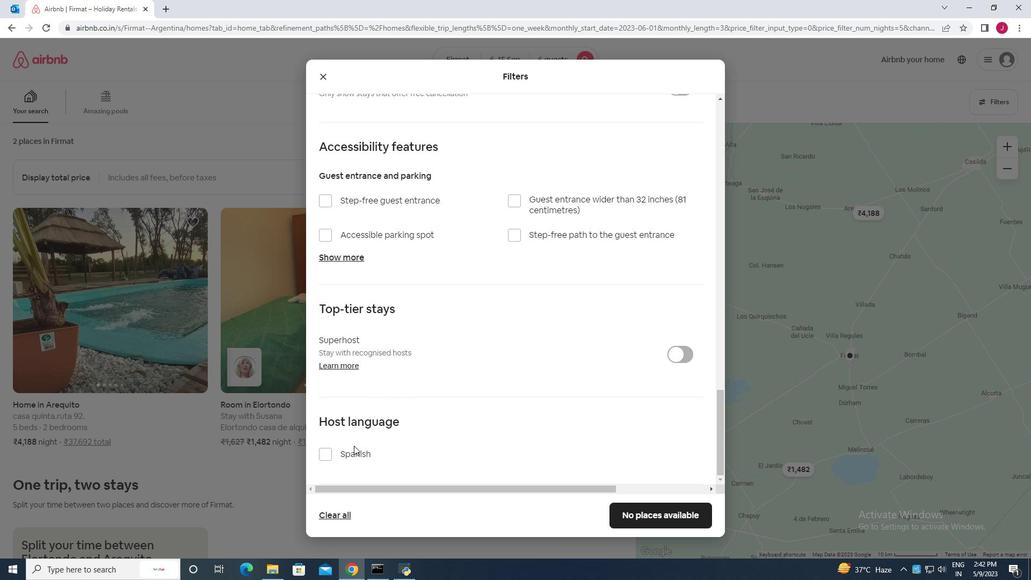 
Action: Mouse moved to (356, 449)
Screenshot: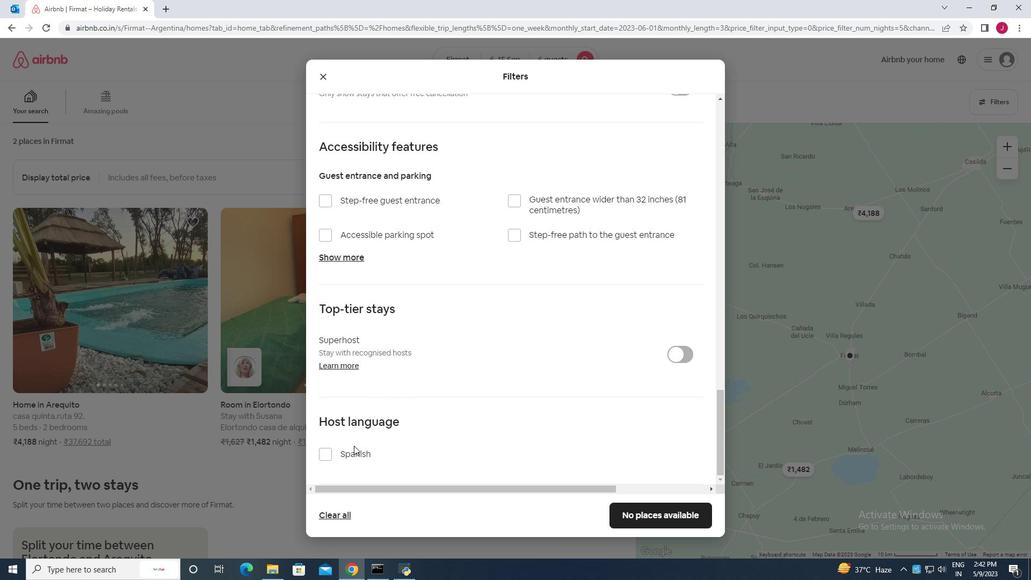 
Action: Mouse scrolled (356, 448) with delta (0, 0)
Screenshot: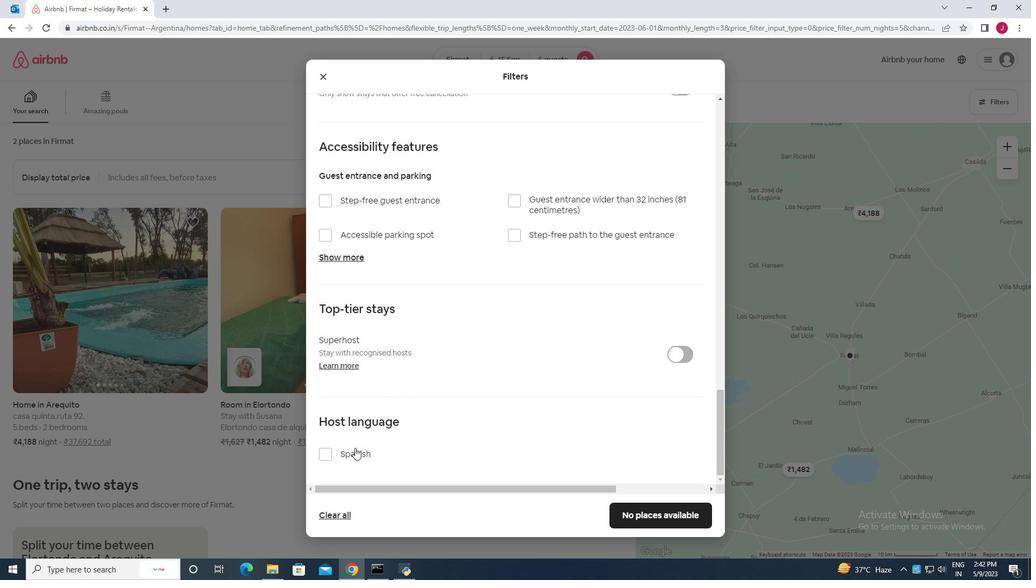 
Action: Mouse scrolled (356, 448) with delta (0, 0)
Screenshot: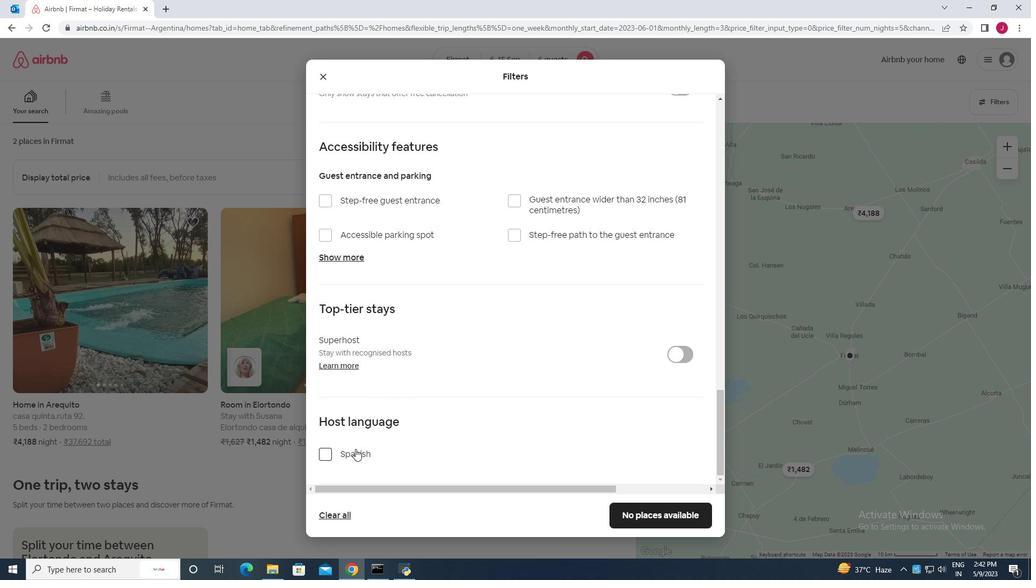 
Action: Mouse moved to (374, 421)
Screenshot: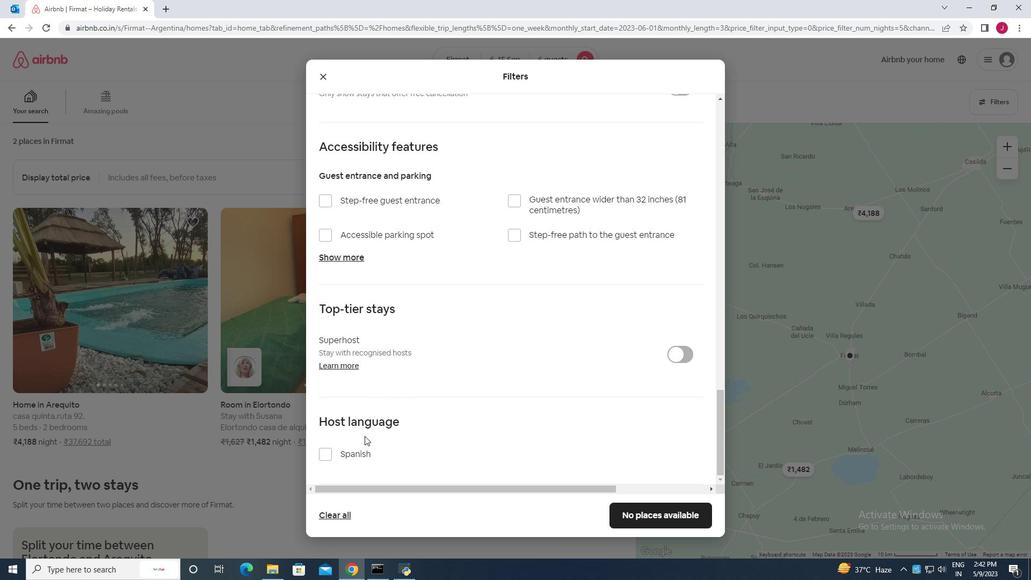 
Action: Mouse scrolled (374, 420) with delta (0, 0)
Screenshot: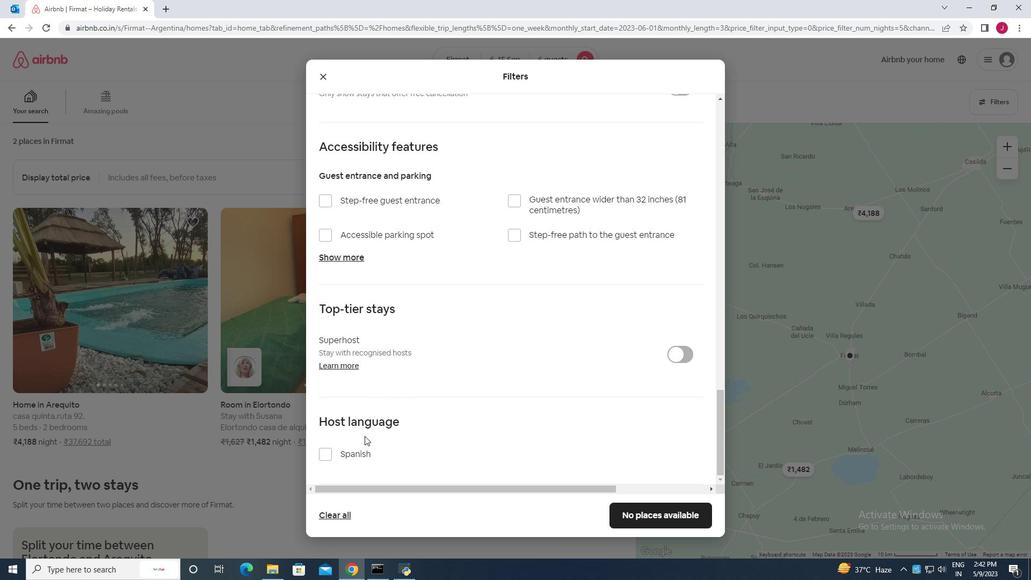 
Action: Mouse scrolled (374, 420) with delta (0, 0)
Screenshot: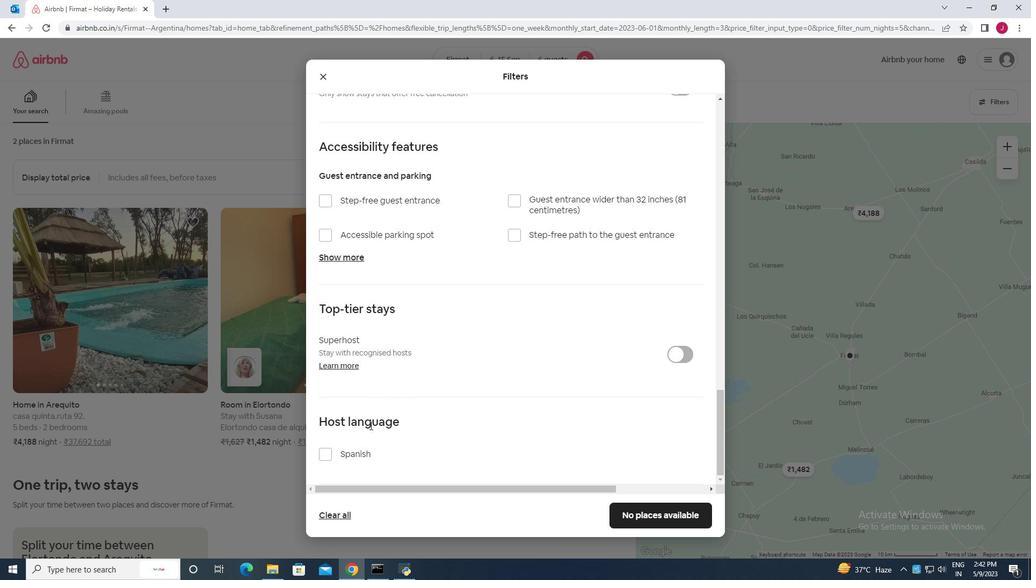 
Action: Mouse scrolled (374, 420) with delta (0, 0)
Screenshot: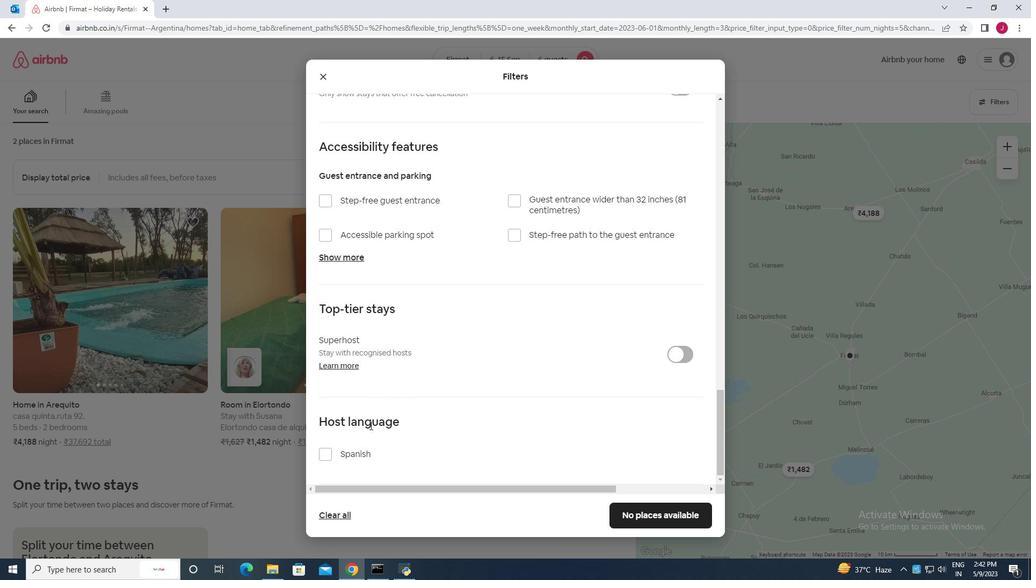
Action: Mouse moved to (399, 405)
Screenshot: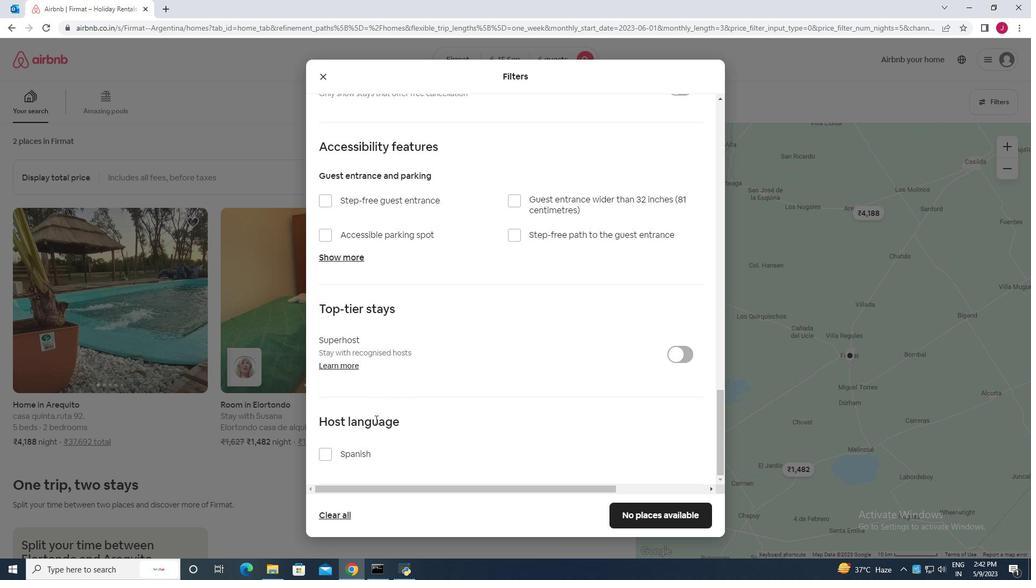 
Action: Mouse scrolled (399, 404) with delta (0, 0)
Screenshot: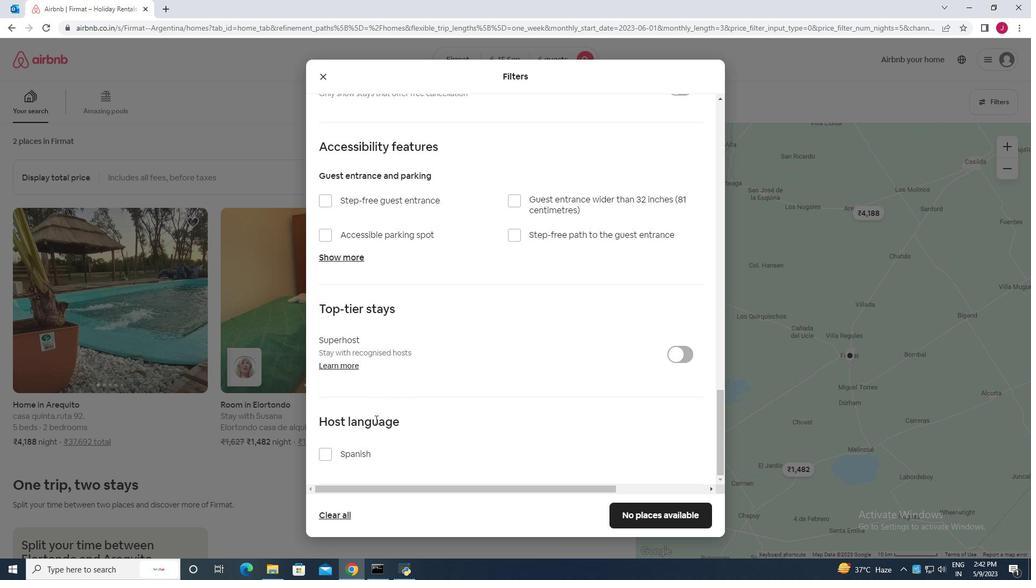 
Action: Mouse scrolled (399, 404) with delta (0, 0)
Screenshot: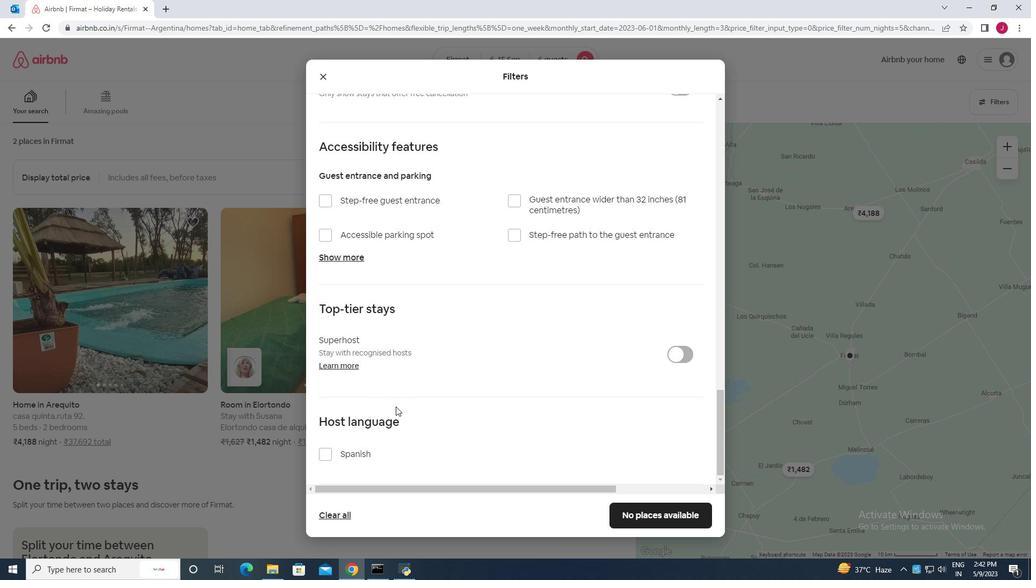 
Action: Mouse scrolled (399, 404) with delta (0, 0)
Screenshot: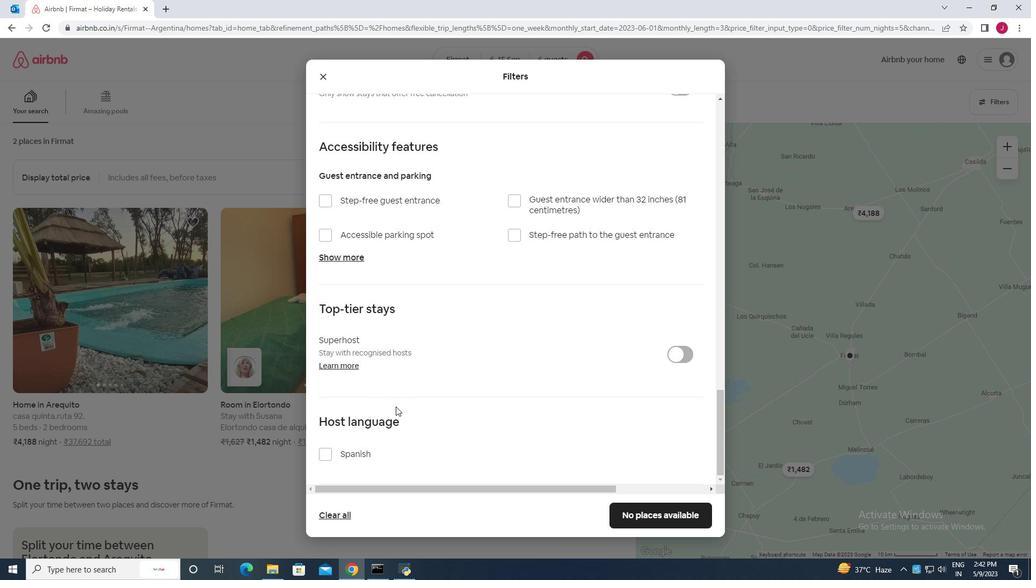 
Action: Mouse moved to (658, 516)
Screenshot: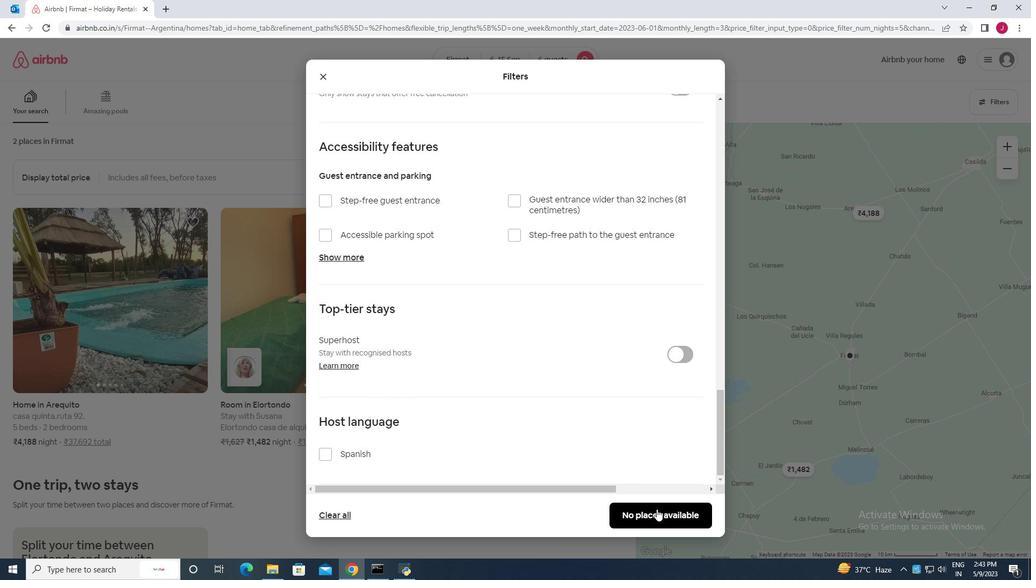 
Action: Mouse pressed left at (658, 516)
Screenshot: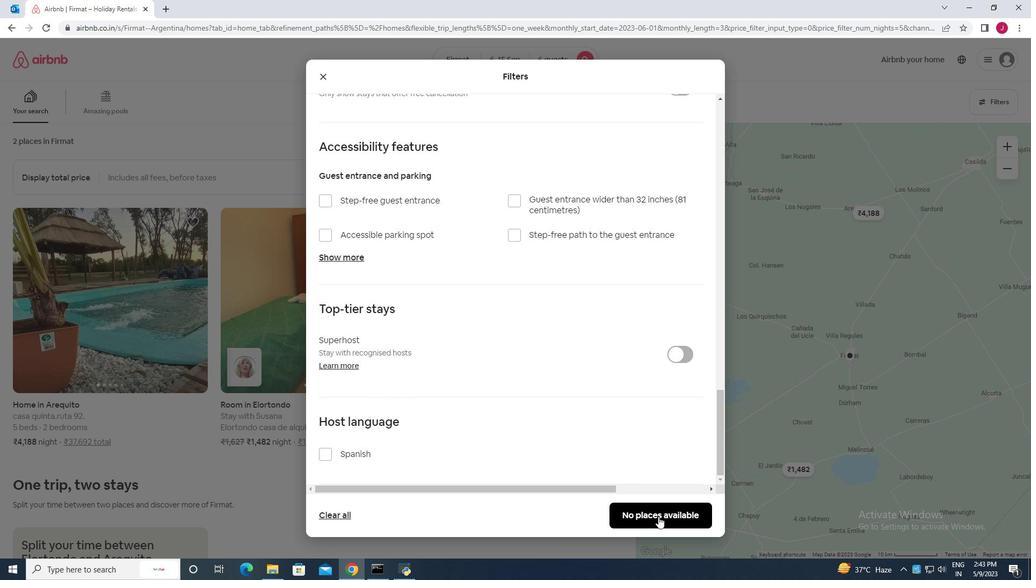 
Action: Mouse moved to (651, 511)
Screenshot: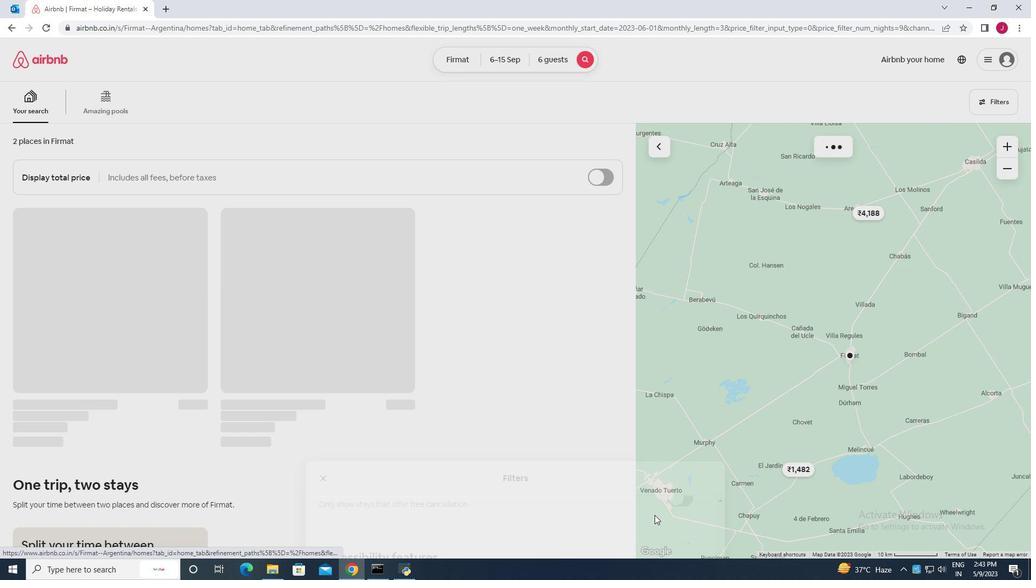 
